 Task: Toggle the show users in the suggest.
Action: Mouse moved to (48, 569)
Screenshot: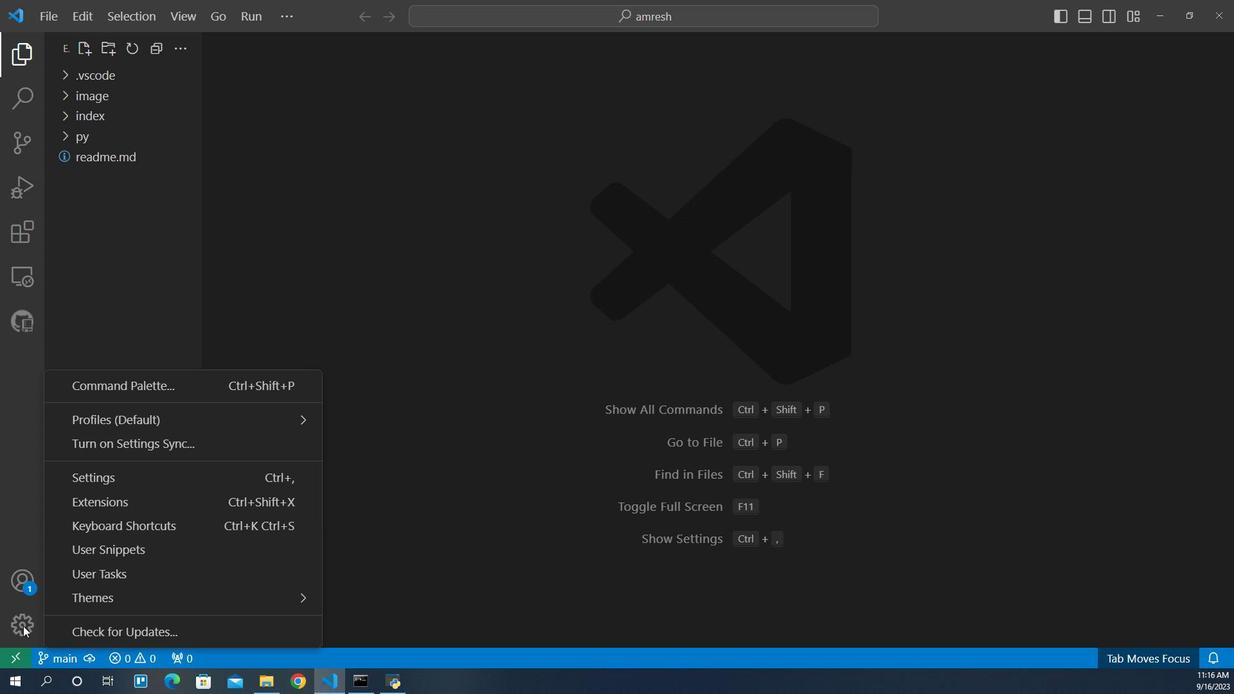 
Action: Mouse pressed left at (48, 569)
Screenshot: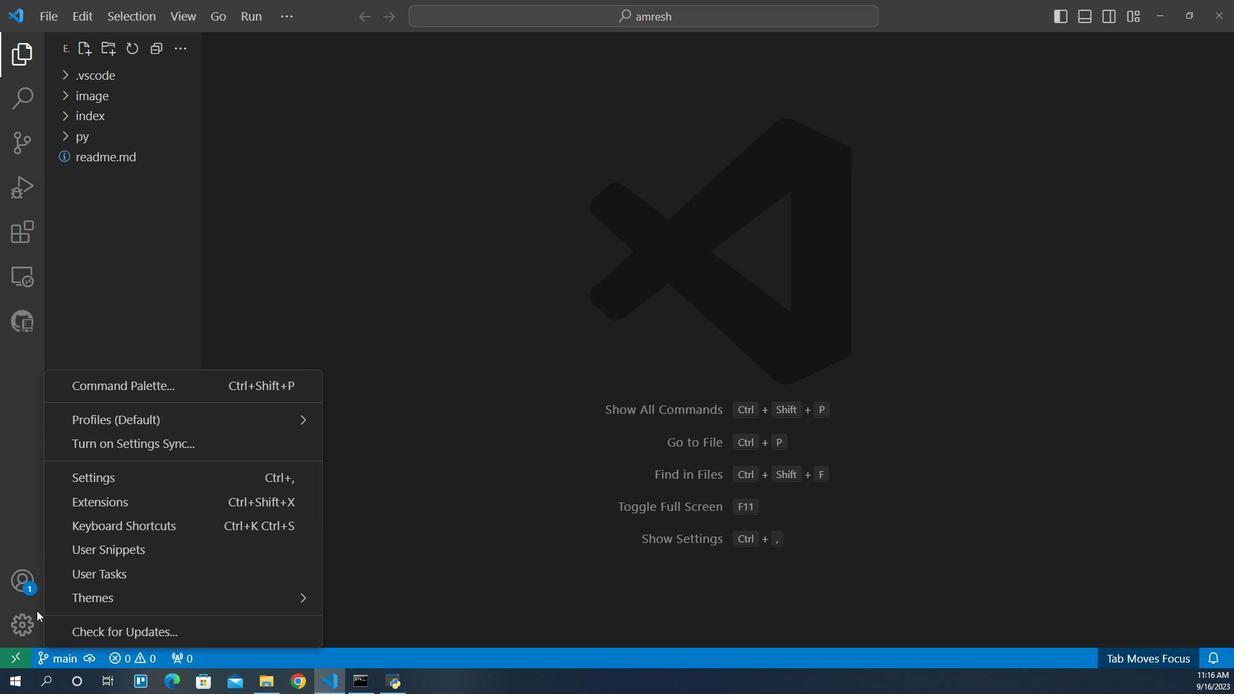 
Action: Mouse moved to (102, 443)
Screenshot: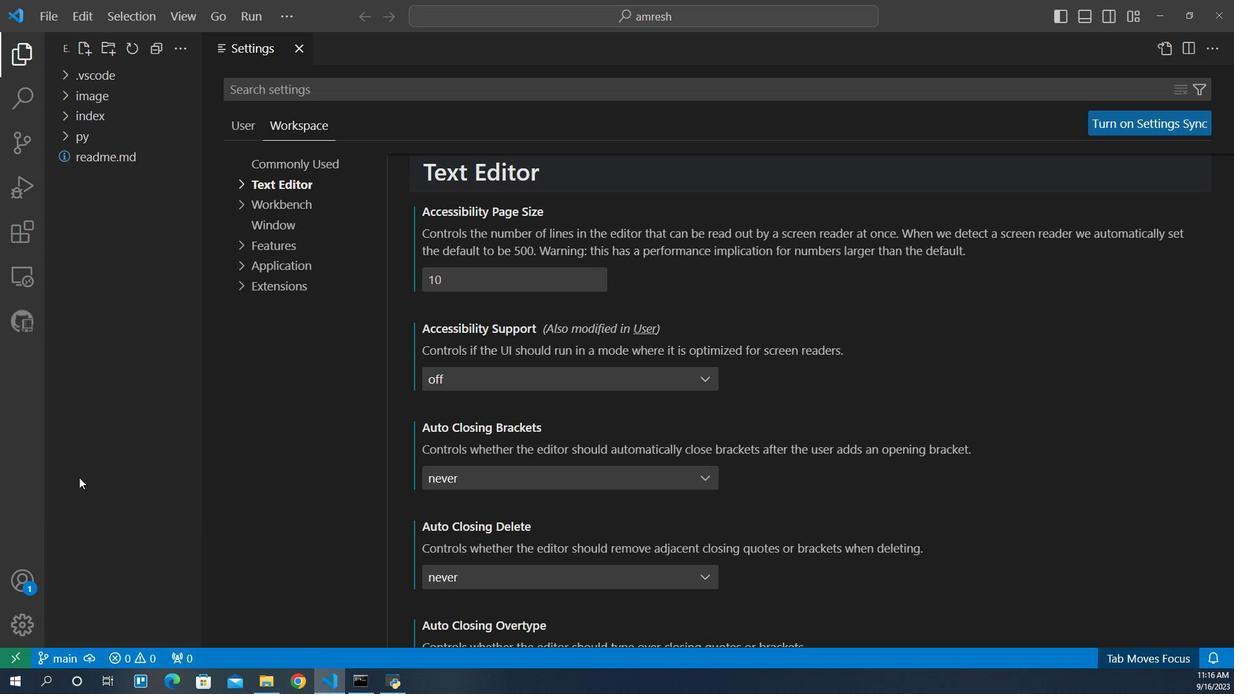 
Action: Mouse pressed left at (102, 443)
Screenshot: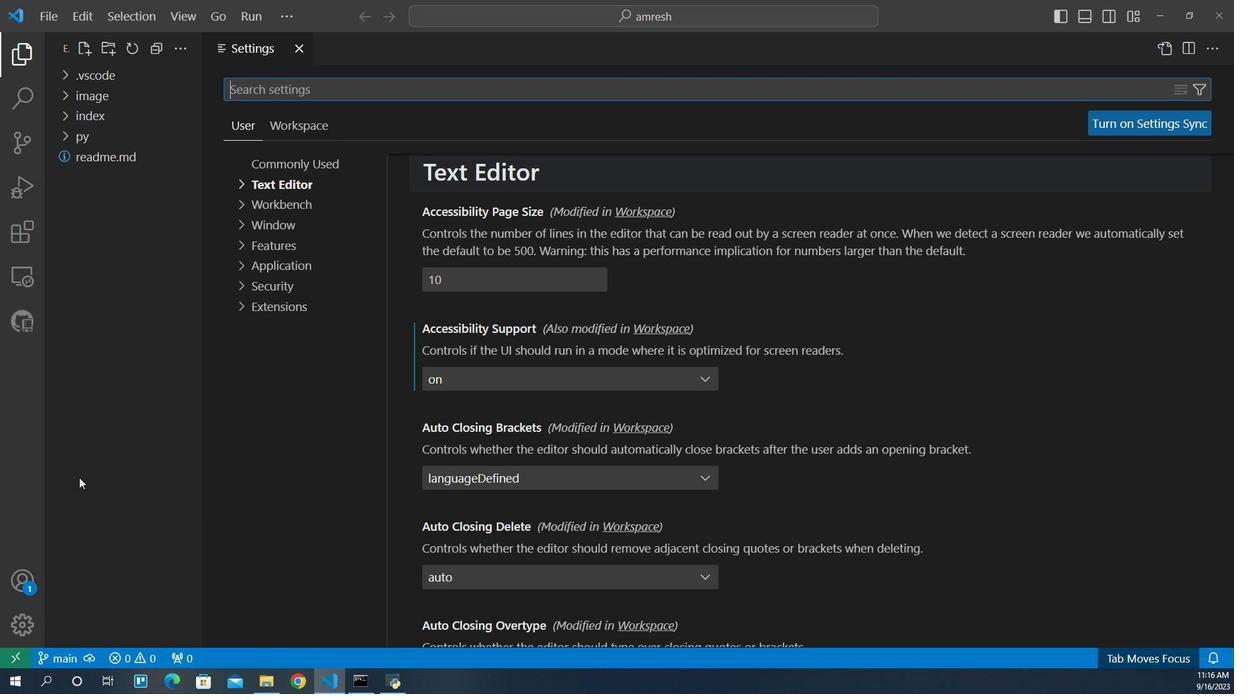 
Action: Mouse moved to (295, 142)
Screenshot: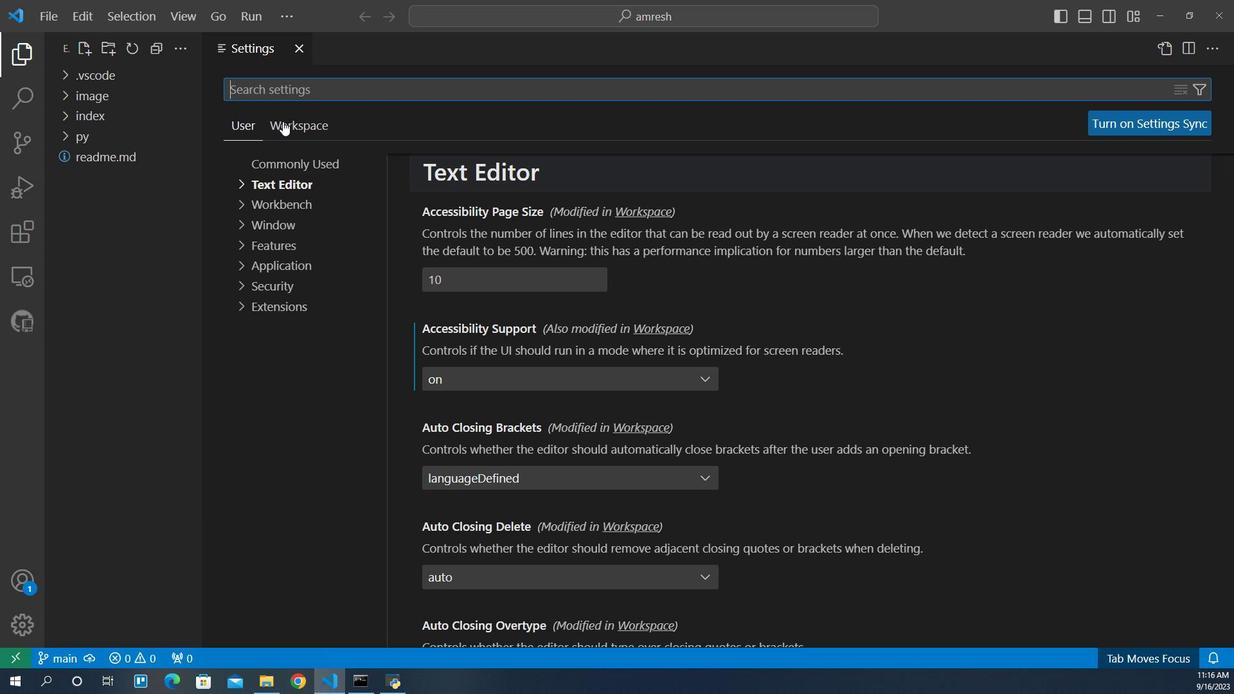 
Action: Mouse pressed left at (295, 142)
Screenshot: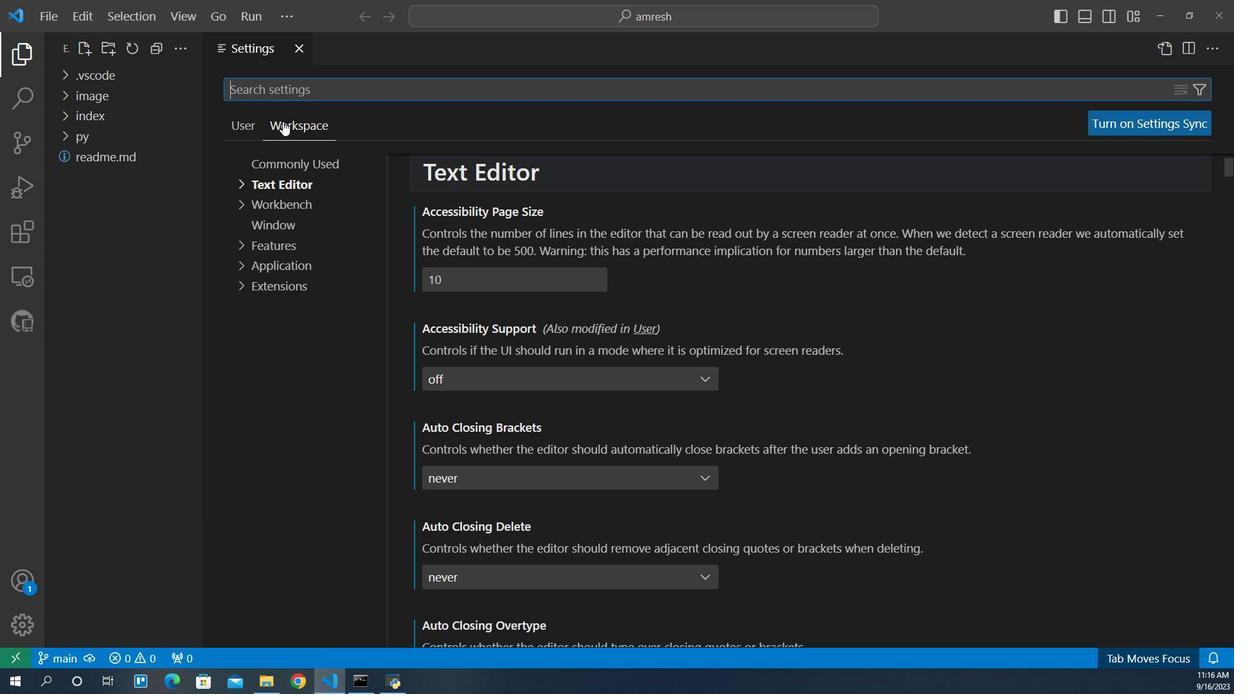 
Action: Mouse moved to (292, 194)
Screenshot: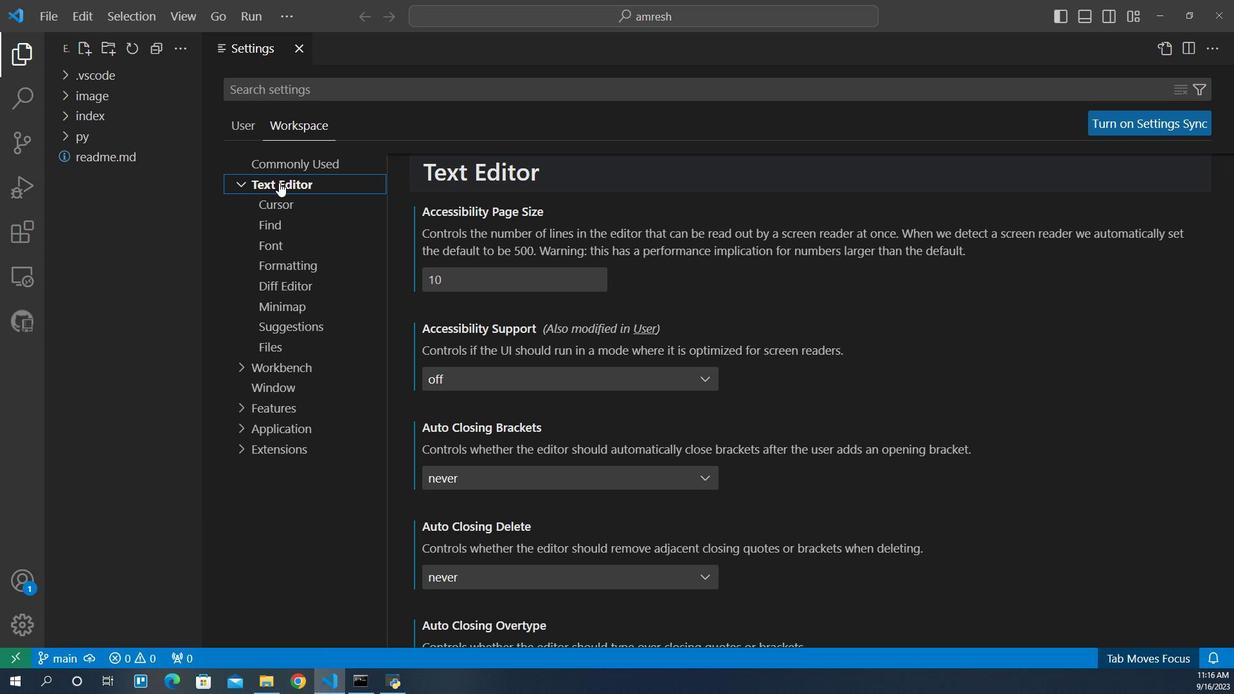 
Action: Mouse pressed left at (292, 194)
Screenshot: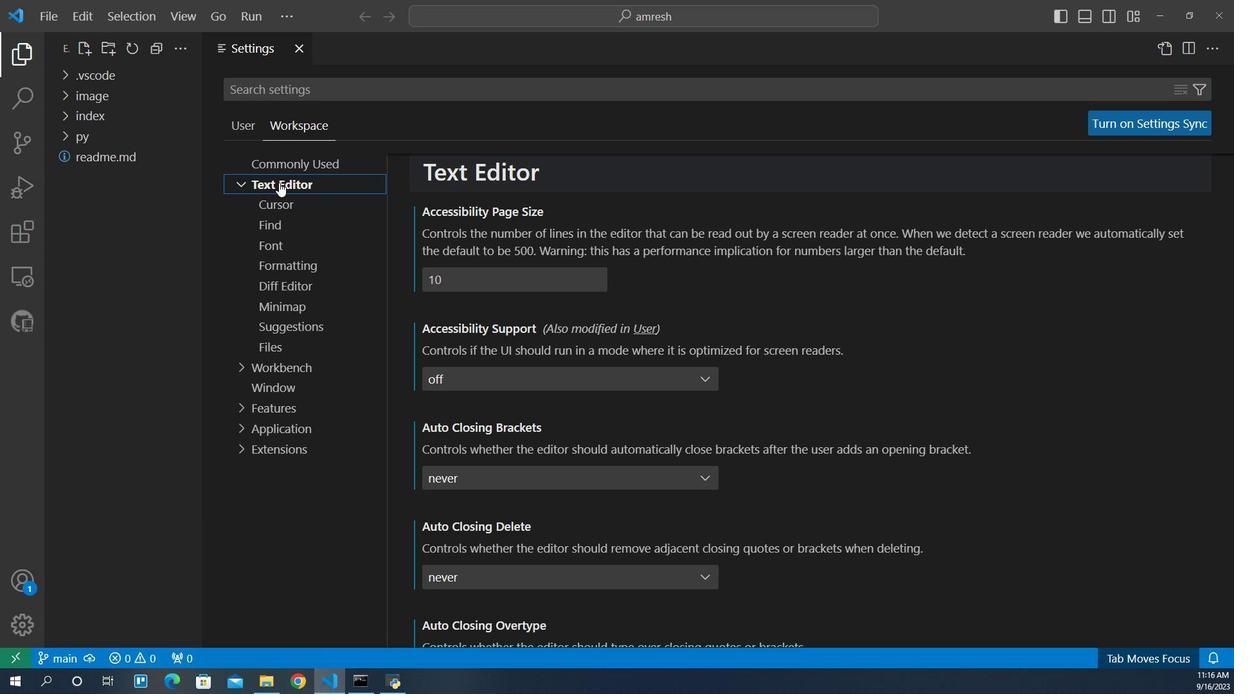 
Action: Mouse moved to (301, 316)
Screenshot: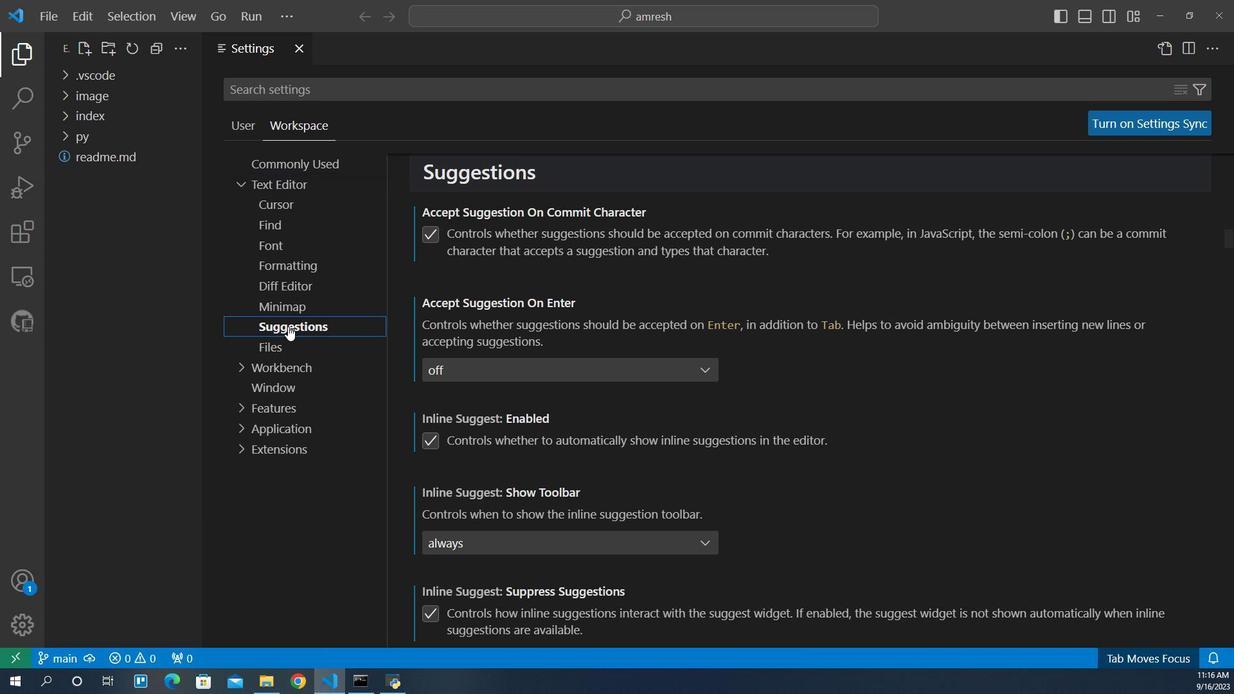 
Action: Mouse pressed left at (301, 316)
Screenshot: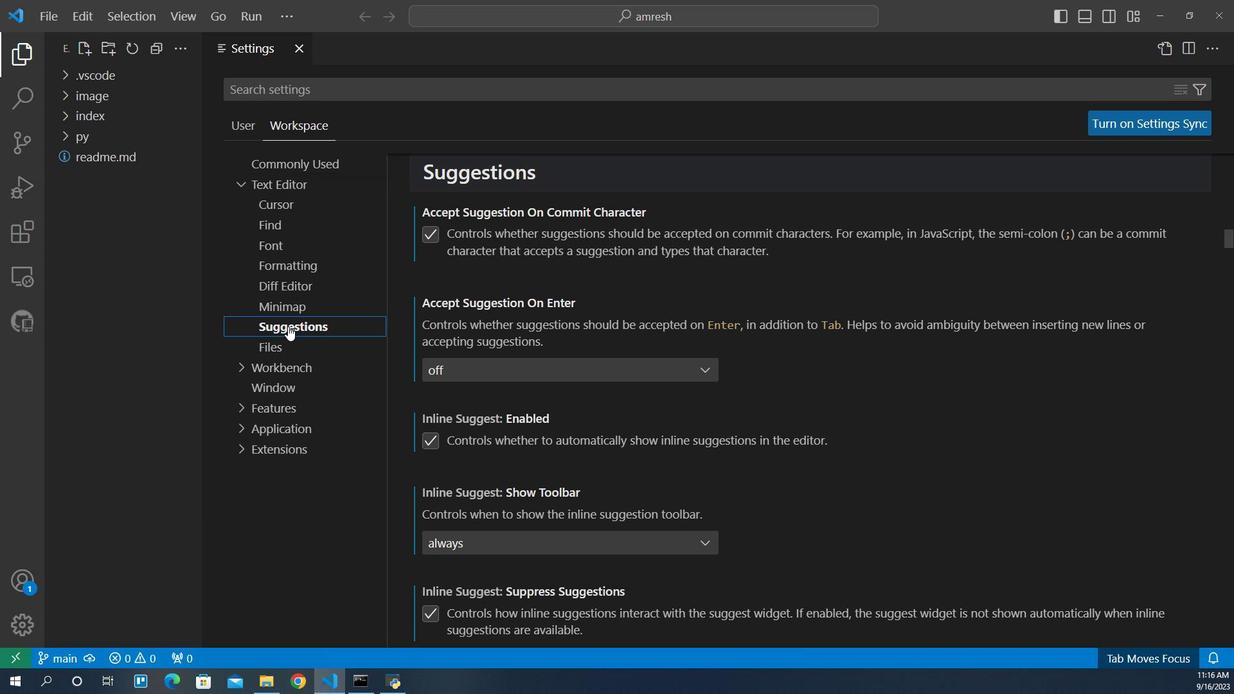 
Action: Mouse moved to (522, 448)
Screenshot: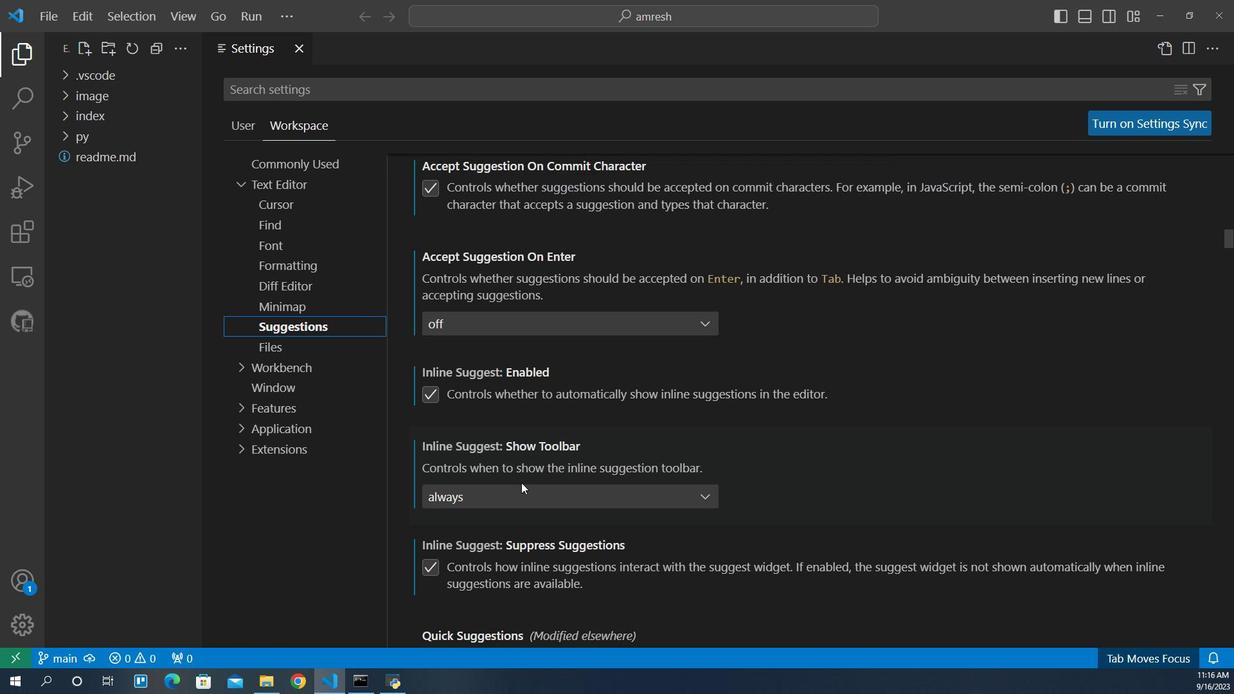
Action: Mouse scrolled (522, 447) with delta (0, 0)
Screenshot: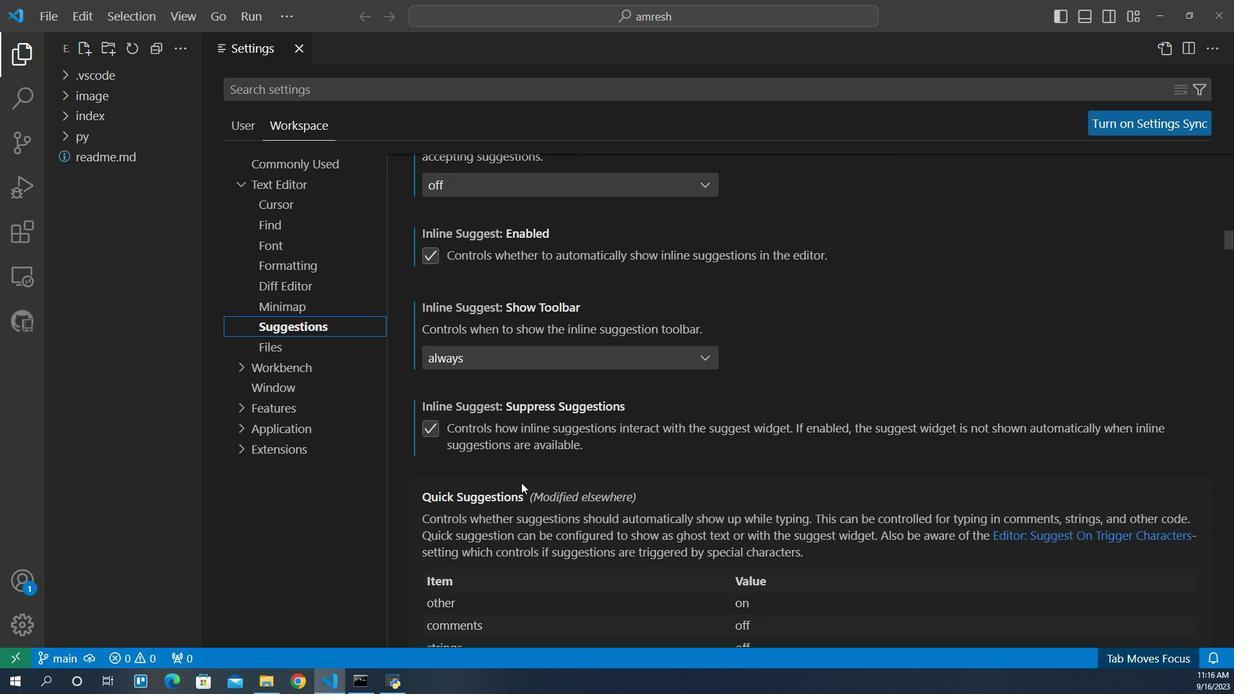 
Action: Mouse scrolled (522, 447) with delta (0, 0)
Screenshot: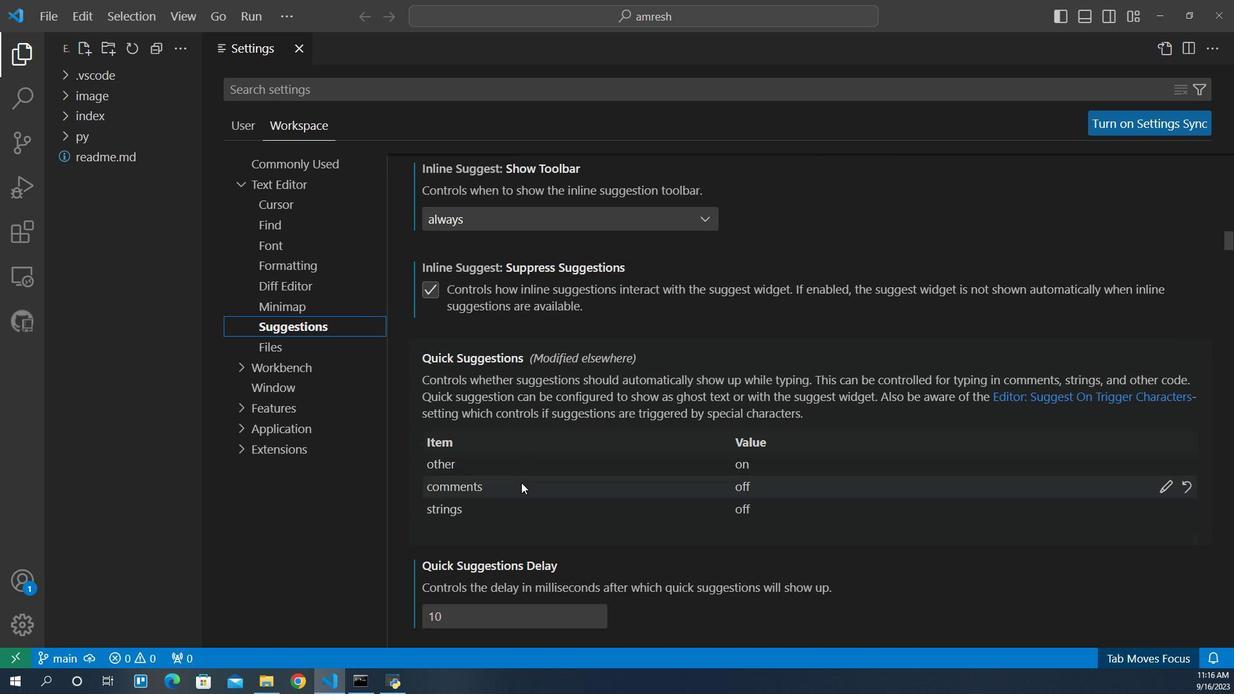 
Action: Mouse scrolled (522, 447) with delta (0, 0)
Screenshot: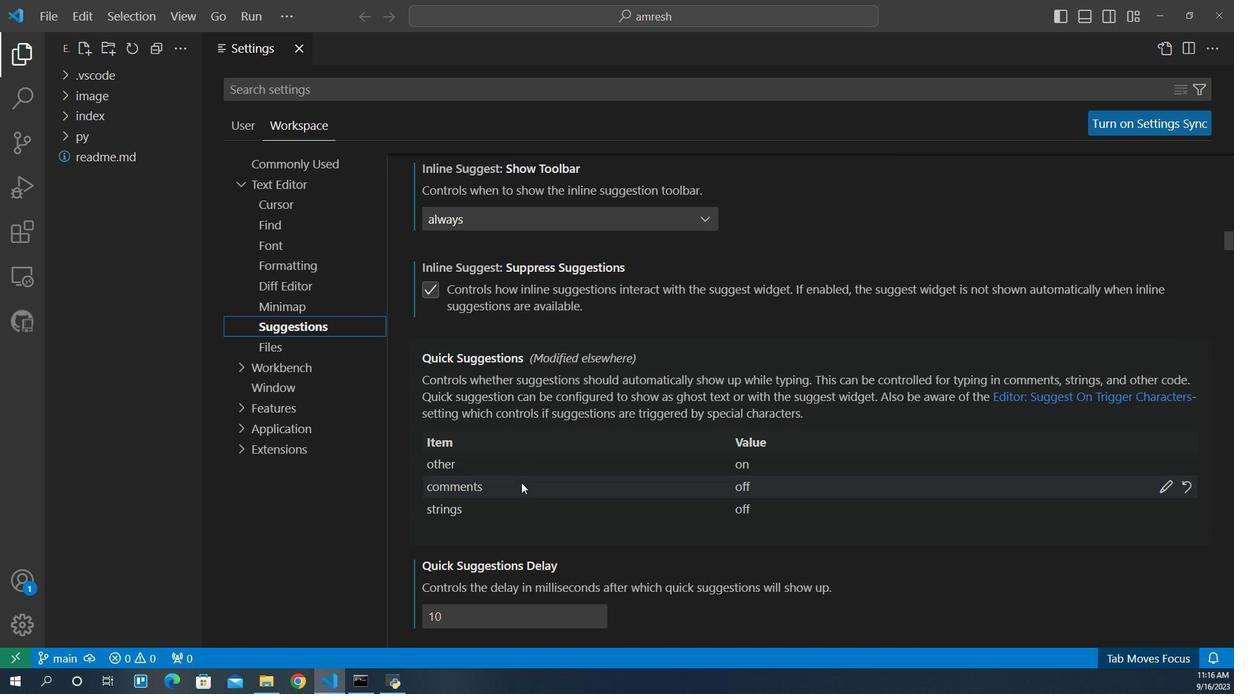 
Action: Mouse scrolled (522, 447) with delta (0, 0)
Screenshot: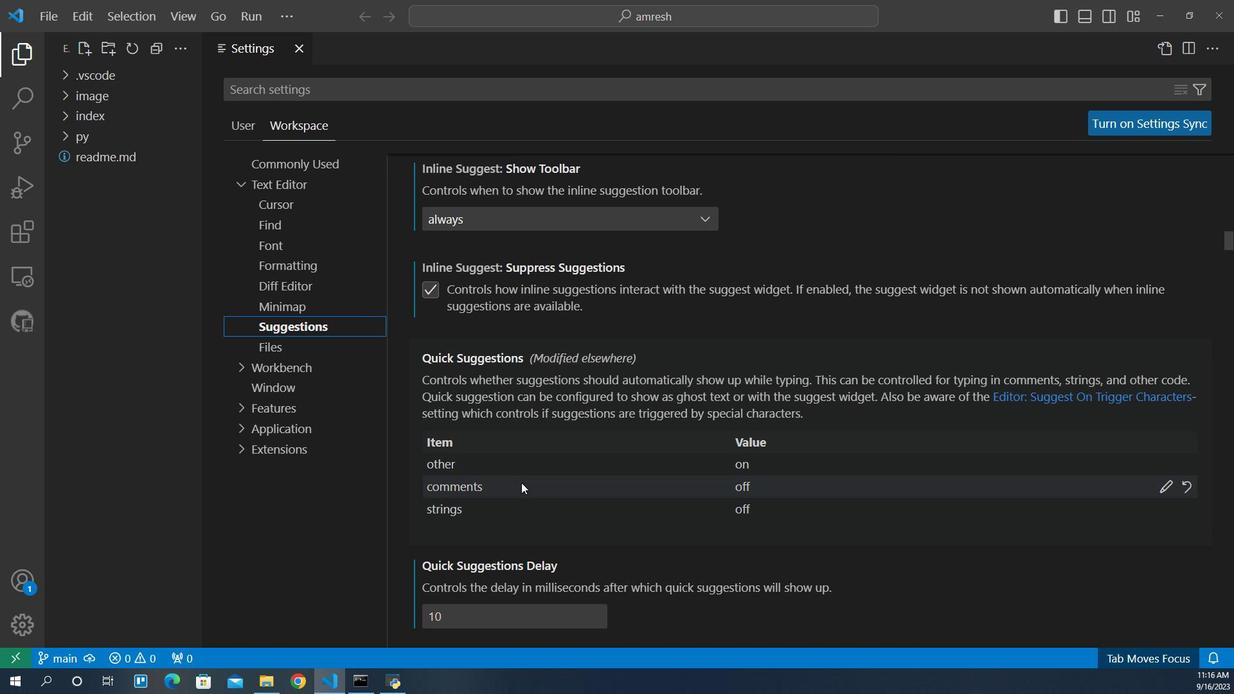 
Action: Mouse moved to (522, 448)
Screenshot: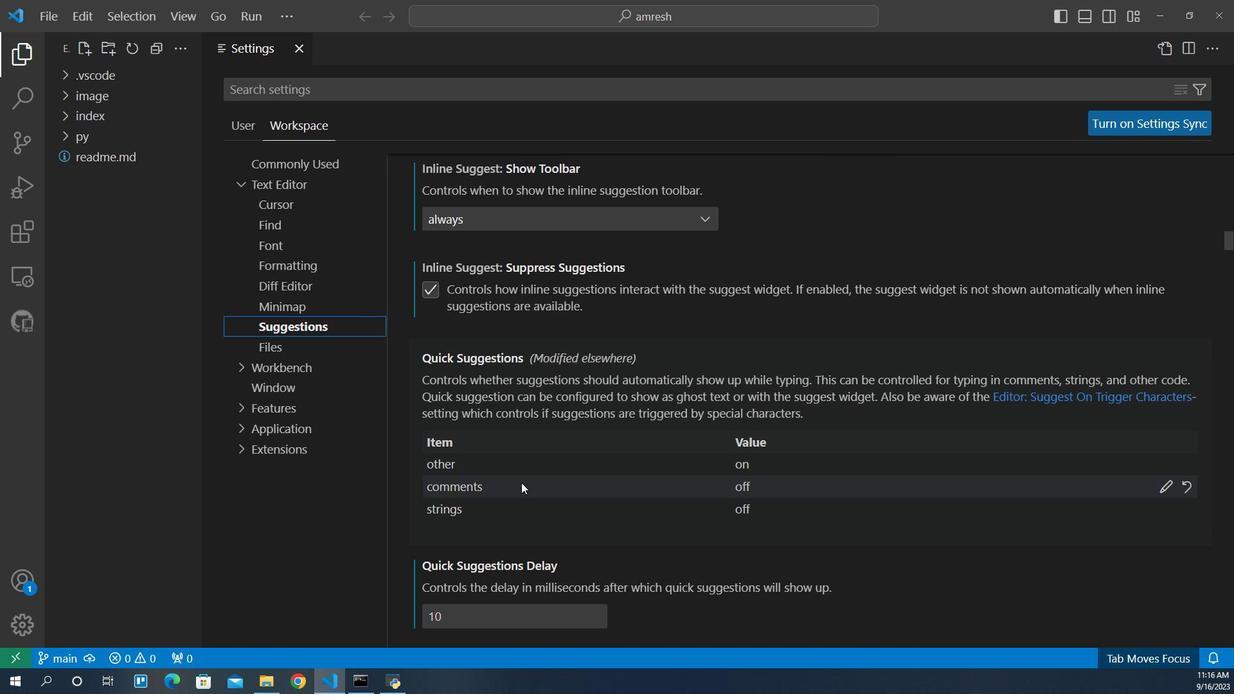 
Action: Mouse scrolled (522, 447) with delta (0, 0)
Screenshot: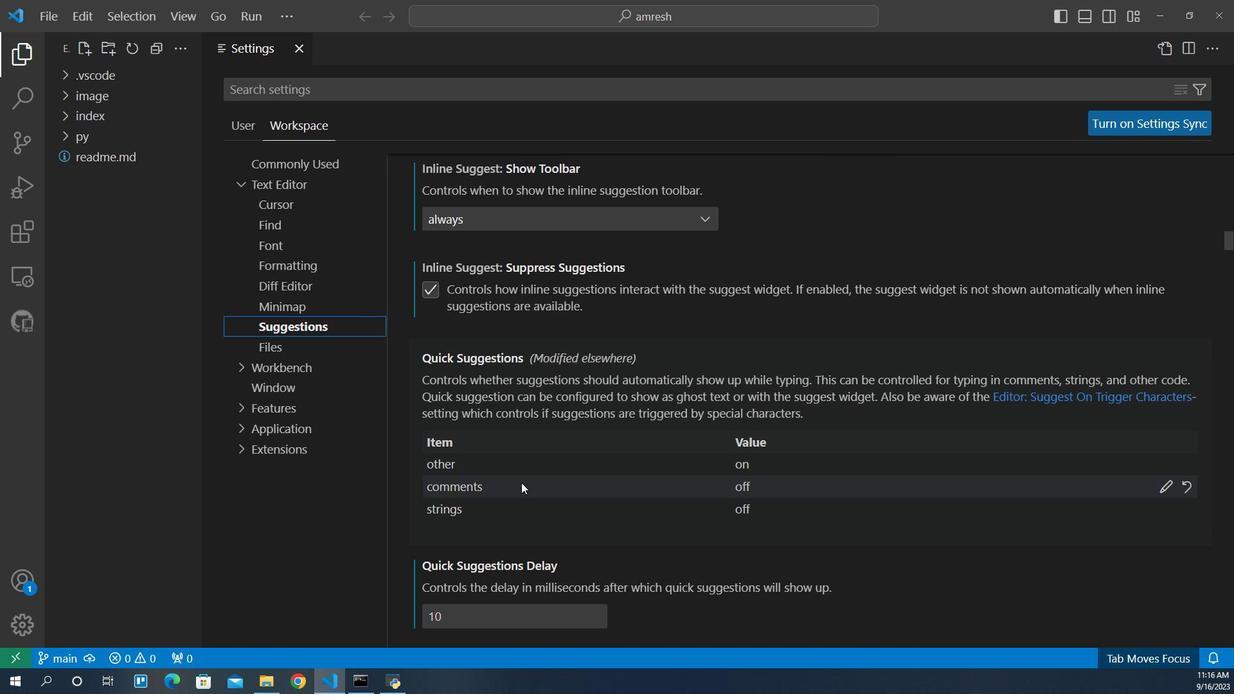 
Action: Mouse scrolled (522, 447) with delta (0, 0)
Screenshot: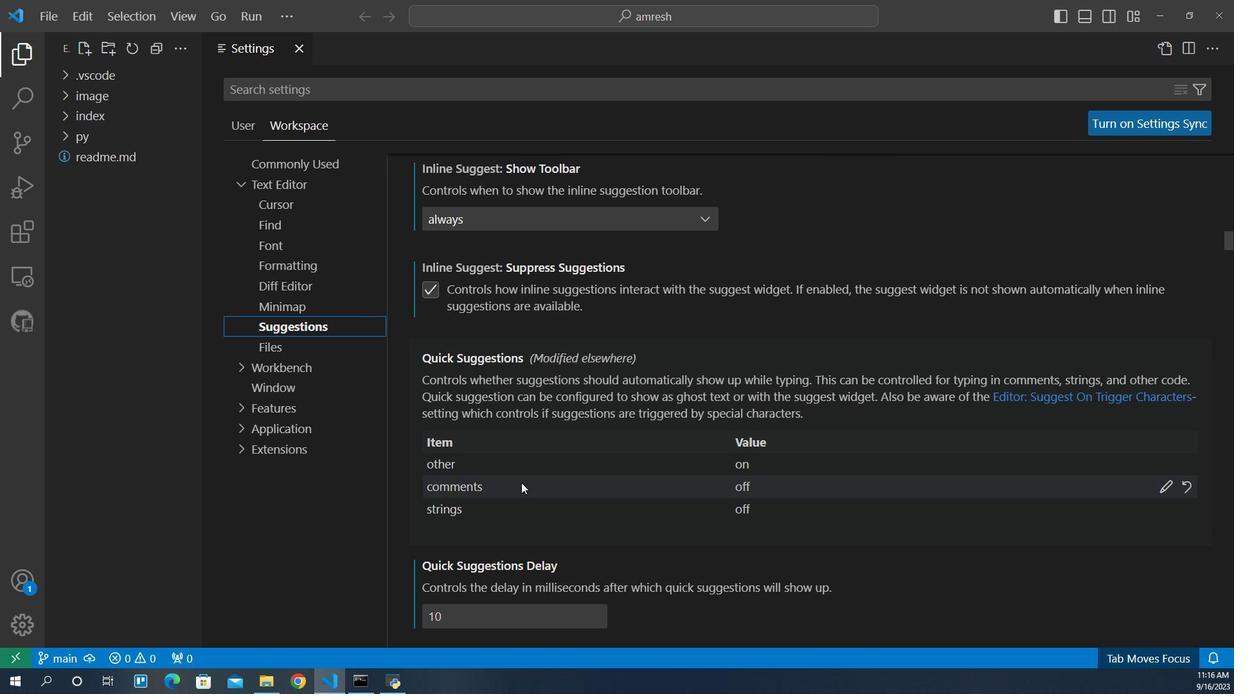 
Action: Mouse scrolled (522, 447) with delta (0, 0)
Screenshot: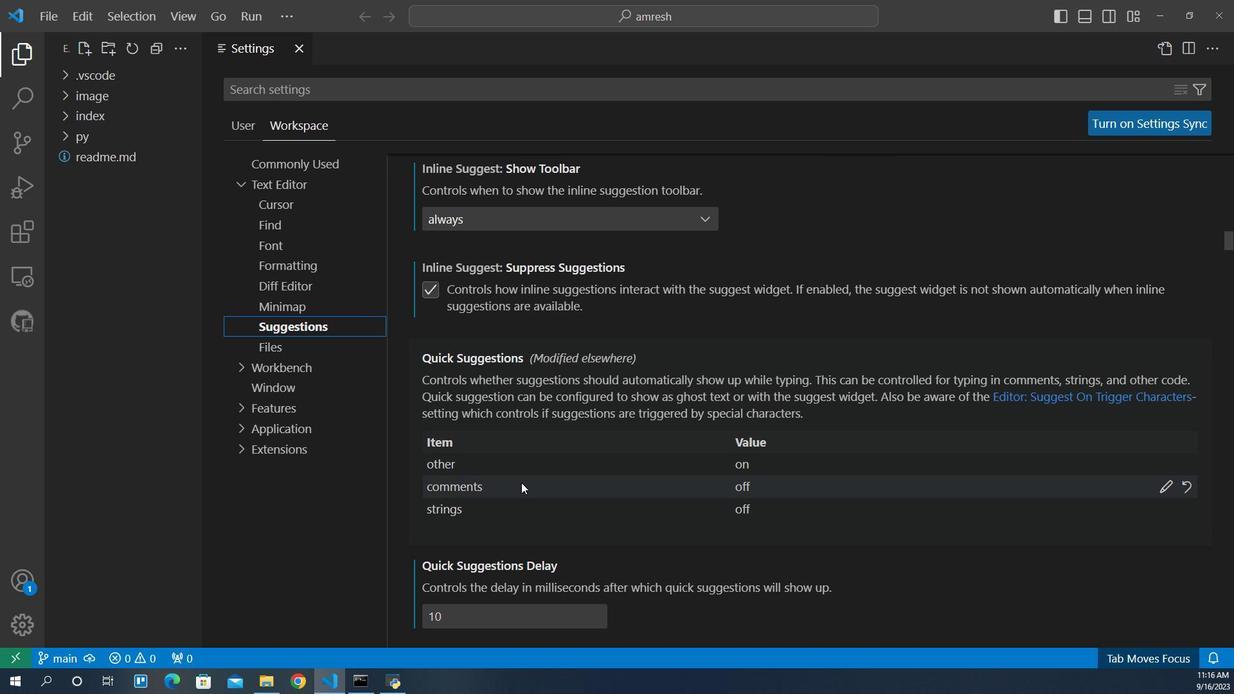 
Action: Mouse scrolled (522, 447) with delta (0, 0)
Screenshot: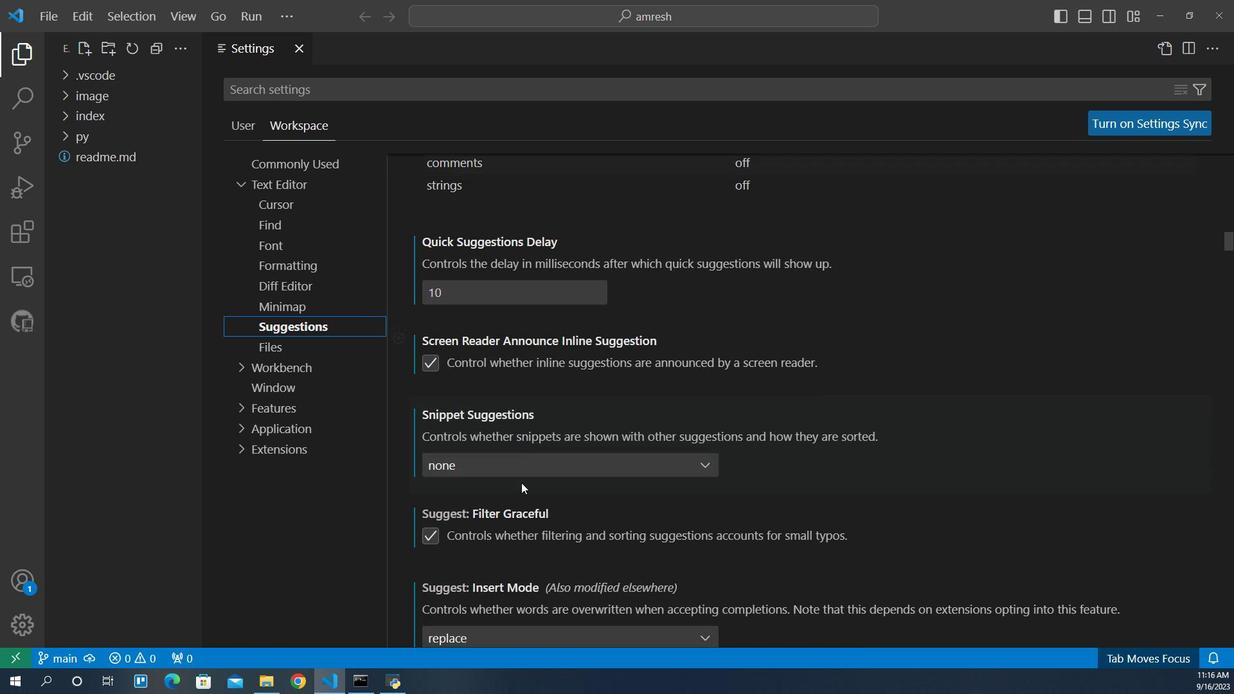 
Action: Mouse scrolled (522, 447) with delta (0, 0)
Screenshot: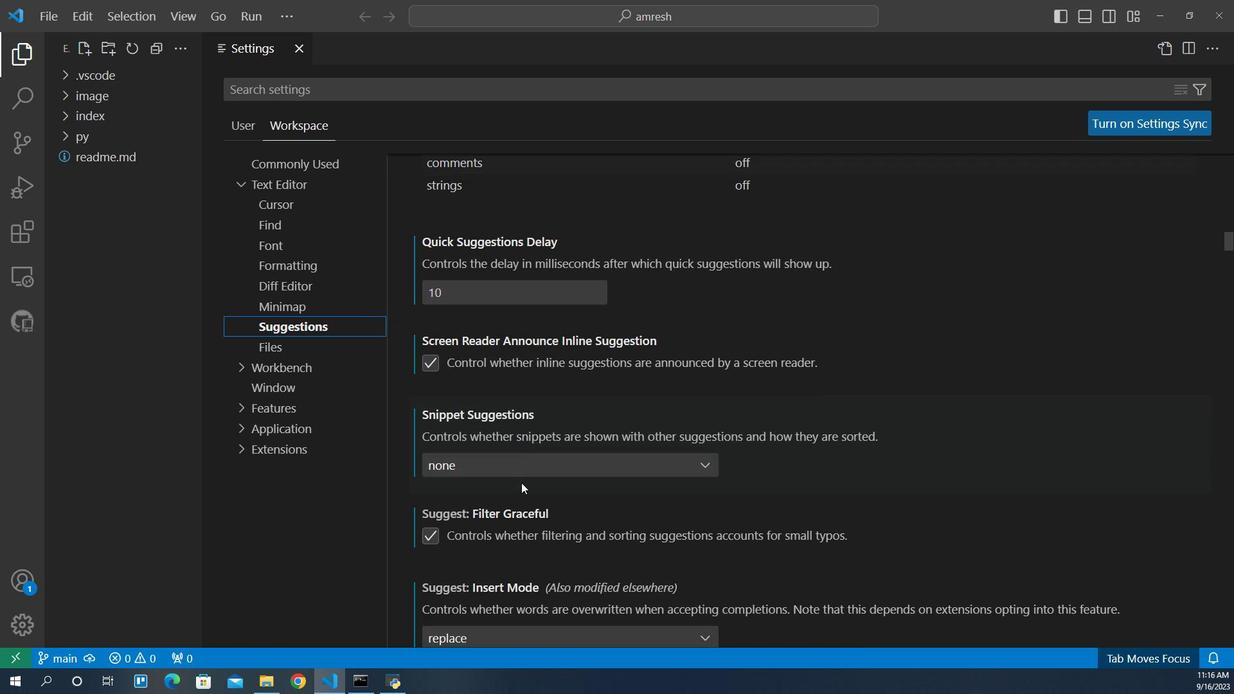 
Action: Mouse scrolled (522, 447) with delta (0, 0)
Screenshot: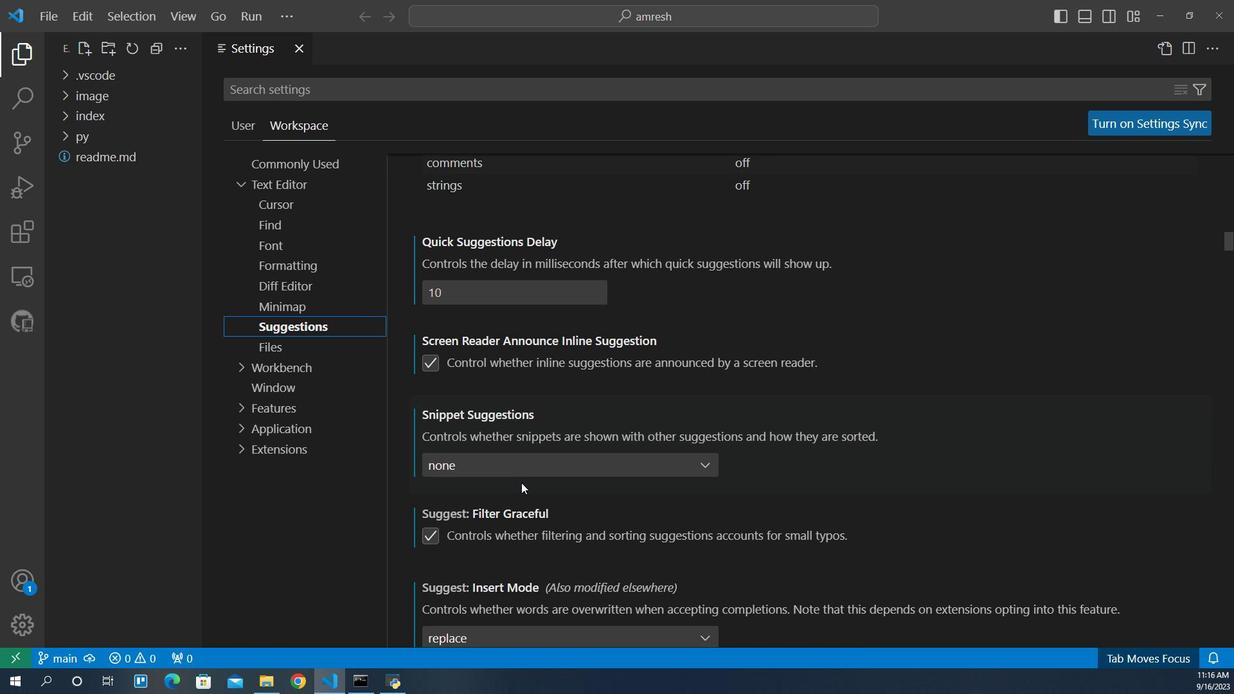 
Action: Mouse scrolled (522, 447) with delta (0, 0)
Screenshot: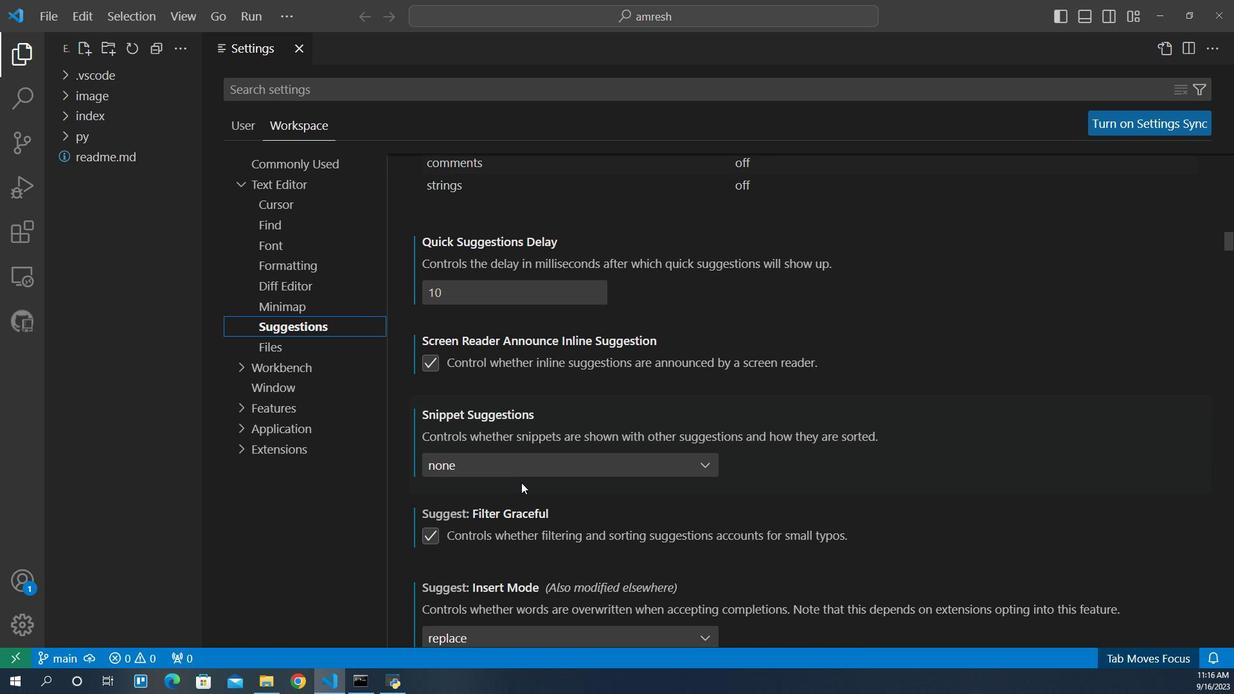 
Action: Mouse scrolled (522, 447) with delta (0, 0)
Screenshot: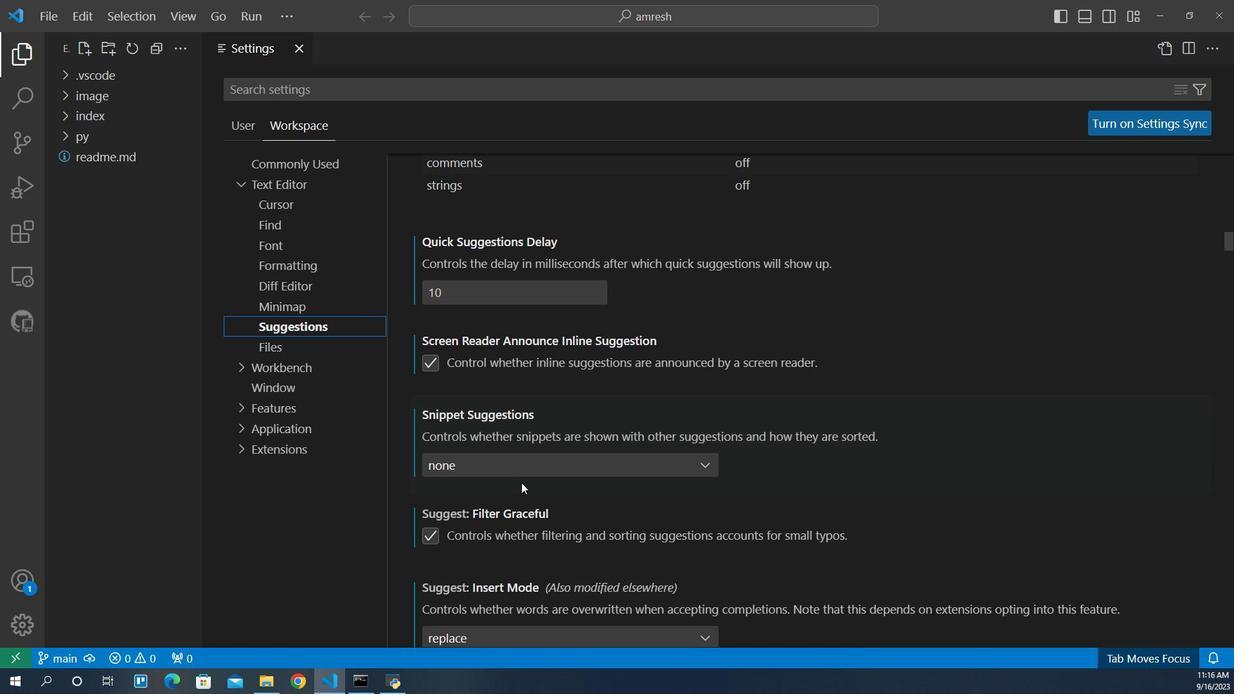 
Action: Mouse scrolled (522, 447) with delta (0, 0)
Screenshot: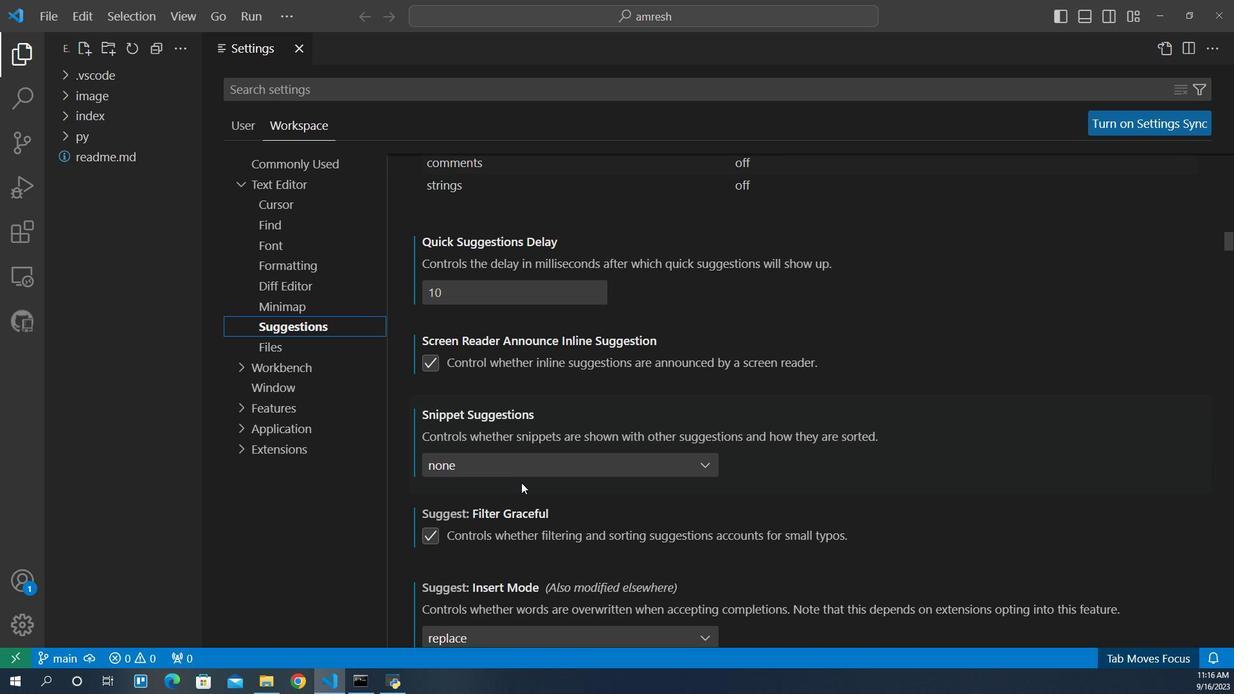 
Action: Mouse scrolled (522, 447) with delta (0, 0)
Screenshot: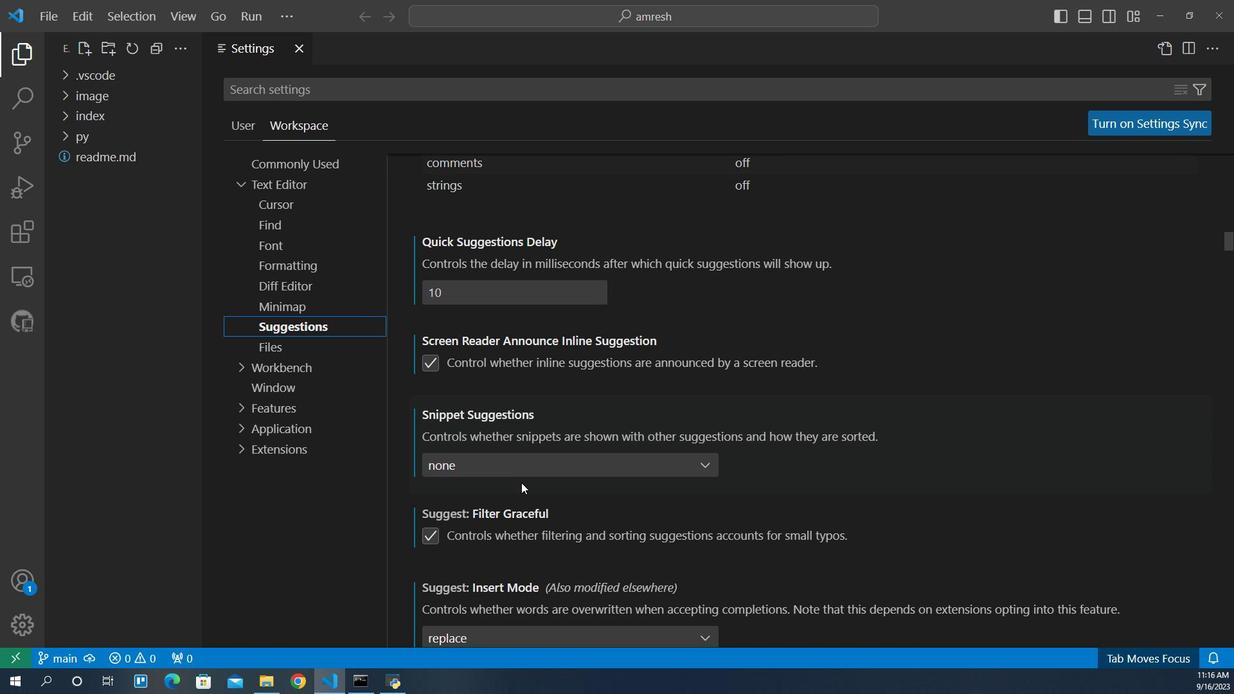 
Action: Mouse scrolled (522, 447) with delta (0, 0)
Screenshot: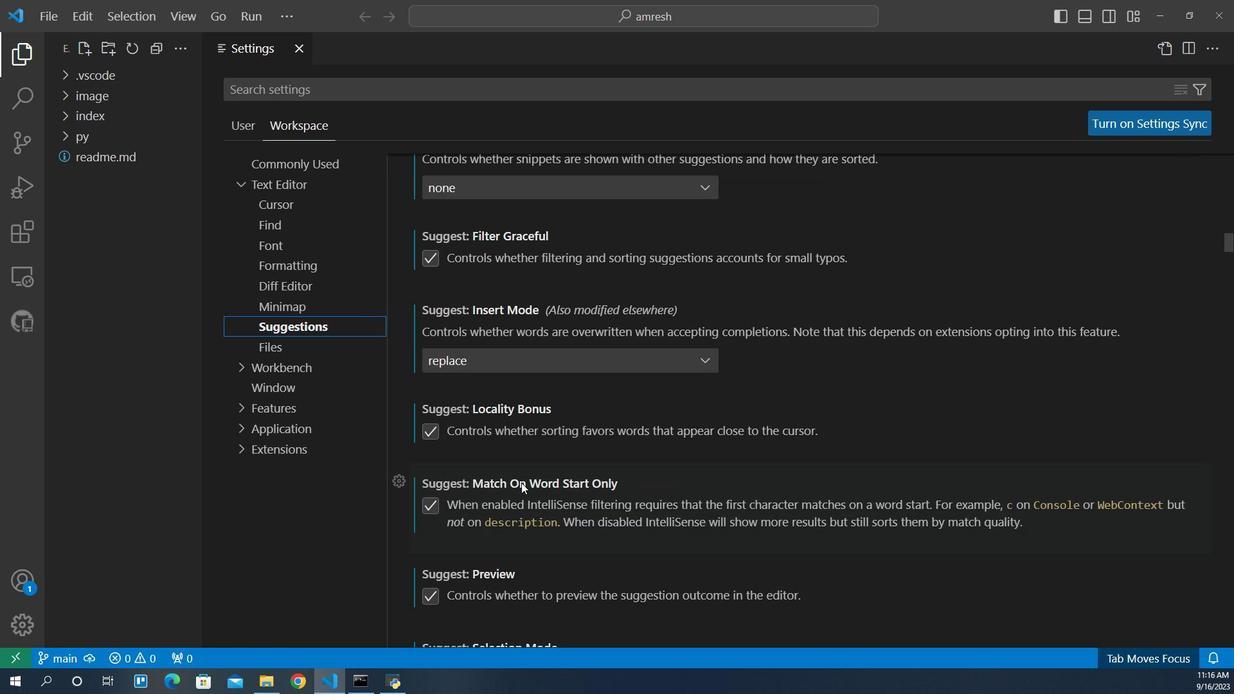 
Action: Mouse scrolled (522, 447) with delta (0, 0)
Screenshot: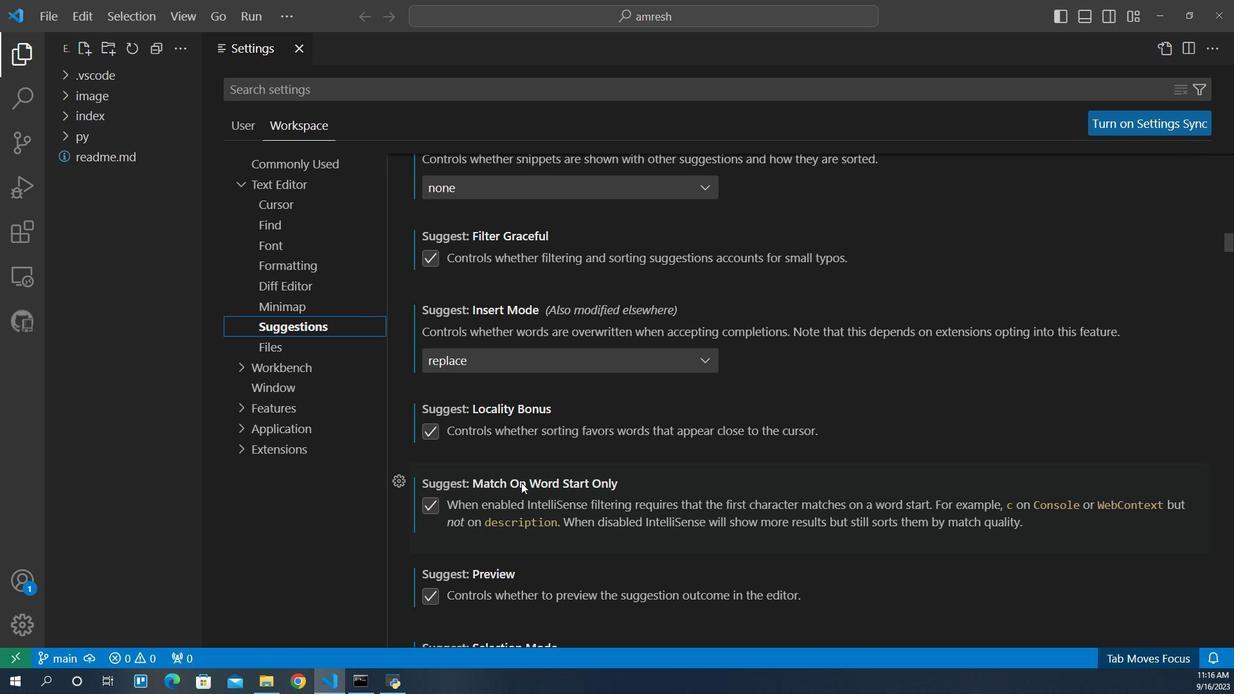
Action: Mouse scrolled (522, 447) with delta (0, 0)
Screenshot: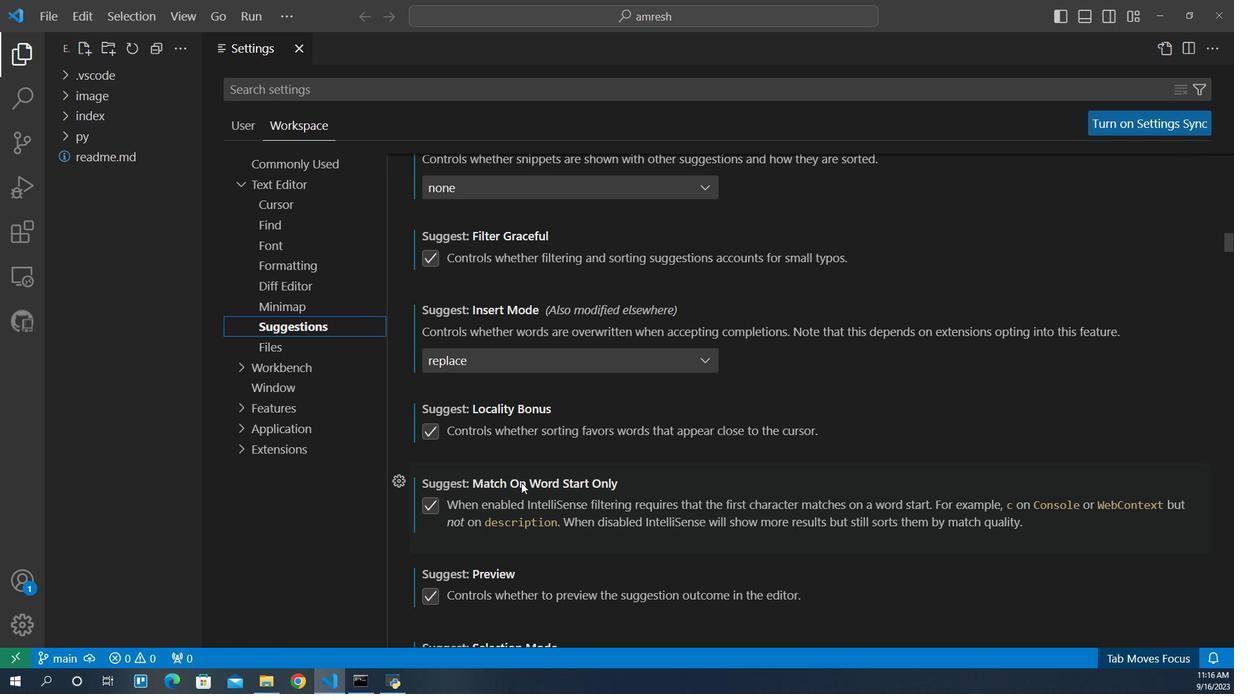 
Action: Mouse scrolled (522, 447) with delta (0, 0)
Screenshot: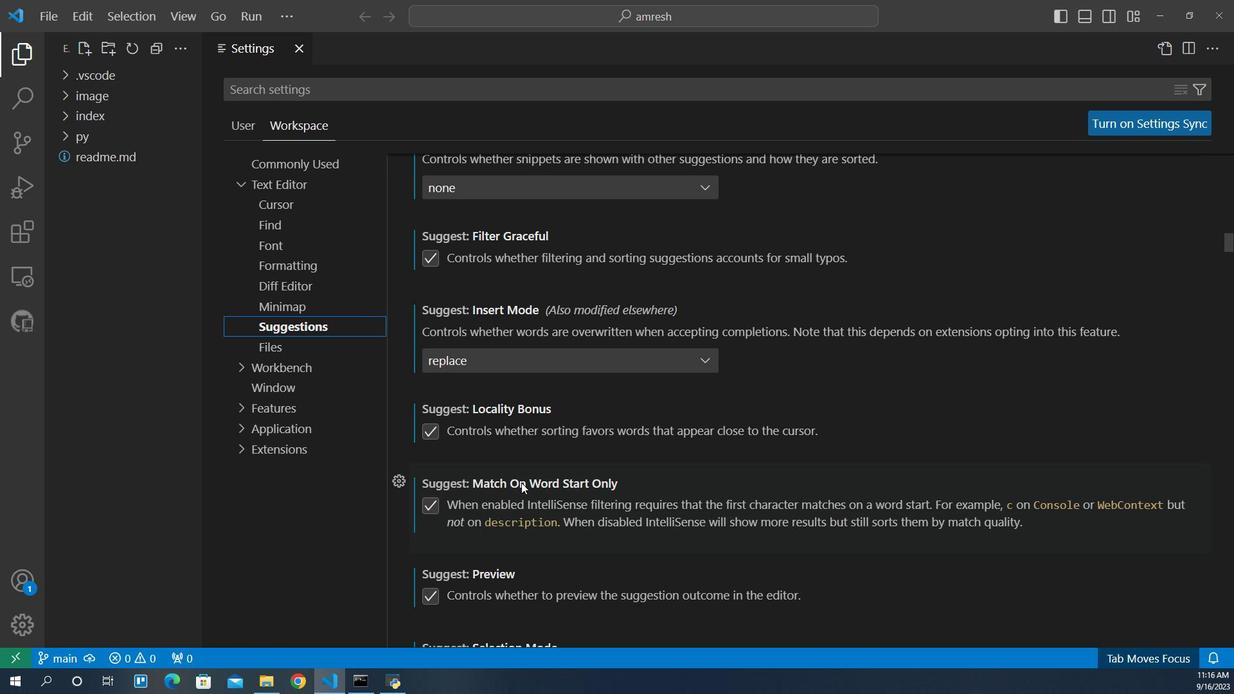 
Action: Mouse scrolled (522, 447) with delta (0, 0)
Screenshot: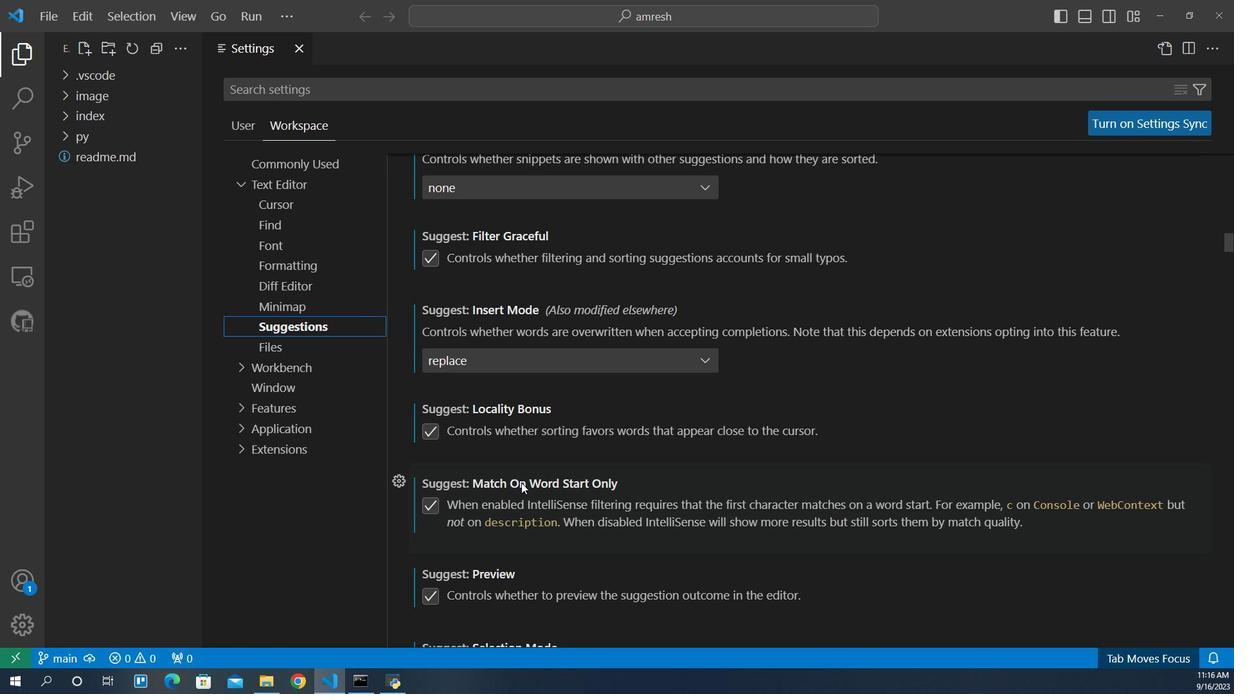 
Action: Mouse scrolled (522, 447) with delta (0, 0)
Screenshot: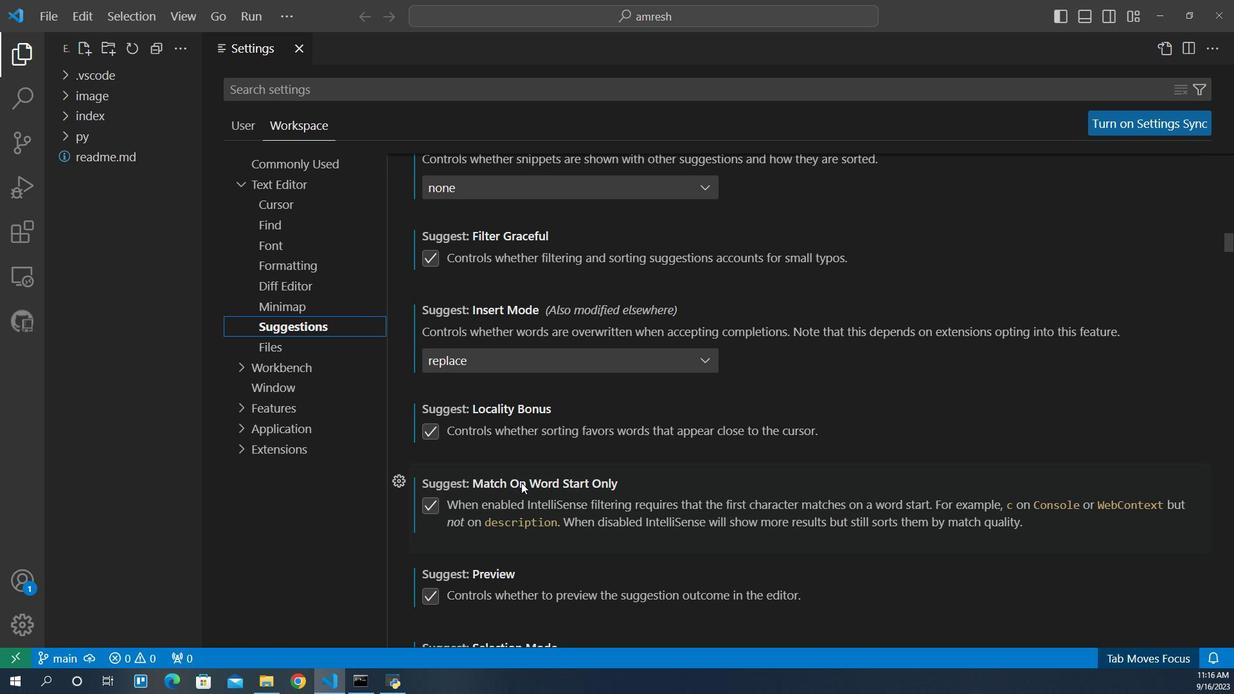 
Action: Mouse scrolled (522, 447) with delta (0, 0)
Screenshot: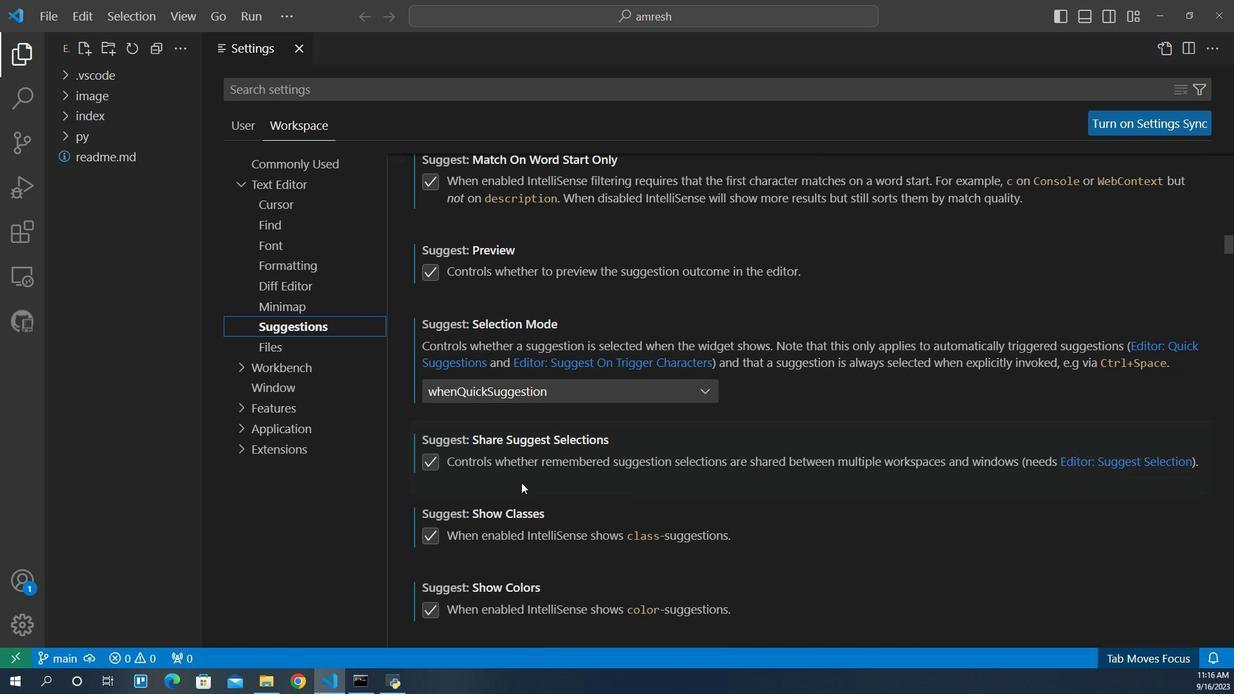 
Action: Mouse scrolled (522, 447) with delta (0, 0)
Screenshot: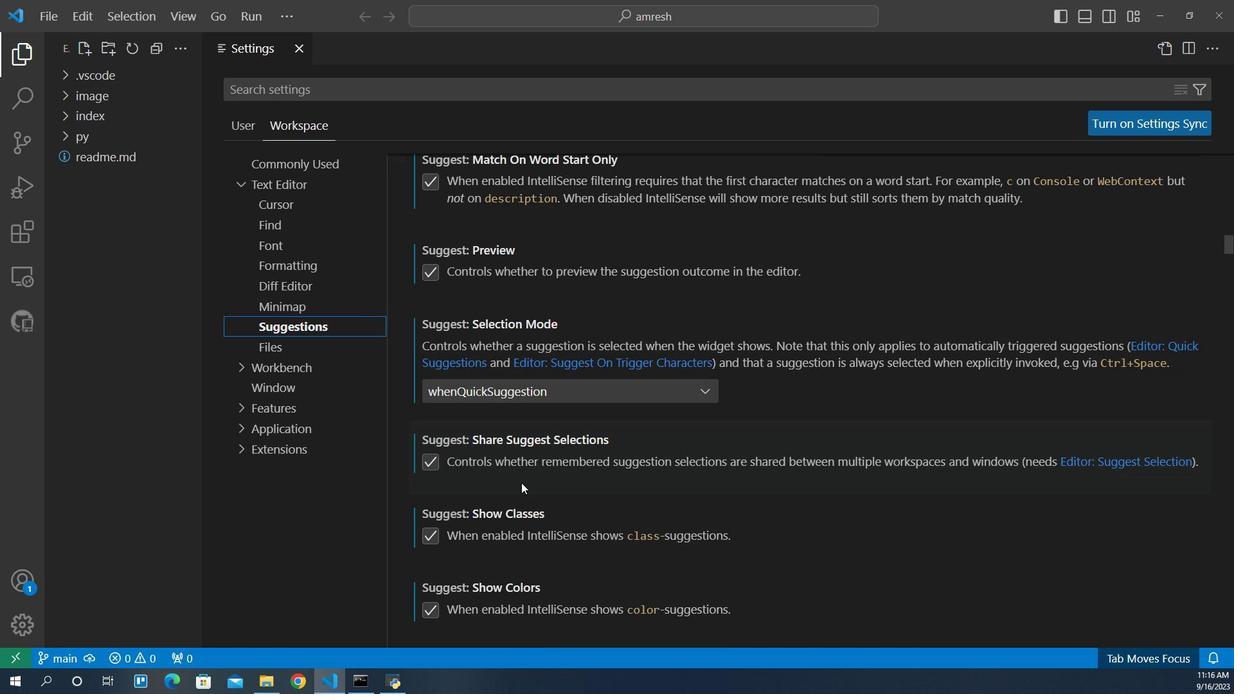 
Action: Mouse scrolled (522, 447) with delta (0, 0)
Screenshot: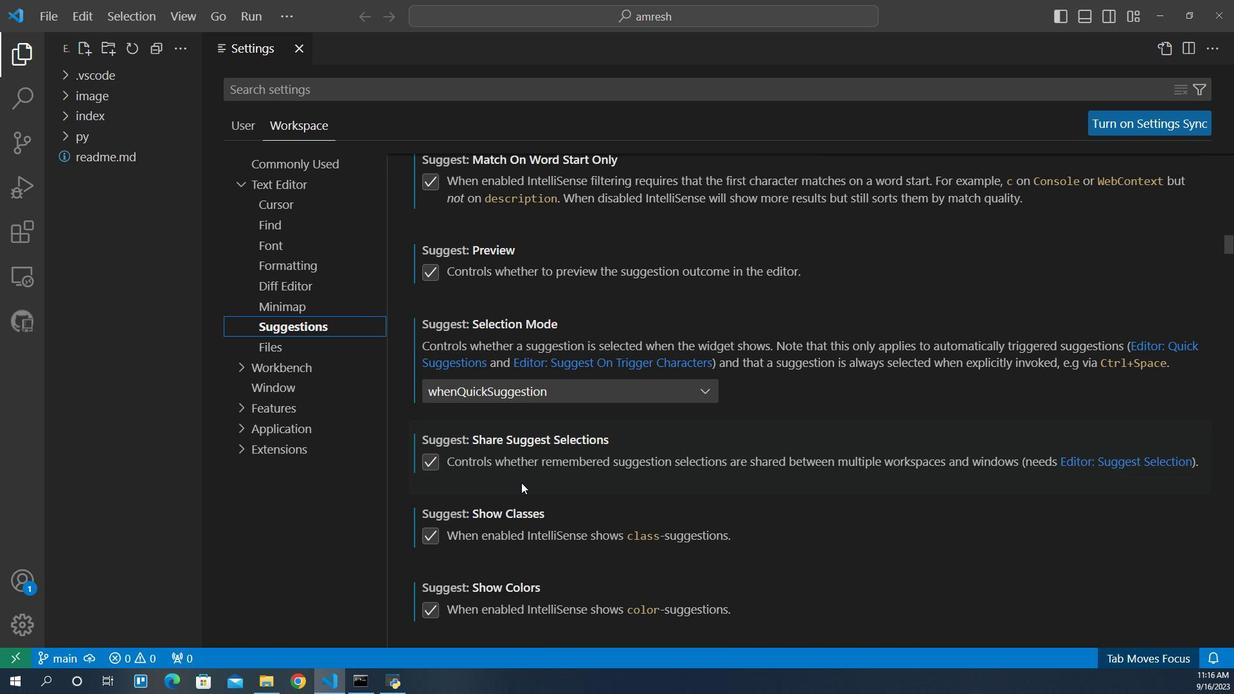 
Action: Mouse scrolled (522, 447) with delta (0, 0)
Screenshot: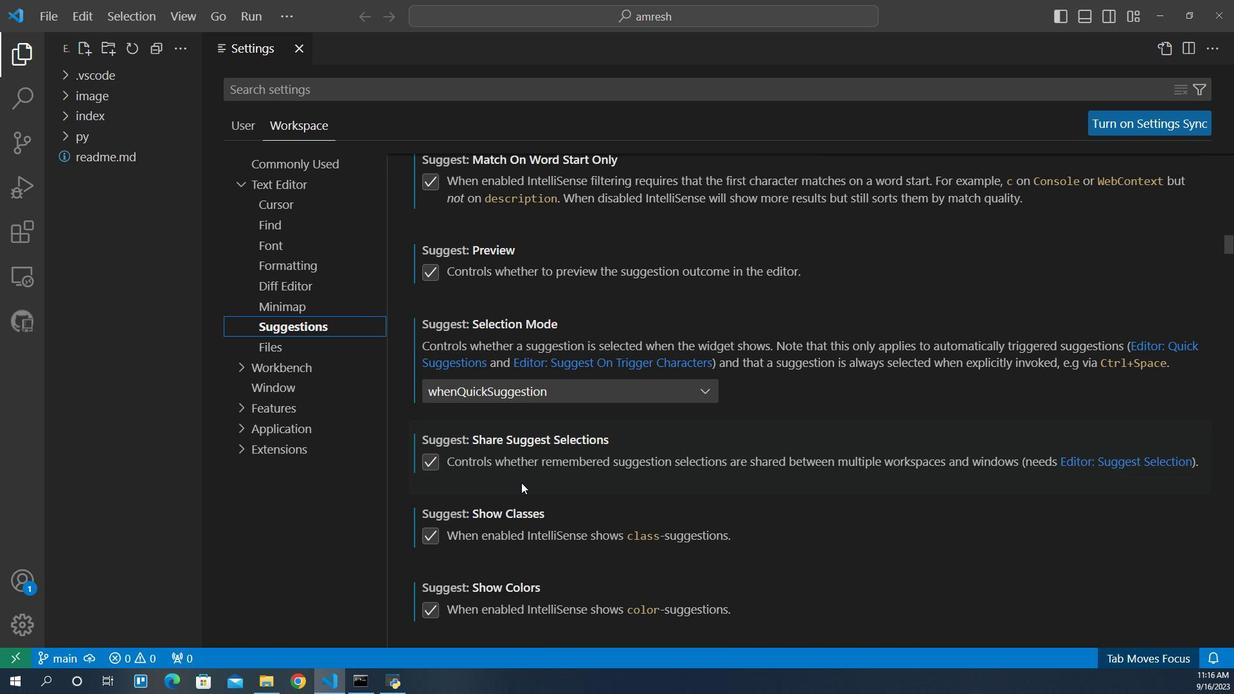 
Action: Mouse scrolled (522, 447) with delta (0, 0)
Screenshot: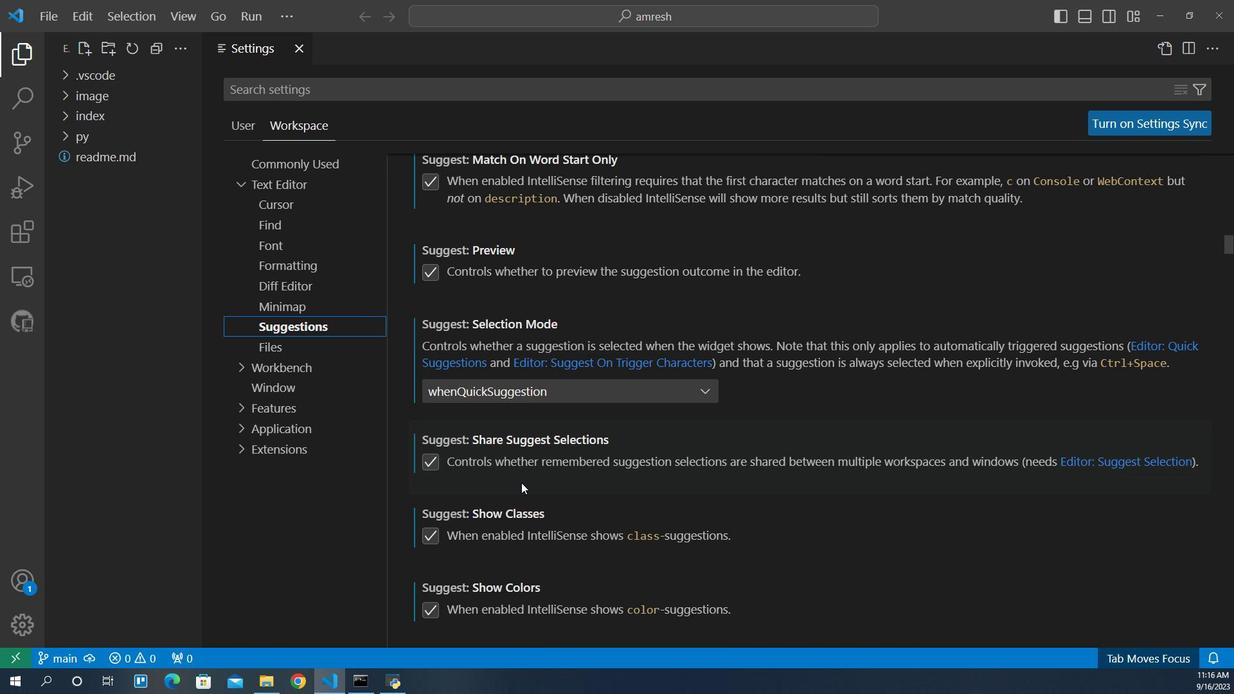 
Action: Mouse scrolled (522, 447) with delta (0, 0)
Screenshot: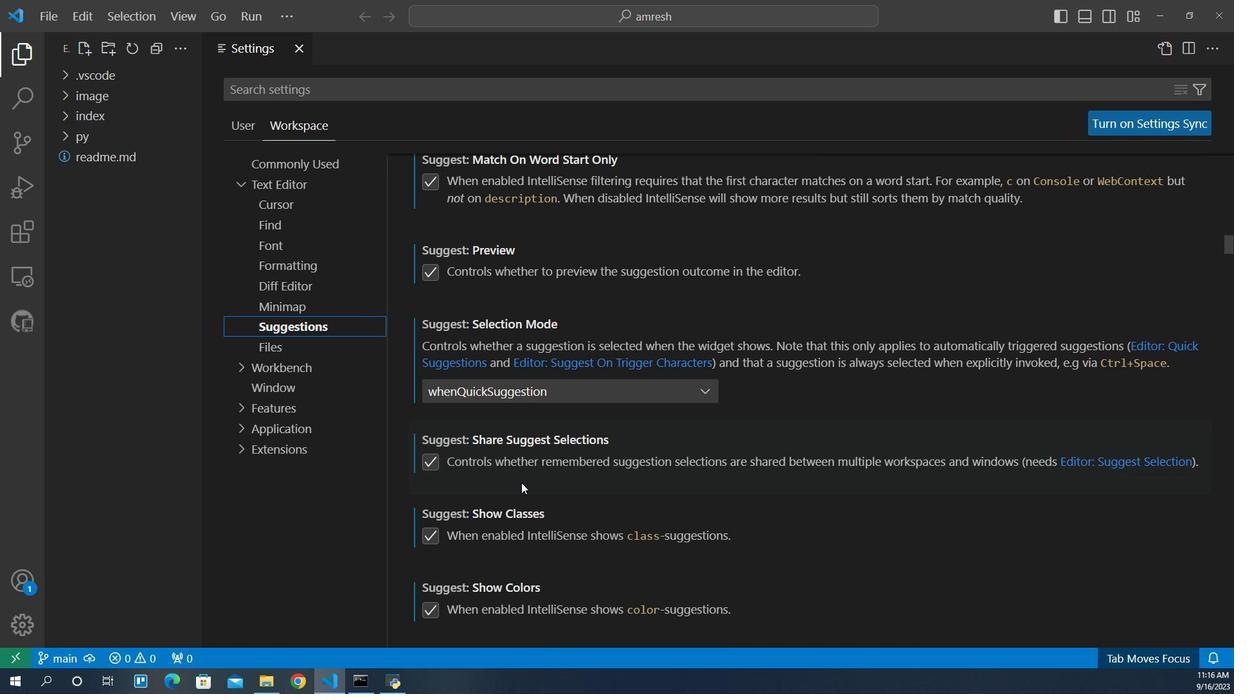 
Action: Mouse scrolled (522, 447) with delta (0, 0)
Screenshot: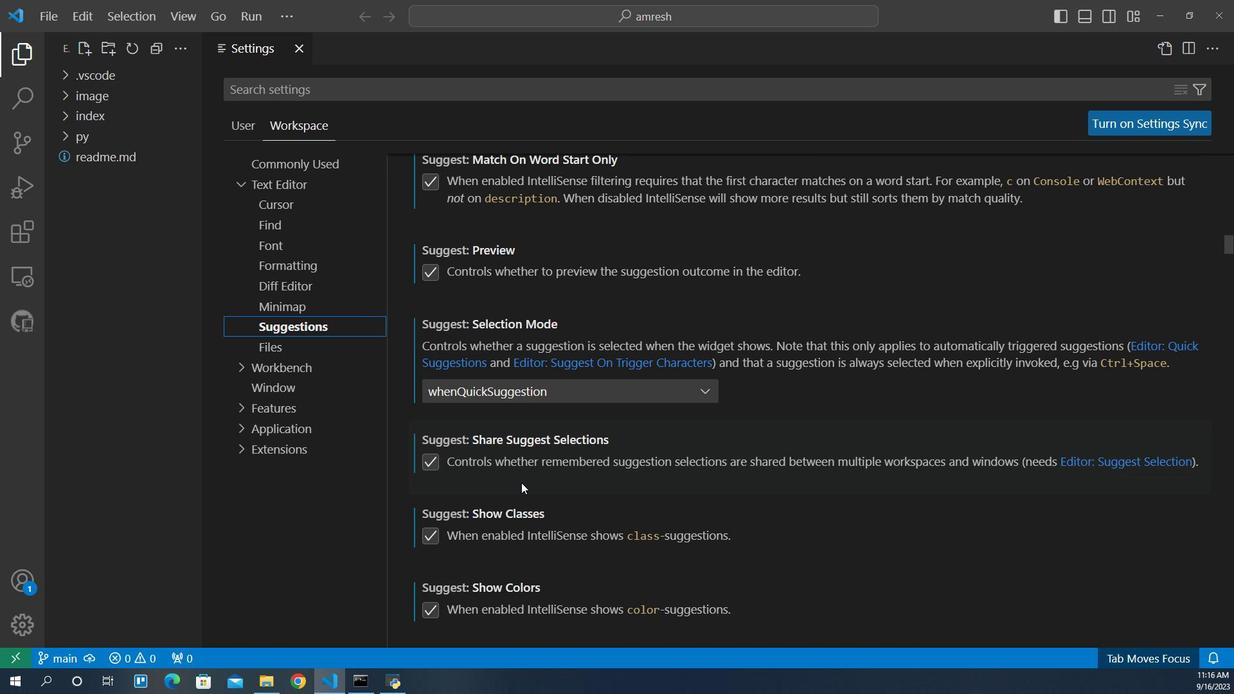 
Action: Mouse scrolled (522, 447) with delta (0, 0)
Screenshot: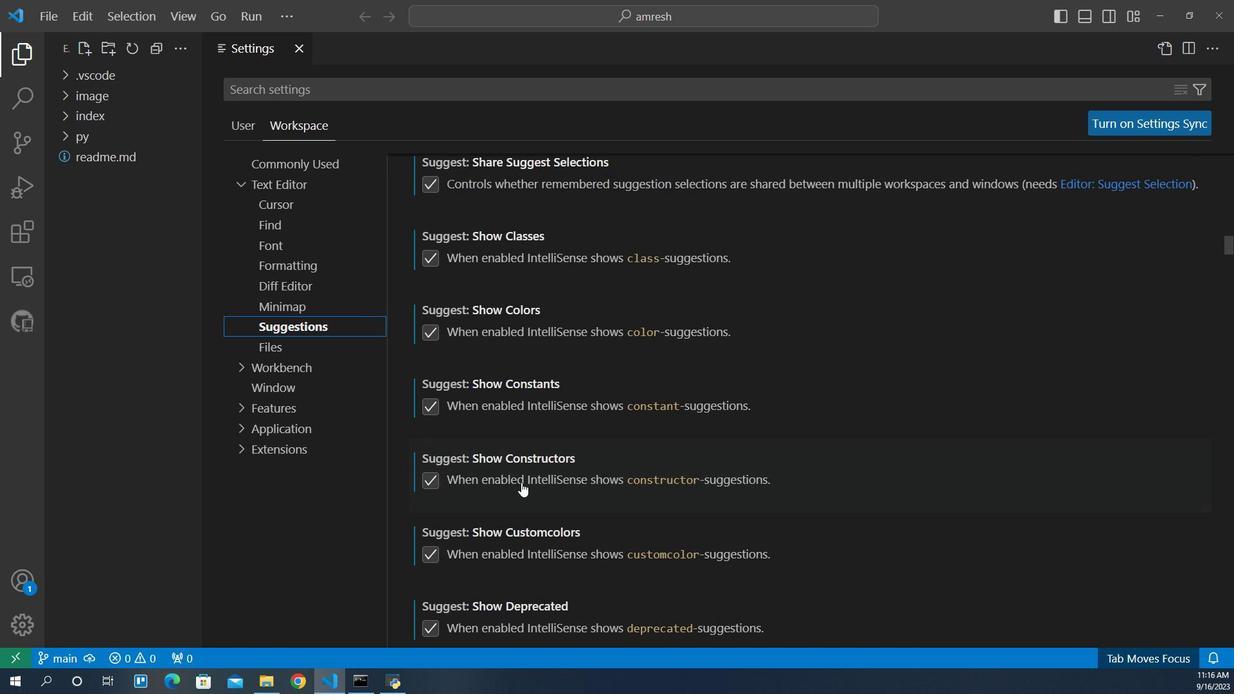 
Action: Mouse scrolled (522, 447) with delta (0, 0)
Screenshot: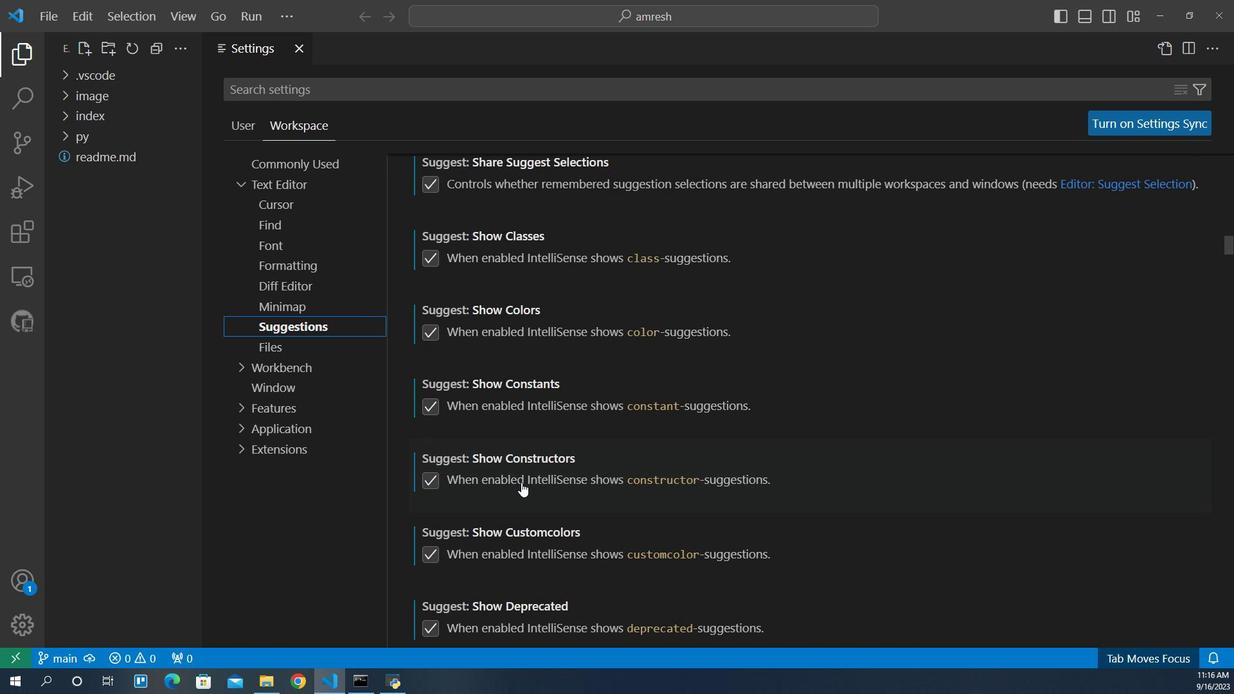 
Action: Mouse scrolled (522, 447) with delta (0, 0)
Screenshot: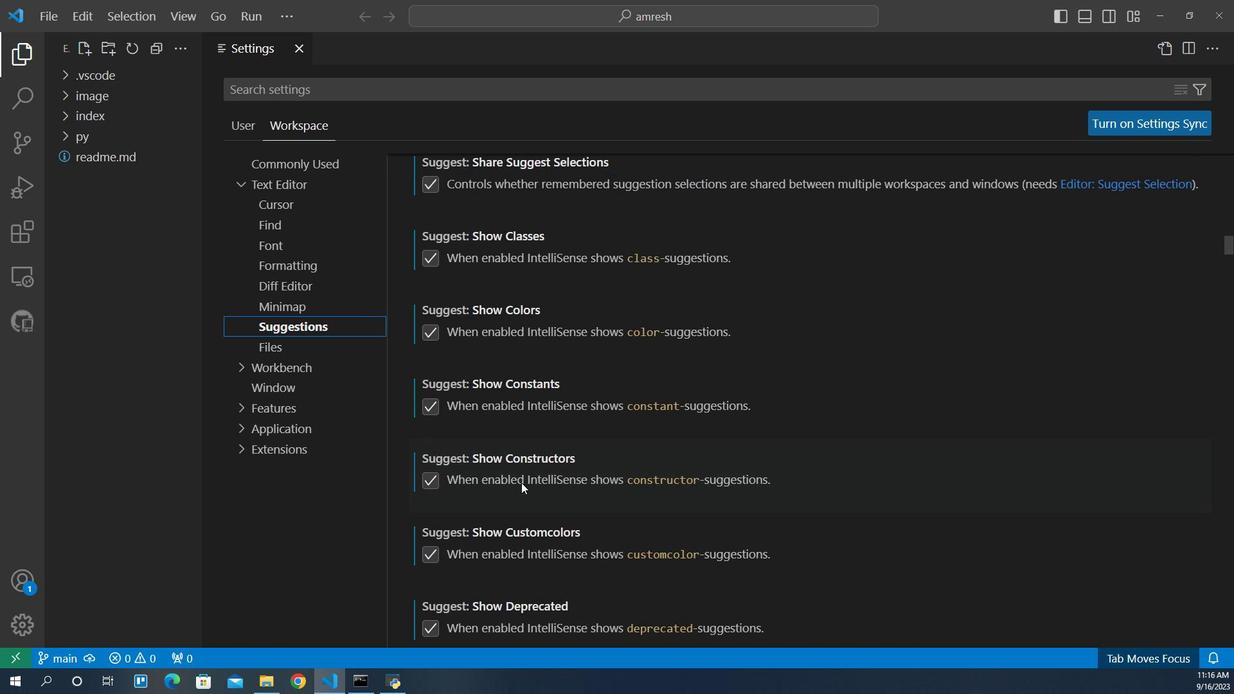 
Action: Mouse scrolled (522, 447) with delta (0, 0)
Screenshot: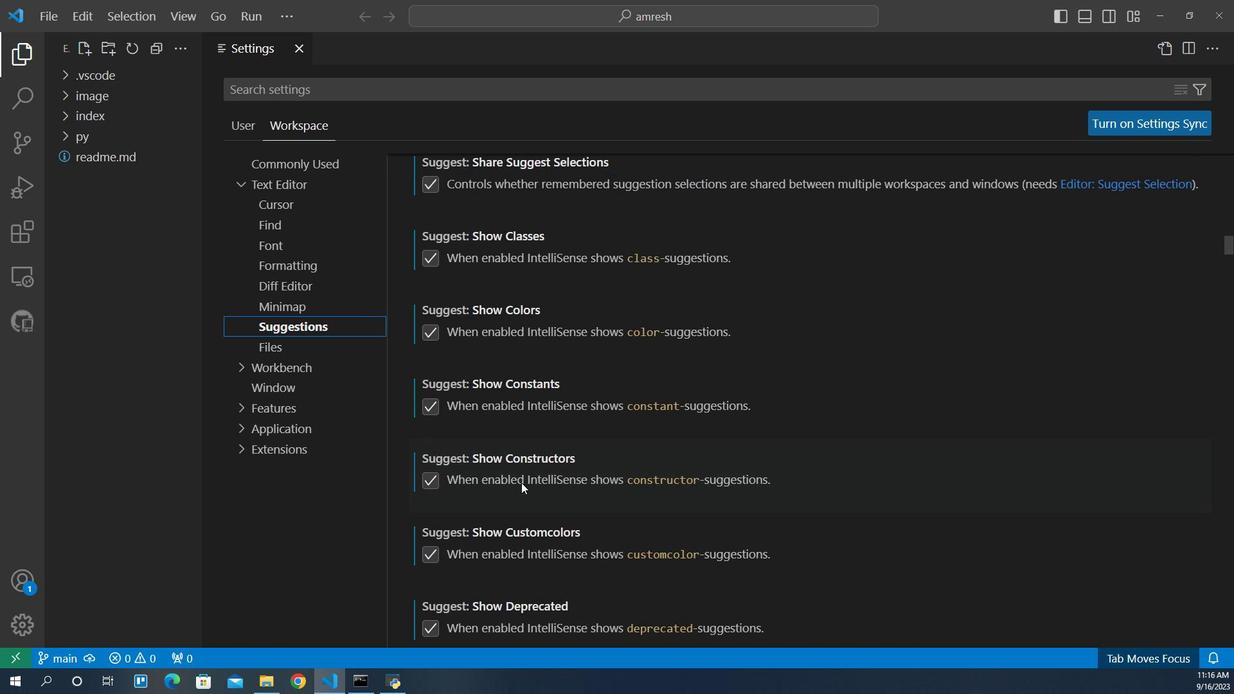 
Action: Mouse scrolled (522, 447) with delta (0, 0)
Screenshot: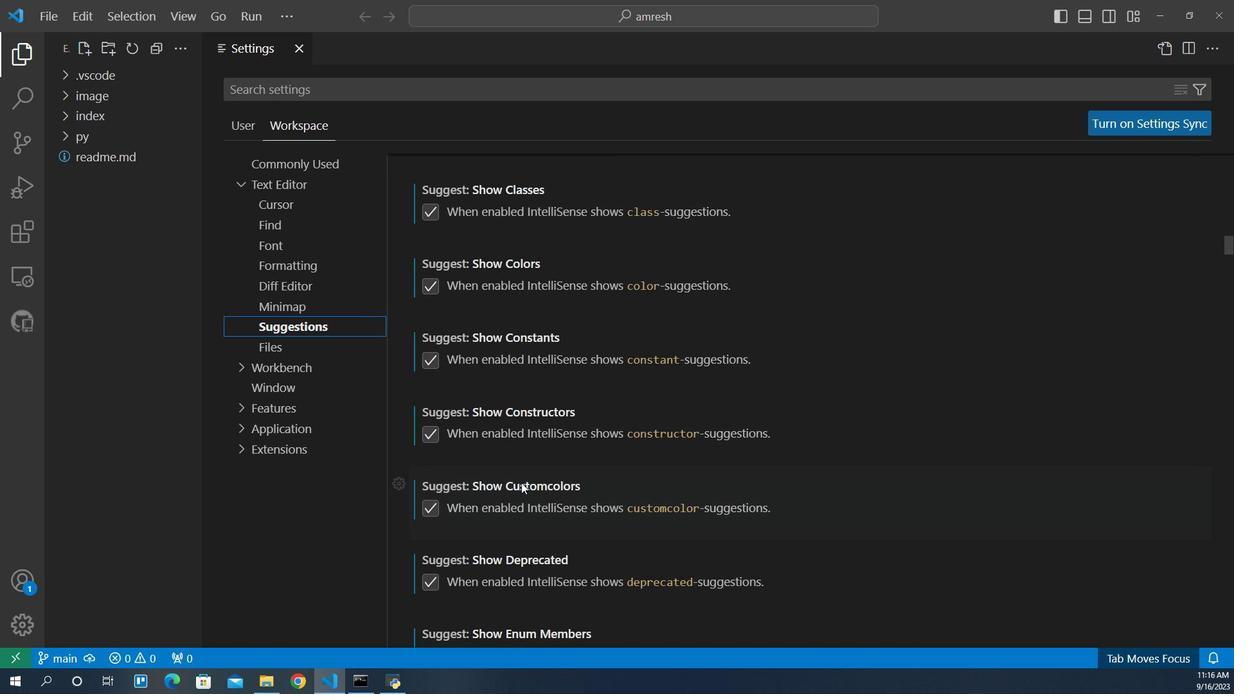 
Action: Mouse scrolled (522, 447) with delta (0, 0)
Screenshot: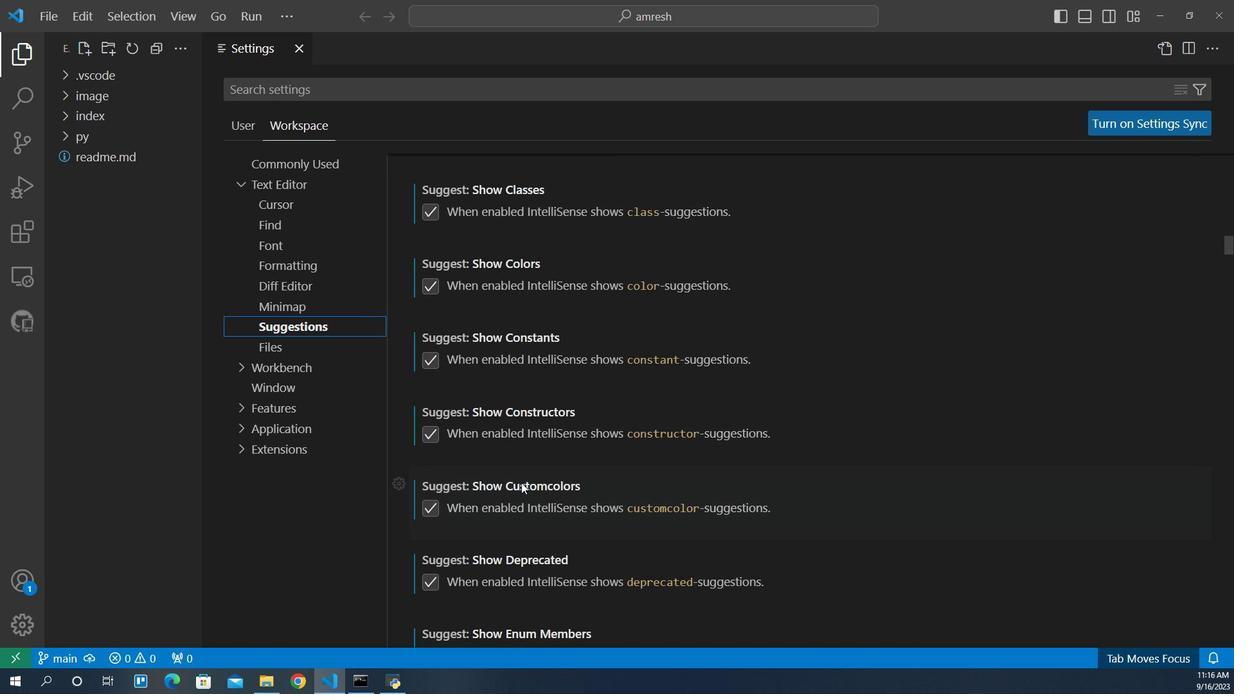 
Action: Mouse scrolled (522, 447) with delta (0, 0)
Screenshot: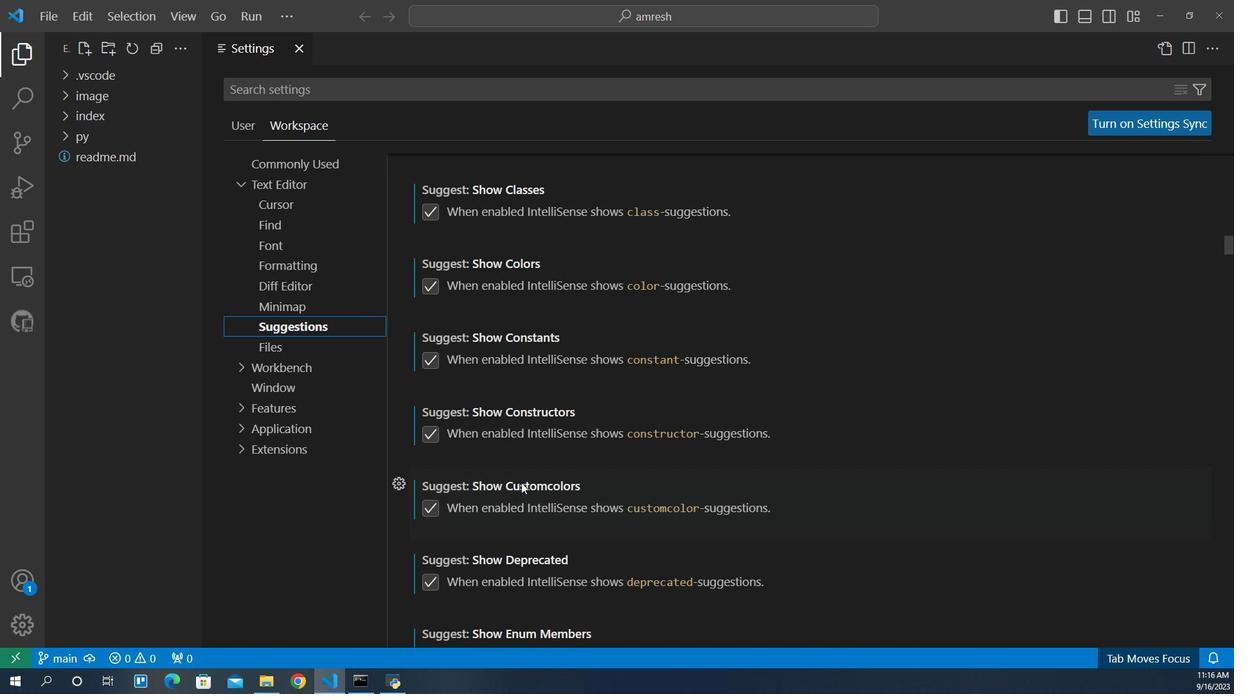
Action: Mouse scrolled (522, 447) with delta (0, 0)
Screenshot: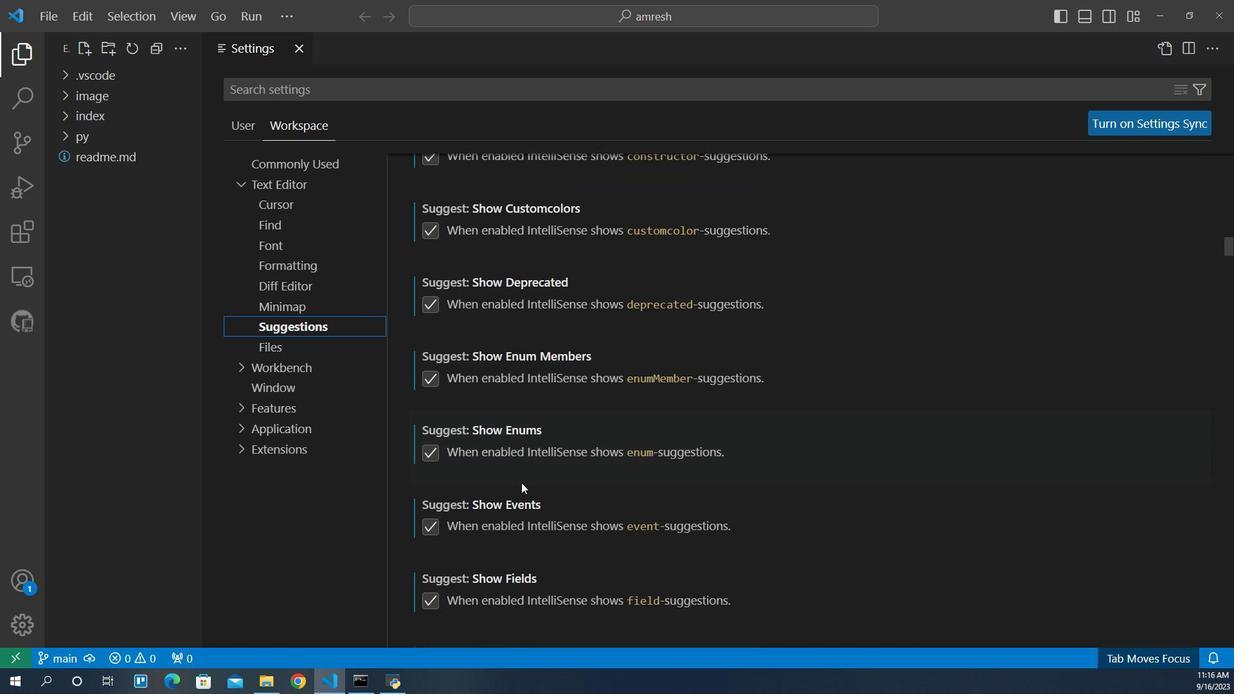 
Action: Mouse scrolled (522, 447) with delta (0, 0)
Screenshot: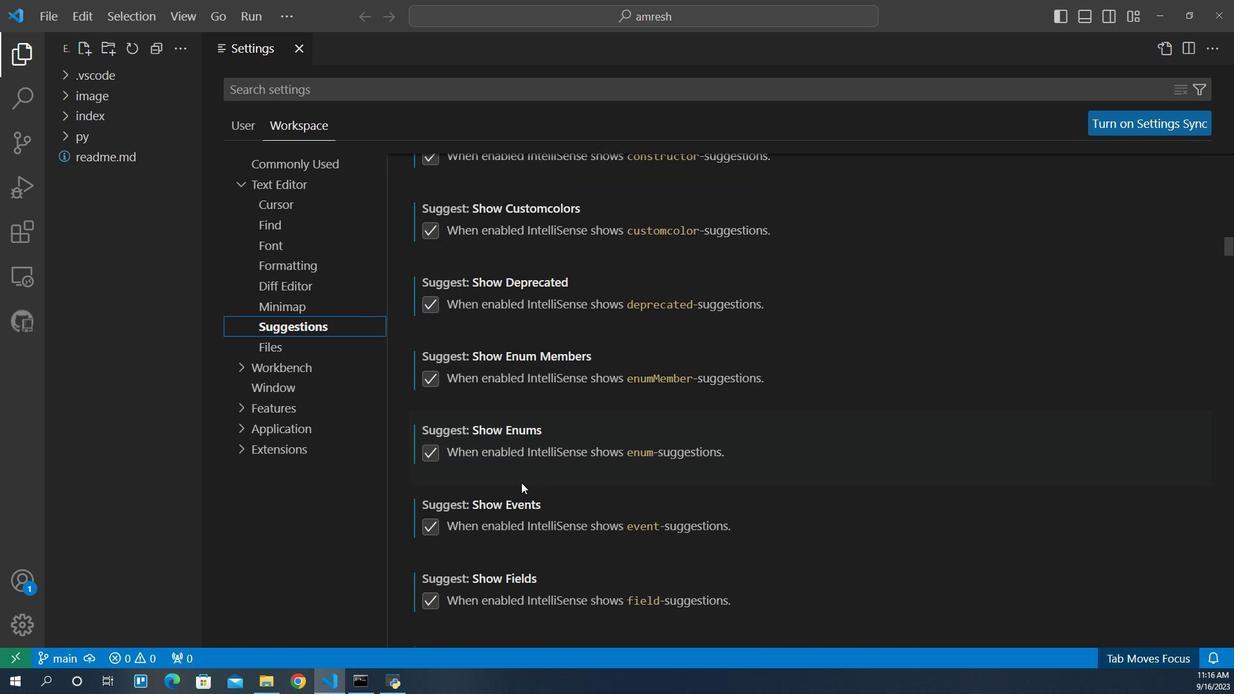 
Action: Mouse scrolled (522, 447) with delta (0, 0)
Screenshot: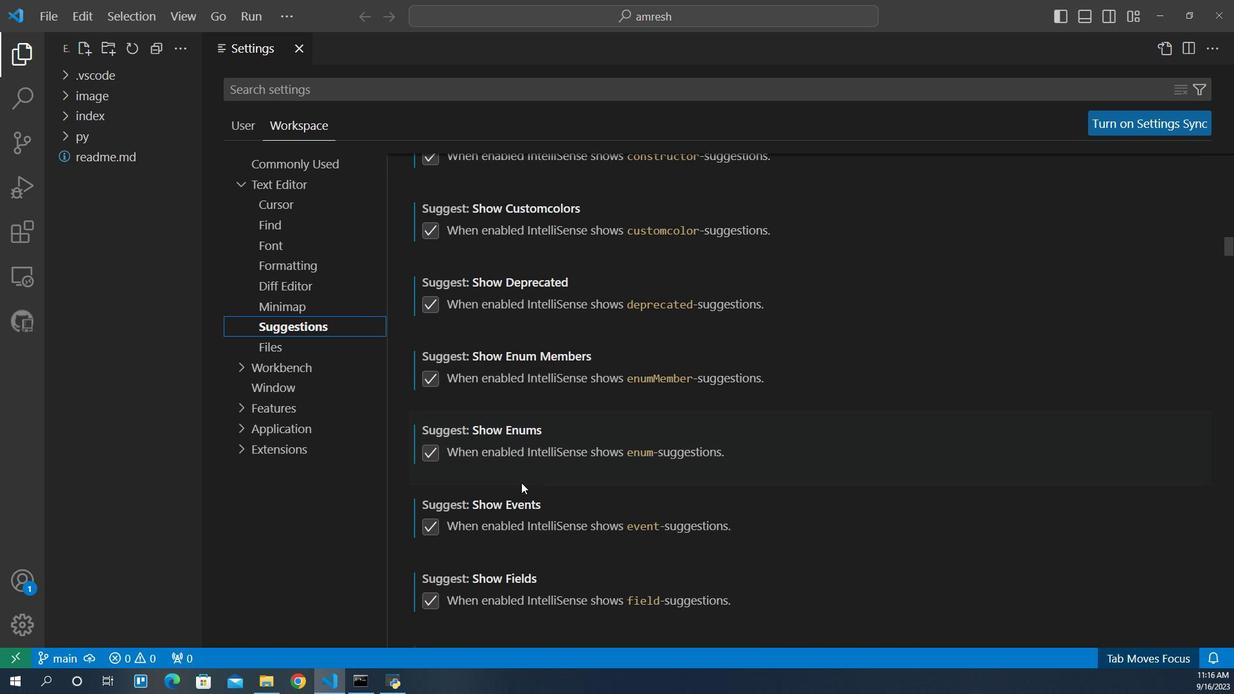 
Action: Mouse scrolled (522, 447) with delta (0, 0)
Screenshot: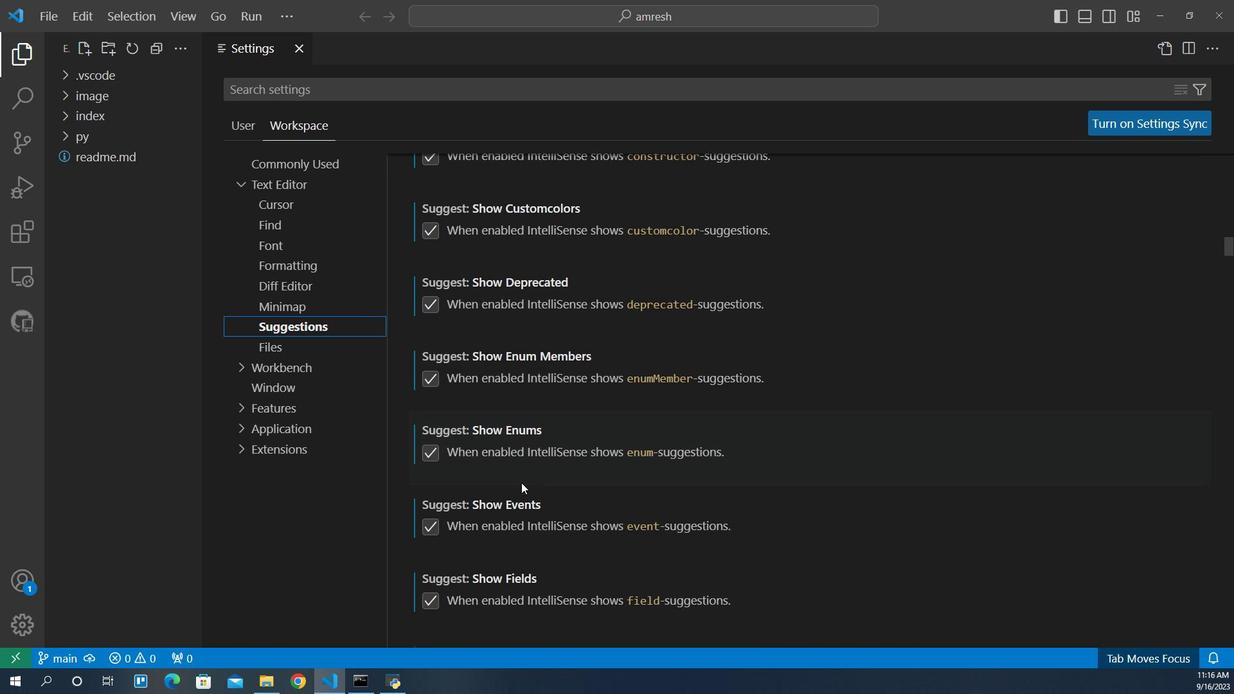 
Action: Mouse scrolled (522, 447) with delta (0, 0)
Screenshot: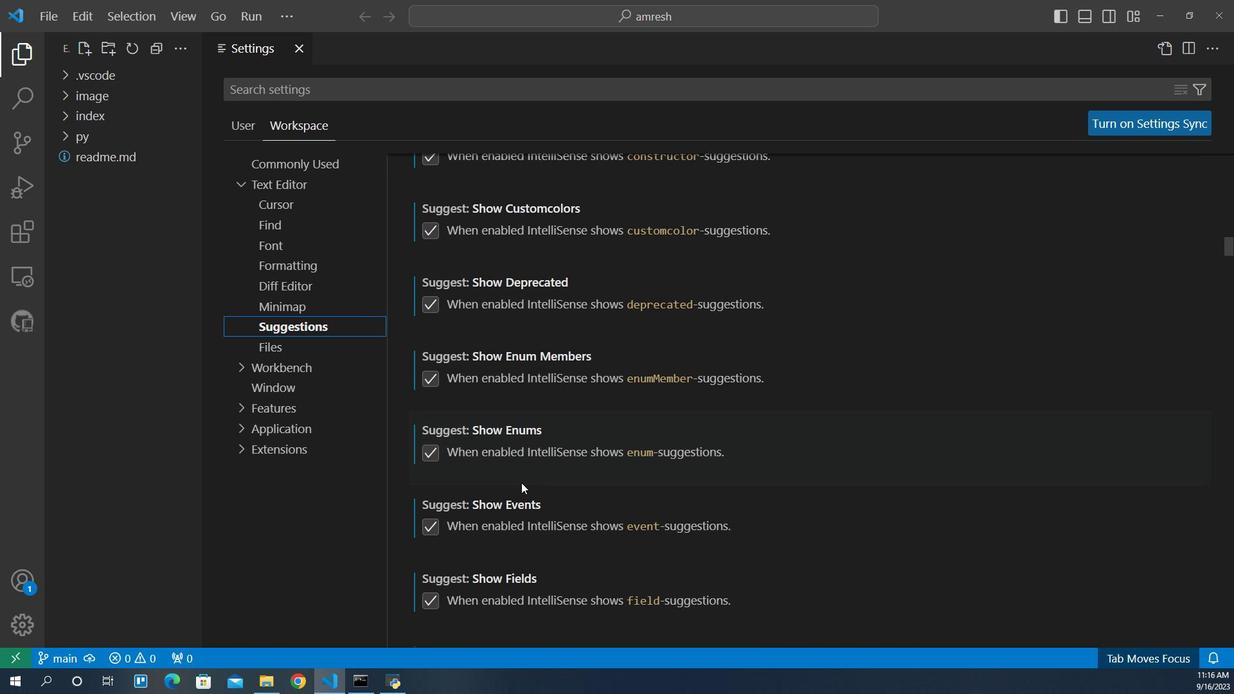 
Action: Mouse scrolled (522, 447) with delta (0, 0)
Screenshot: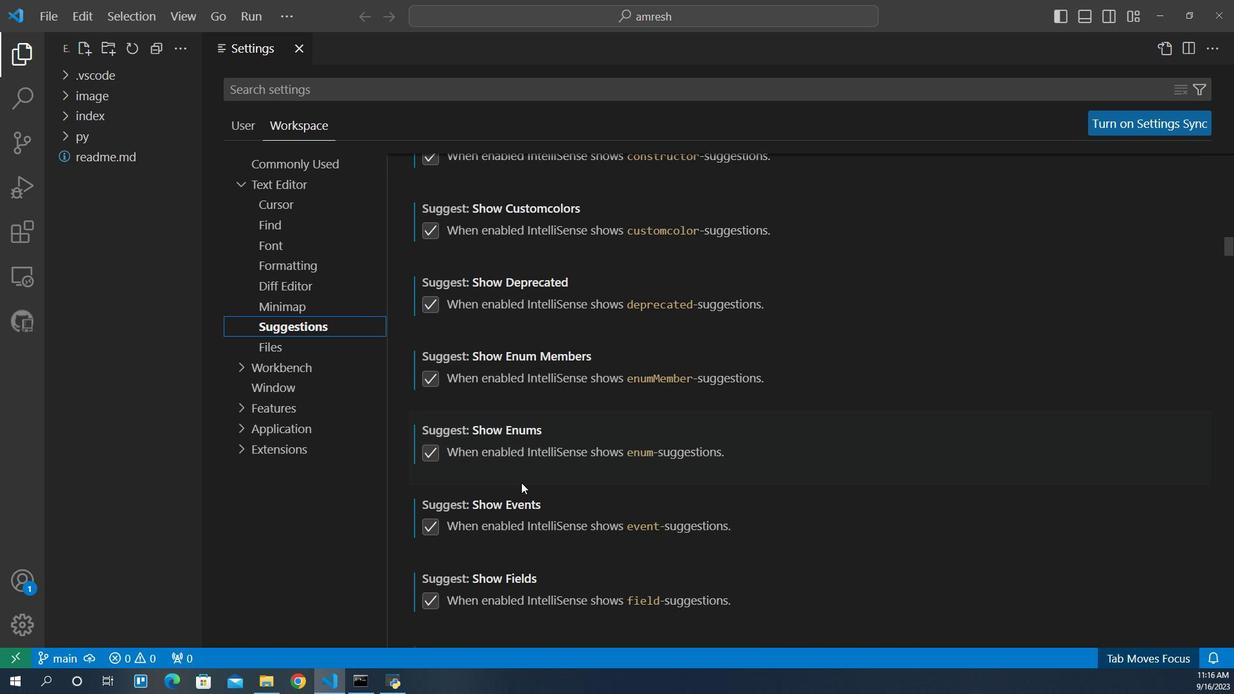 
Action: Mouse scrolled (522, 447) with delta (0, 0)
Screenshot: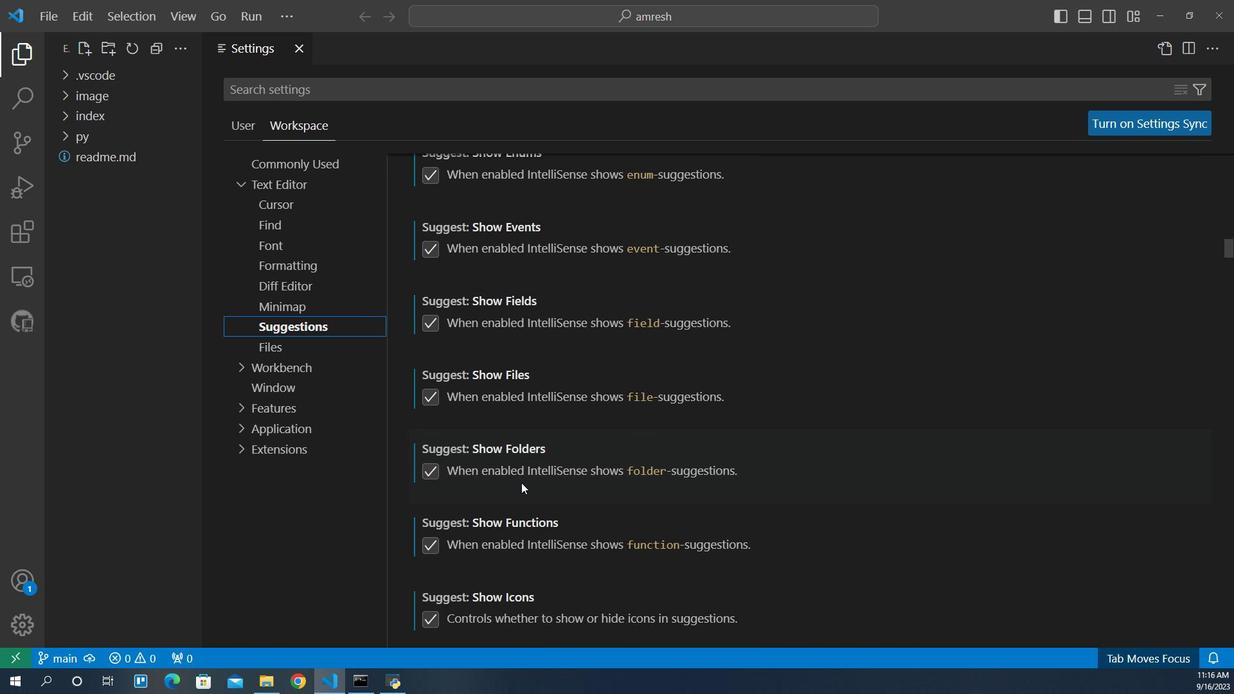 
Action: Mouse scrolled (522, 447) with delta (0, 0)
Screenshot: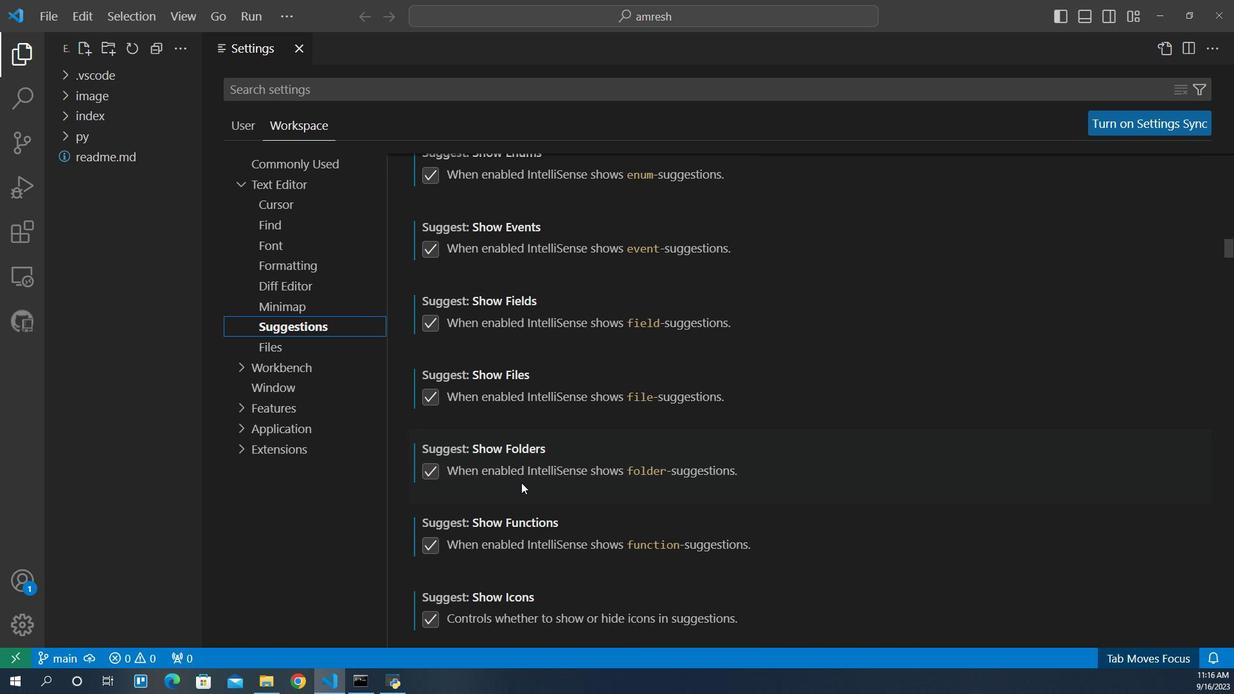 
Action: Mouse scrolled (522, 447) with delta (0, 0)
Screenshot: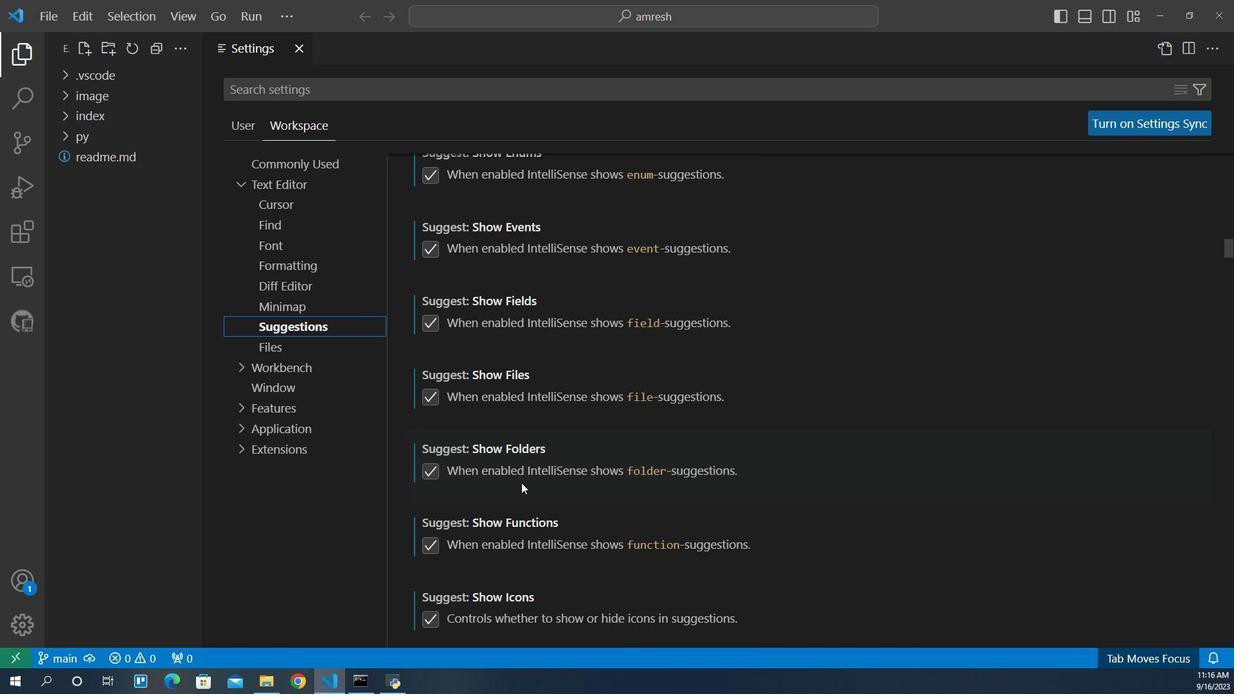 
Action: Mouse scrolled (522, 447) with delta (0, 0)
Screenshot: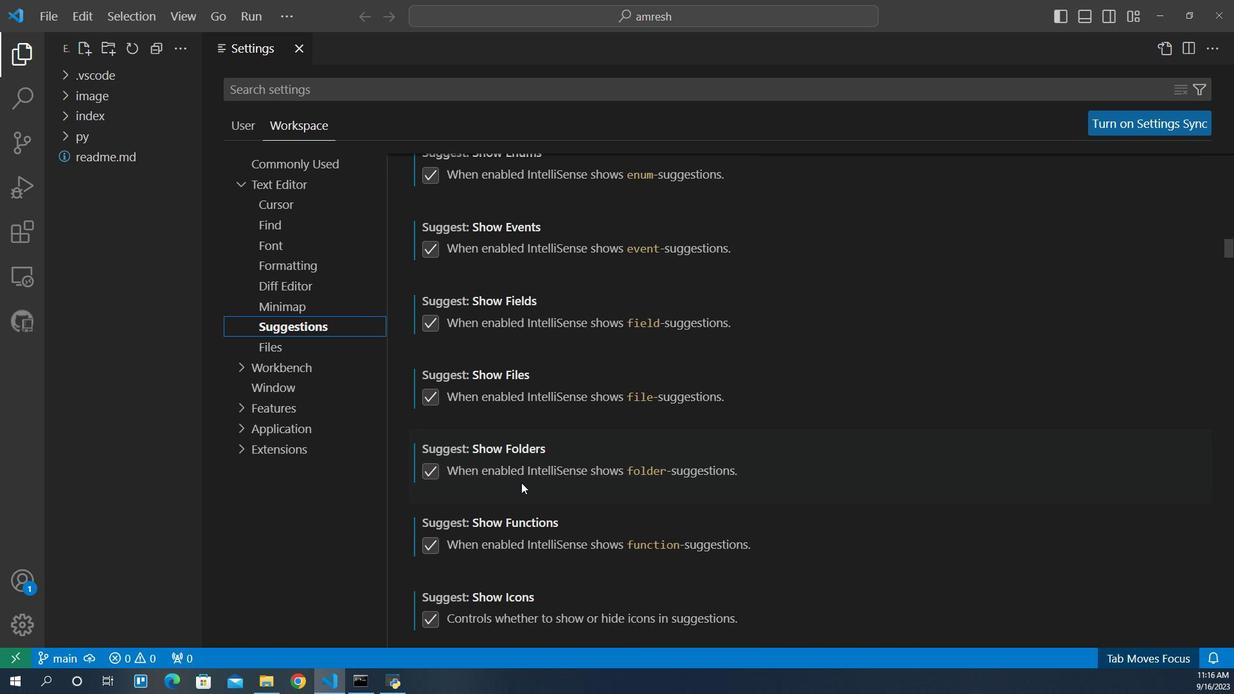 
Action: Mouse scrolled (522, 447) with delta (0, 0)
Screenshot: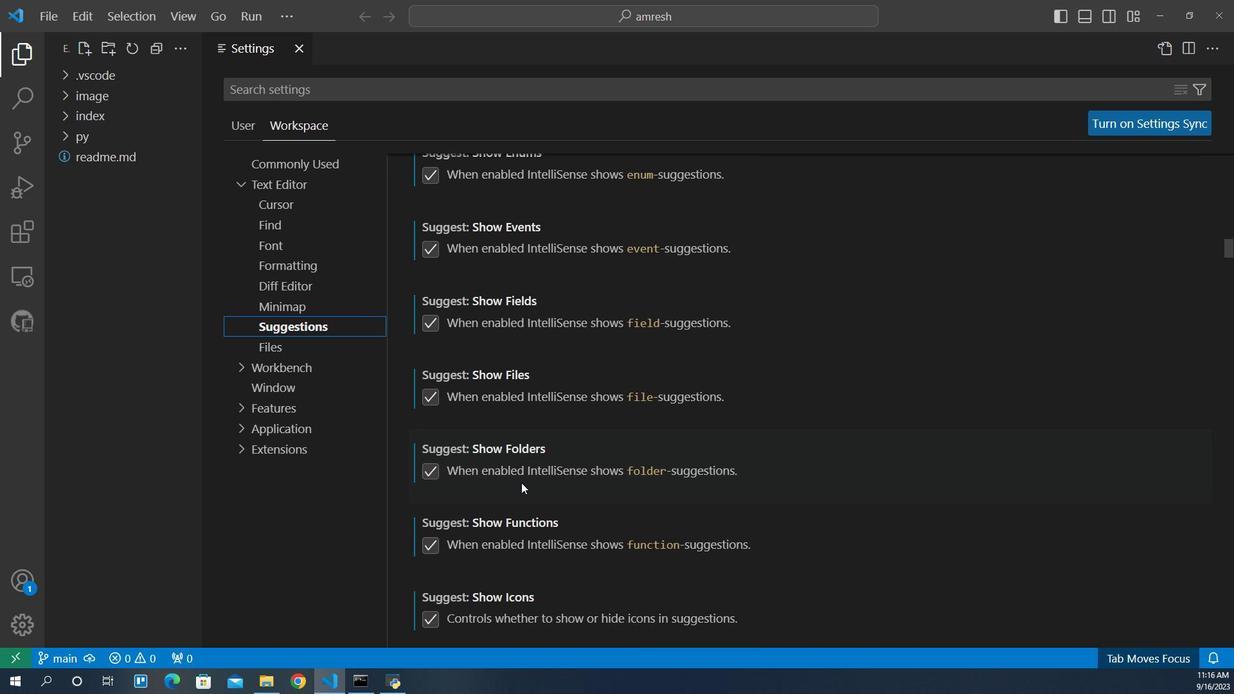 
Action: Mouse scrolled (522, 447) with delta (0, 0)
Screenshot: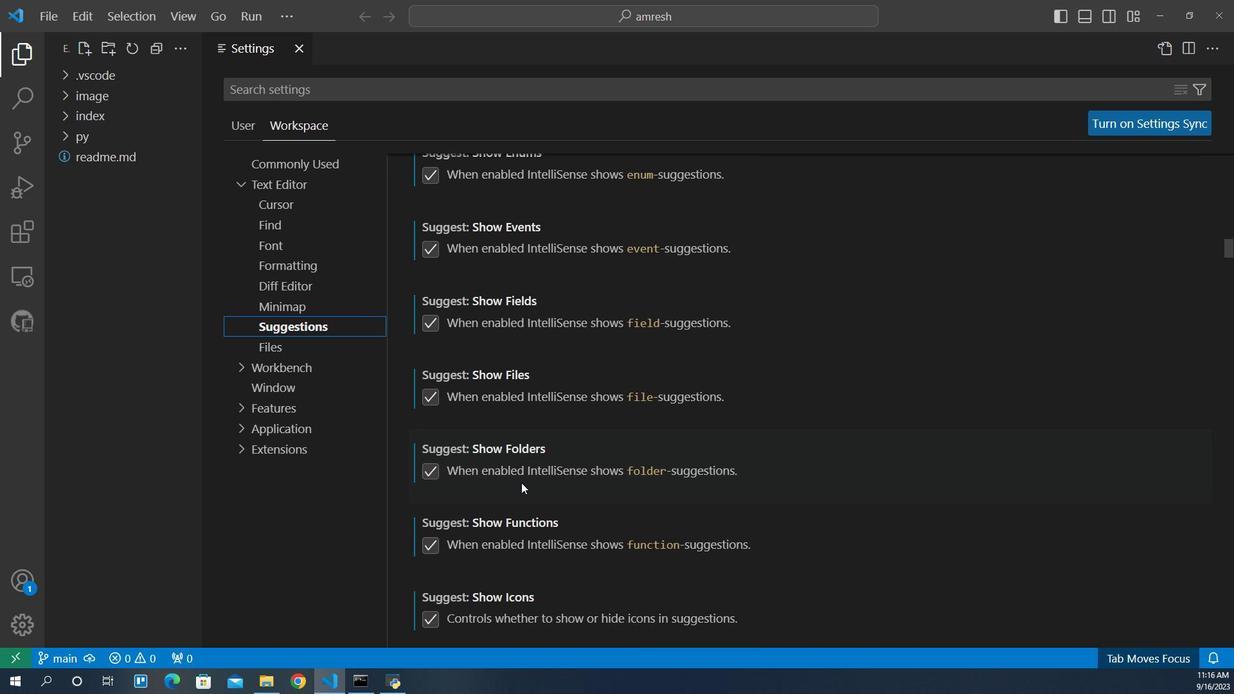 
Action: Mouse scrolled (522, 447) with delta (0, 0)
Screenshot: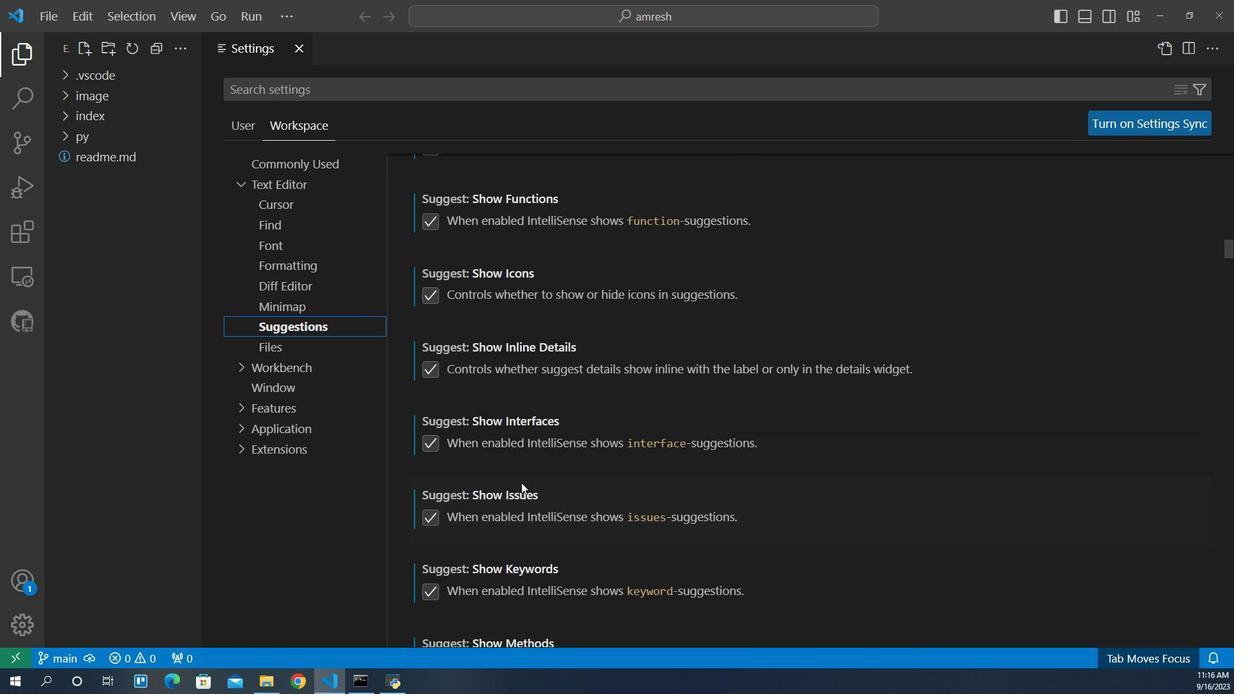 
Action: Mouse scrolled (522, 447) with delta (0, 0)
Screenshot: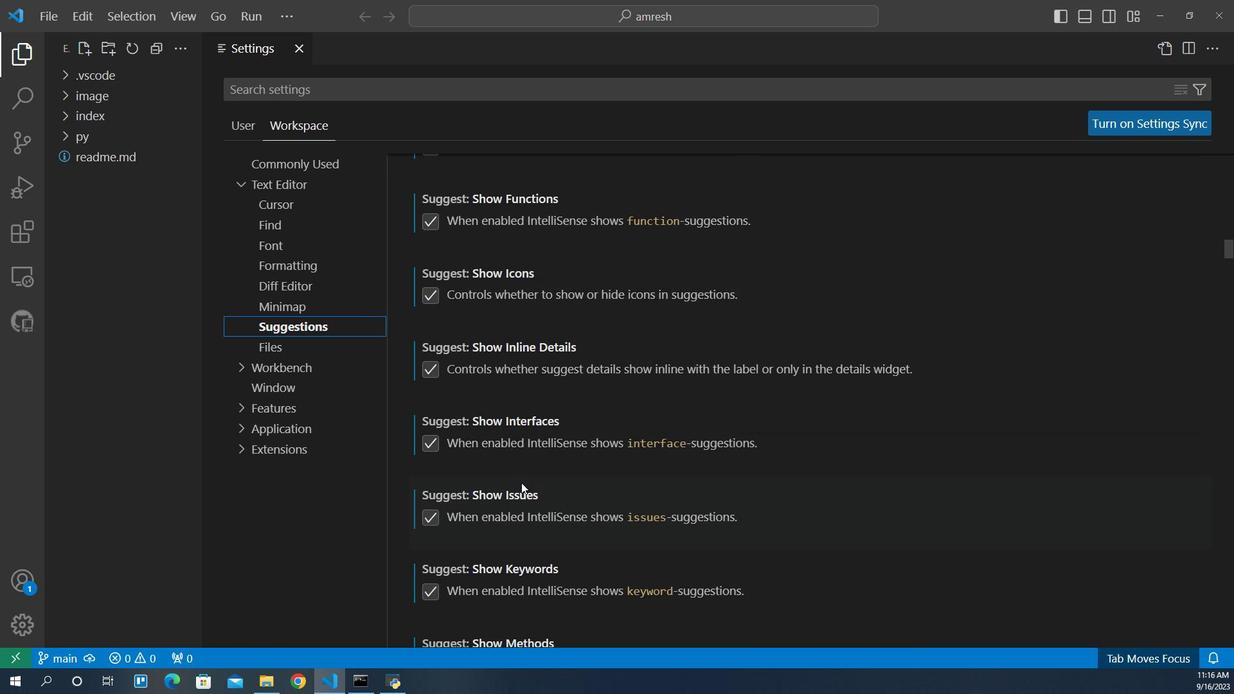 
Action: Mouse scrolled (522, 447) with delta (0, 0)
Screenshot: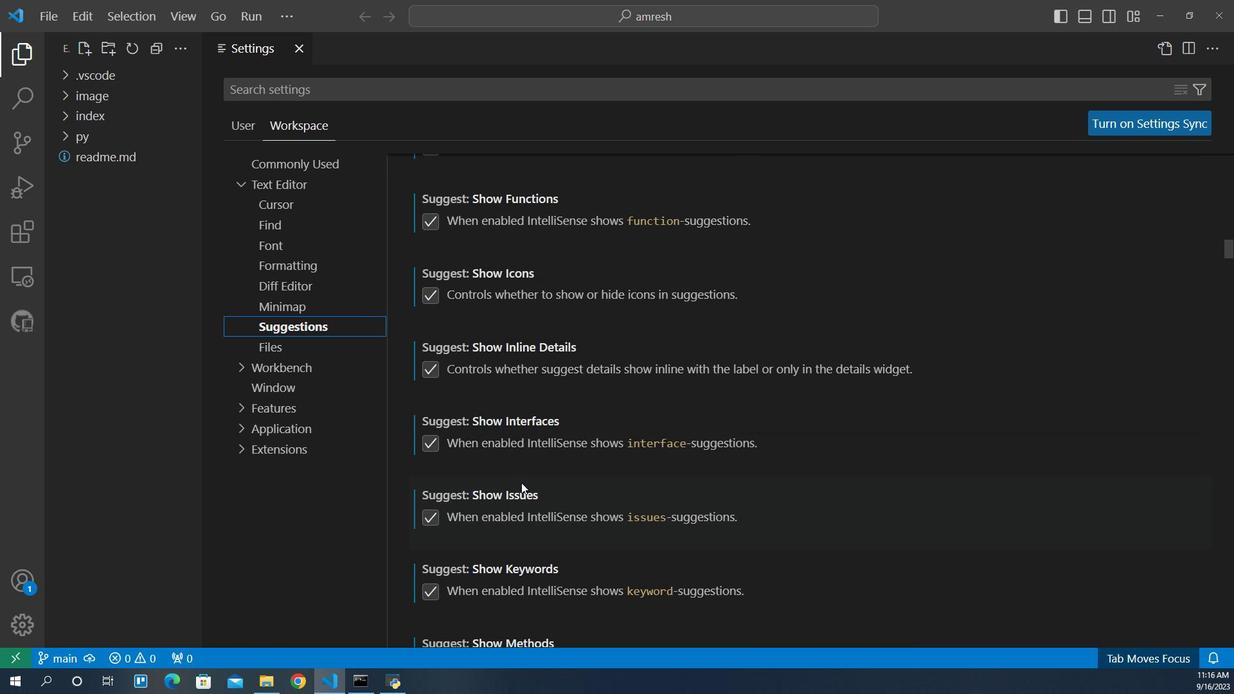 
Action: Mouse scrolled (522, 447) with delta (0, 0)
Screenshot: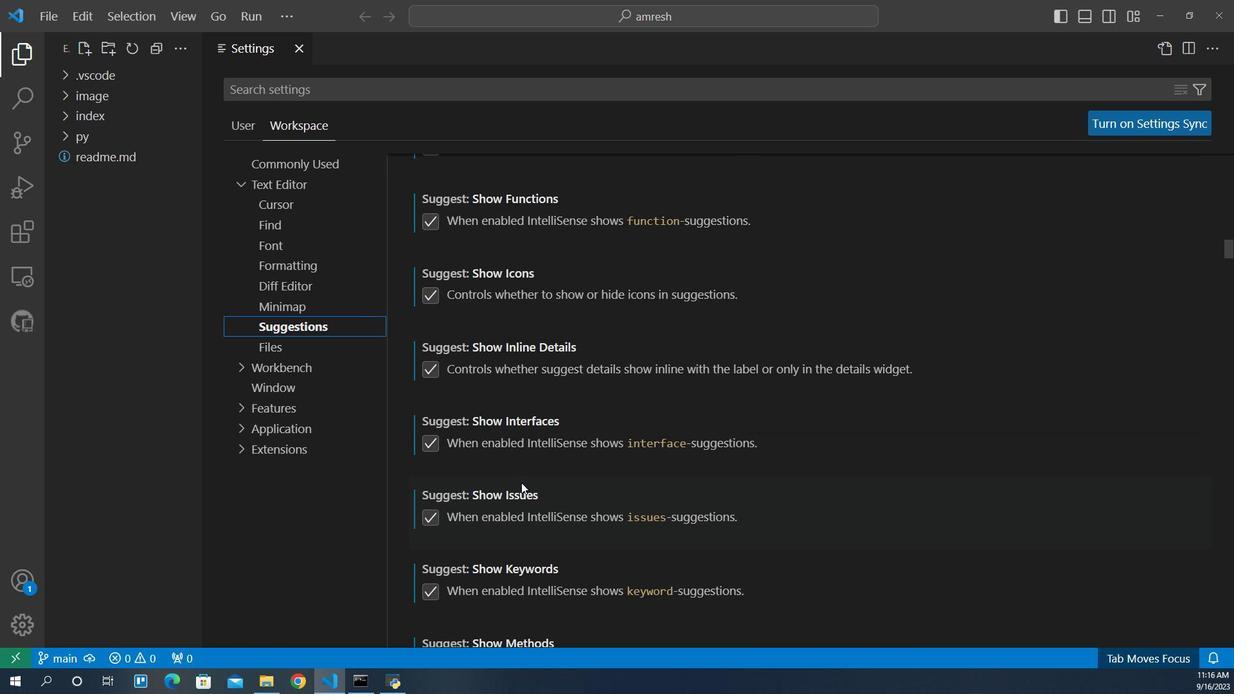 
Action: Mouse scrolled (522, 447) with delta (0, 0)
Screenshot: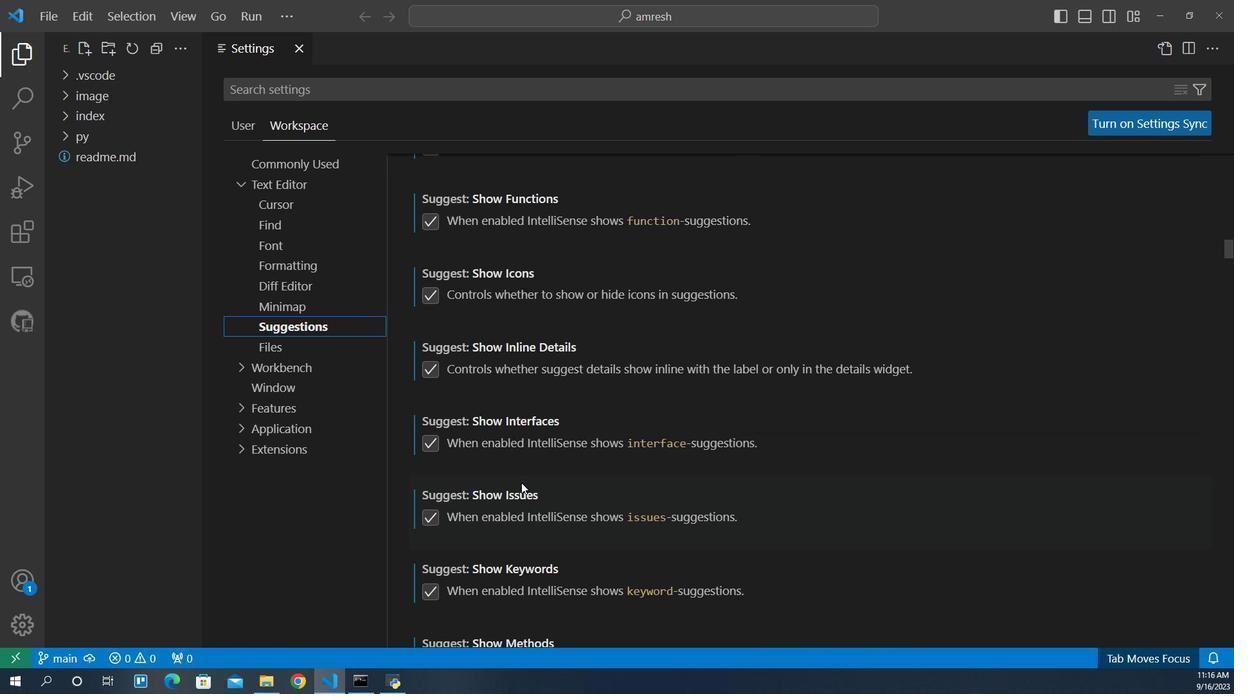 
Action: Mouse scrolled (522, 447) with delta (0, 0)
Screenshot: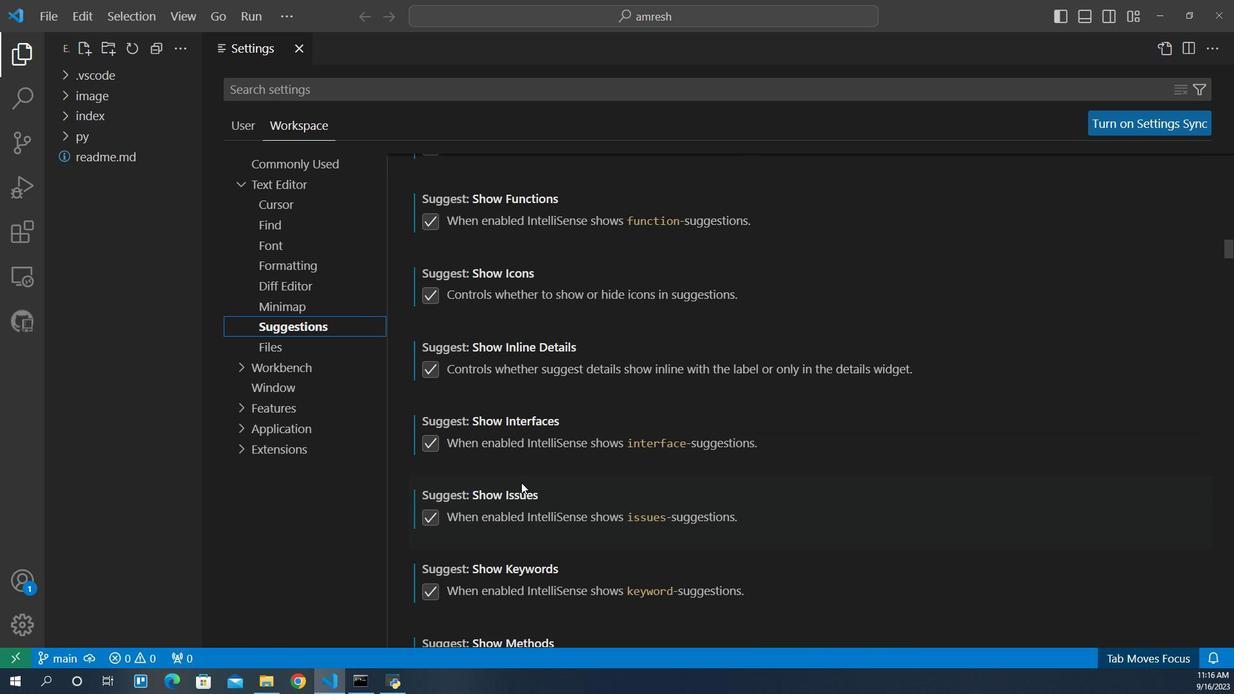 
Action: Mouse scrolled (522, 447) with delta (0, 0)
Screenshot: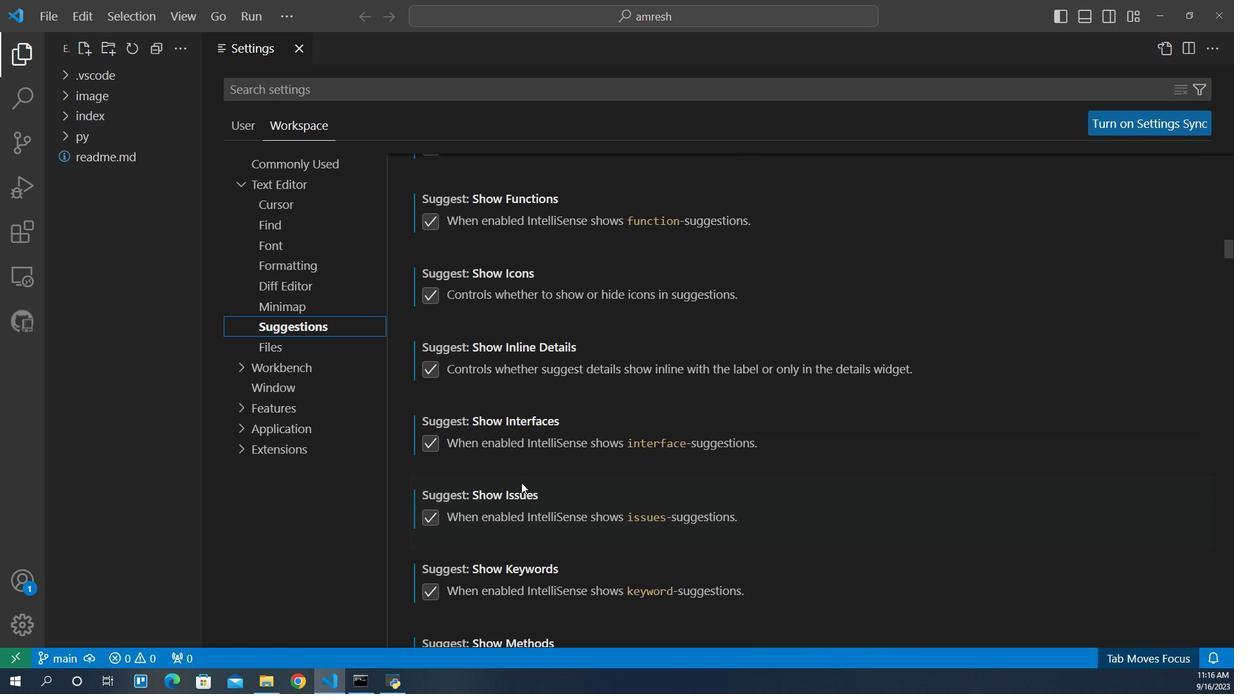 
Action: Mouse scrolled (522, 447) with delta (0, 0)
Screenshot: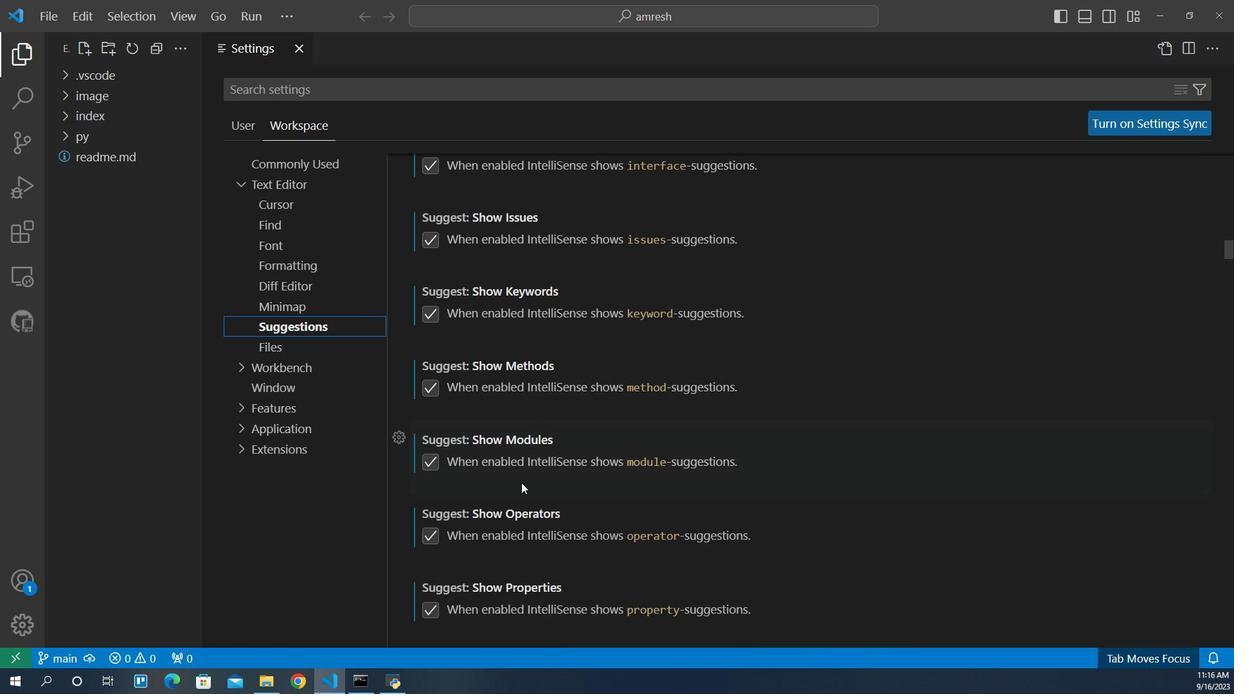 
Action: Mouse scrolled (522, 447) with delta (0, 0)
Screenshot: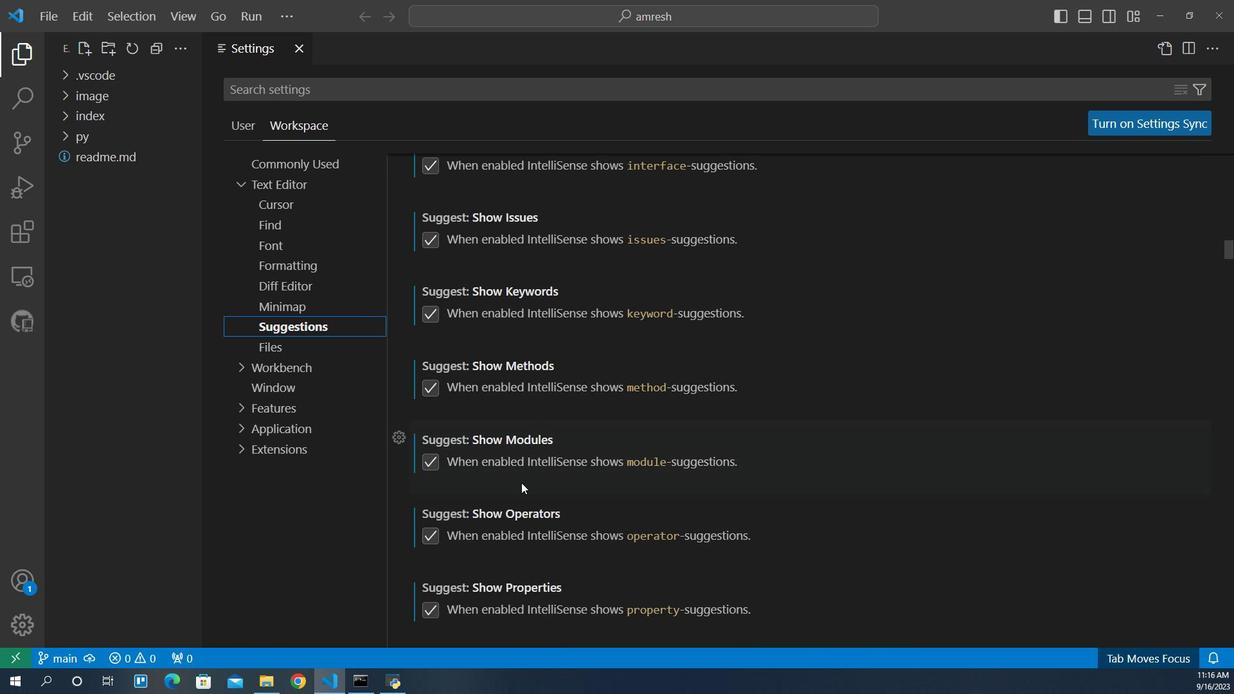 
Action: Mouse scrolled (522, 447) with delta (0, 0)
Screenshot: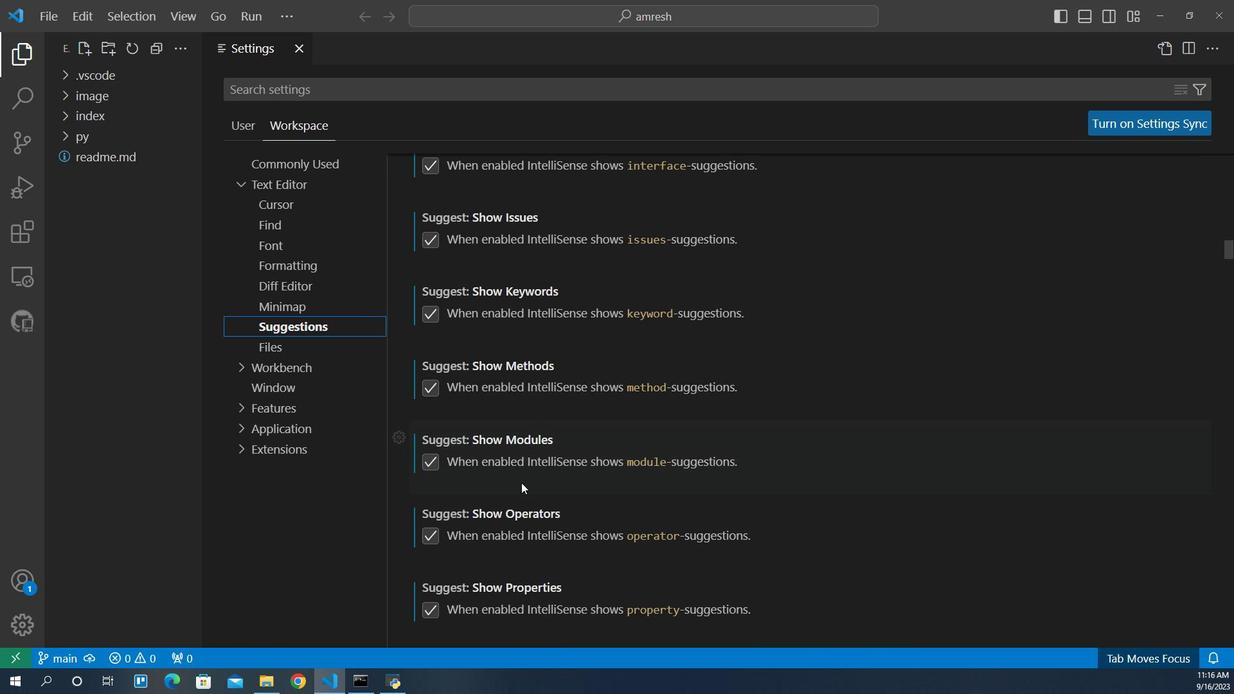 
Action: Mouse scrolled (522, 447) with delta (0, 0)
Screenshot: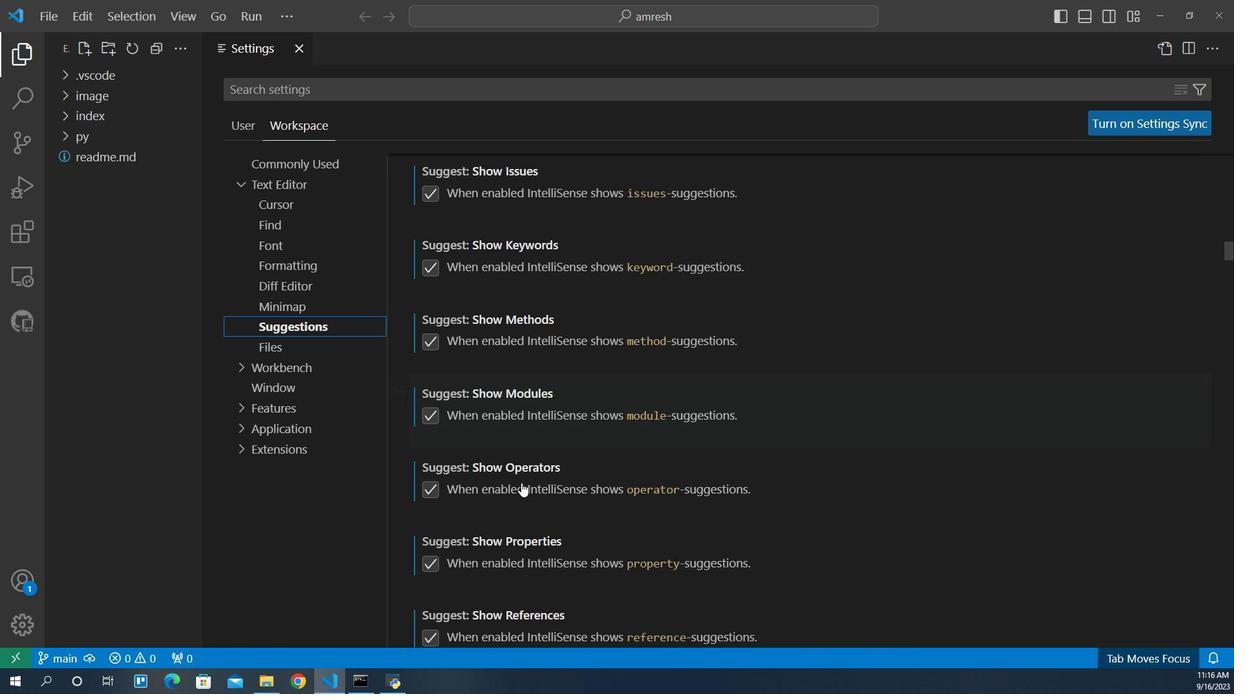 
Action: Mouse scrolled (522, 447) with delta (0, 0)
Screenshot: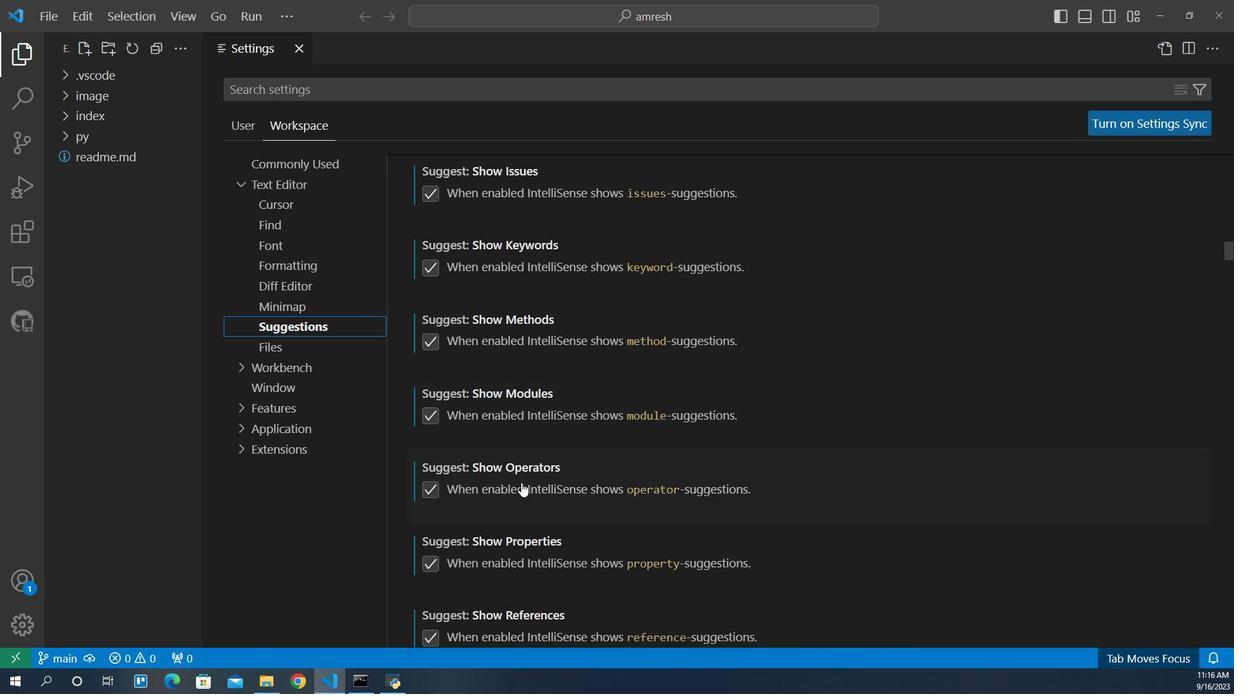 
Action: Mouse scrolled (522, 447) with delta (0, 0)
Screenshot: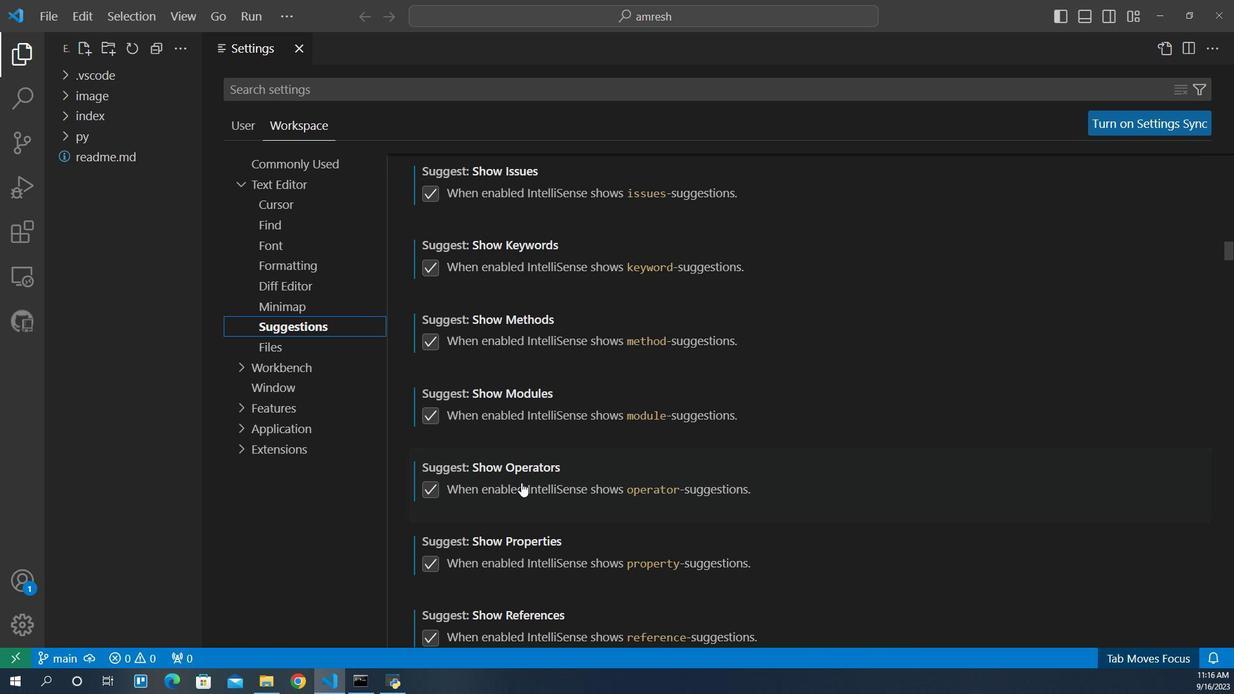 
Action: Mouse scrolled (522, 447) with delta (0, 0)
Screenshot: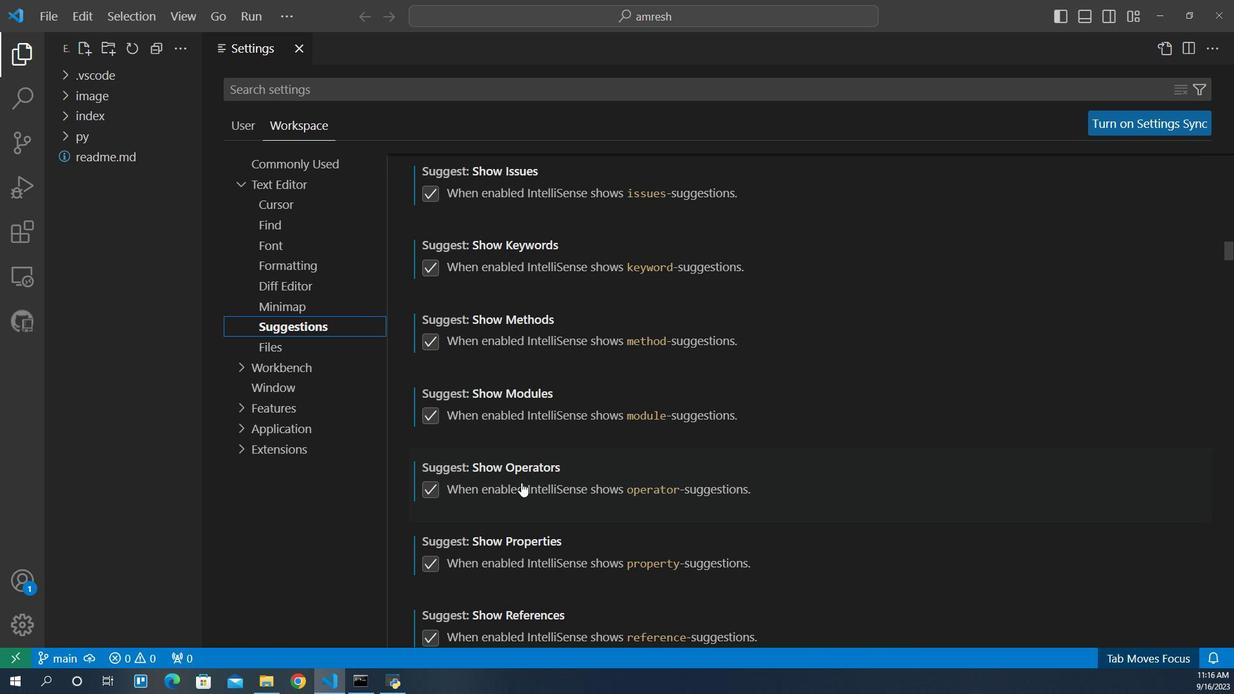 
Action: Mouse scrolled (522, 447) with delta (0, 0)
Screenshot: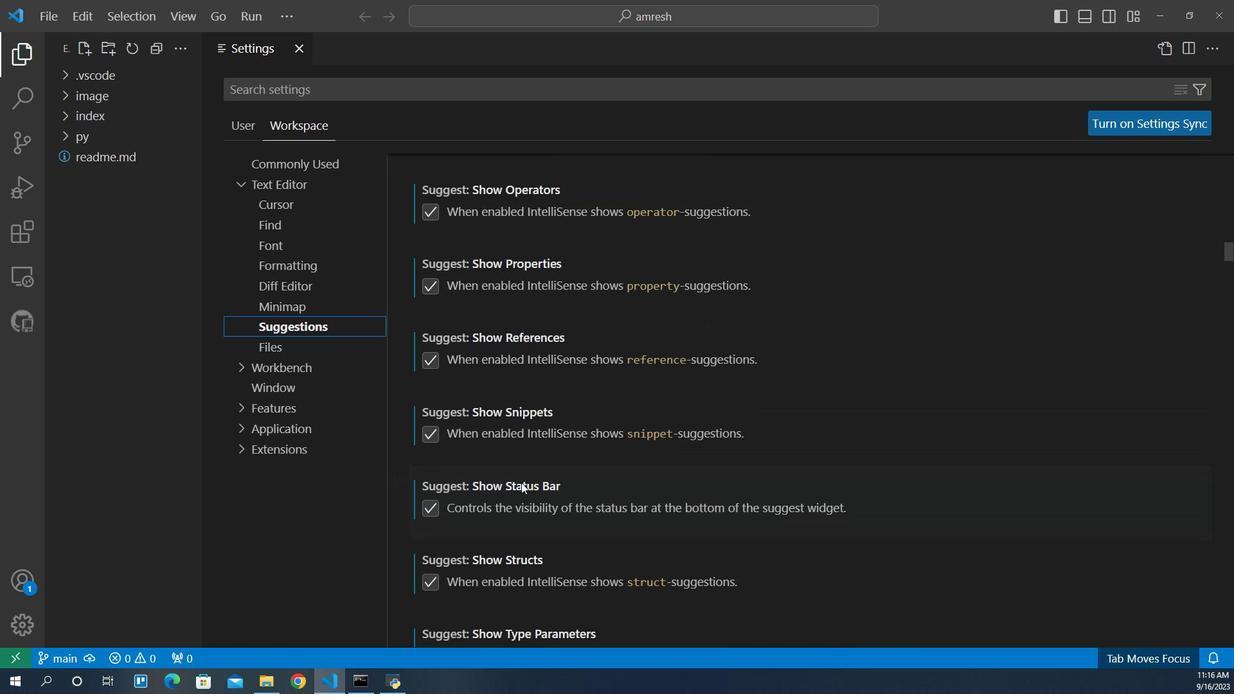 
Action: Mouse scrolled (522, 447) with delta (0, 0)
Screenshot: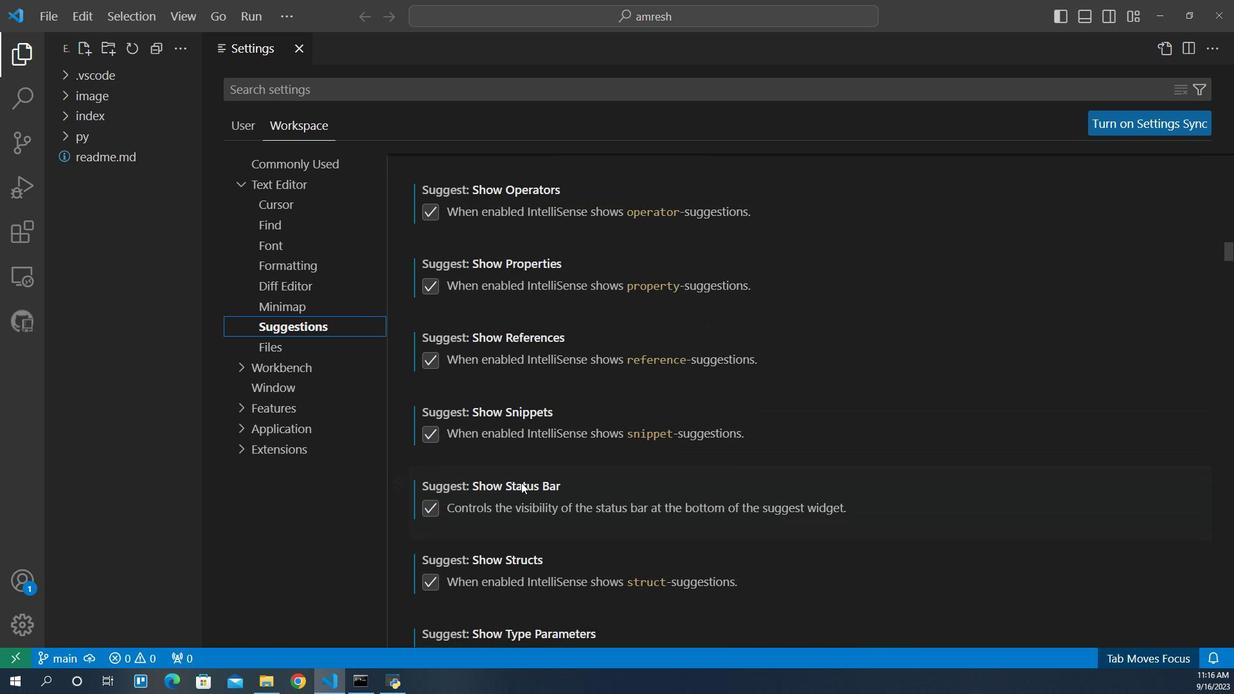 
Action: Mouse scrolled (522, 447) with delta (0, 0)
Screenshot: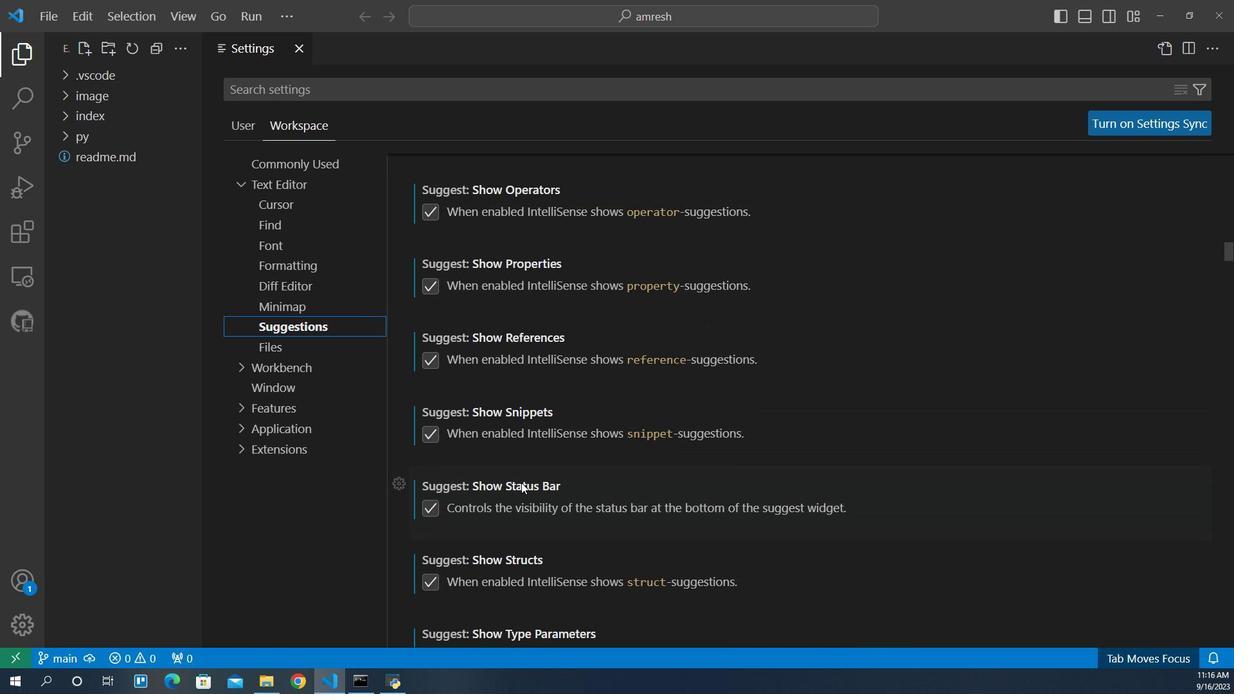 
Action: Mouse scrolled (522, 447) with delta (0, 0)
Screenshot: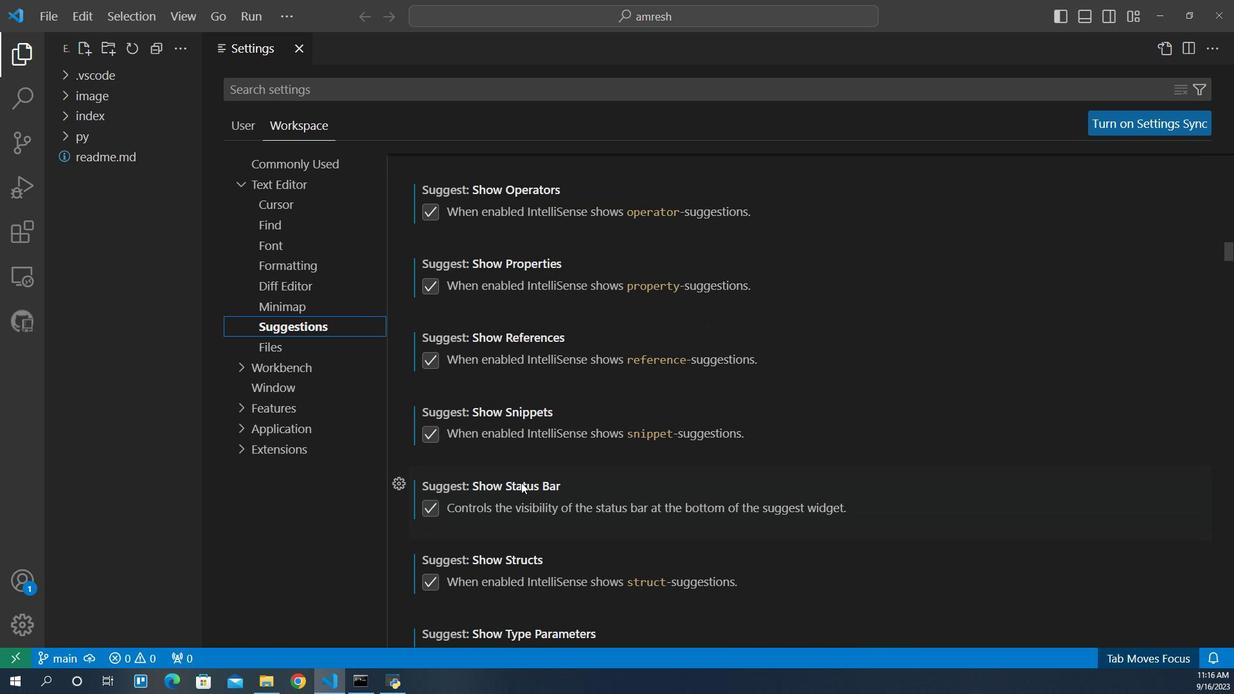 
Action: Mouse scrolled (522, 447) with delta (0, 0)
Screenshot: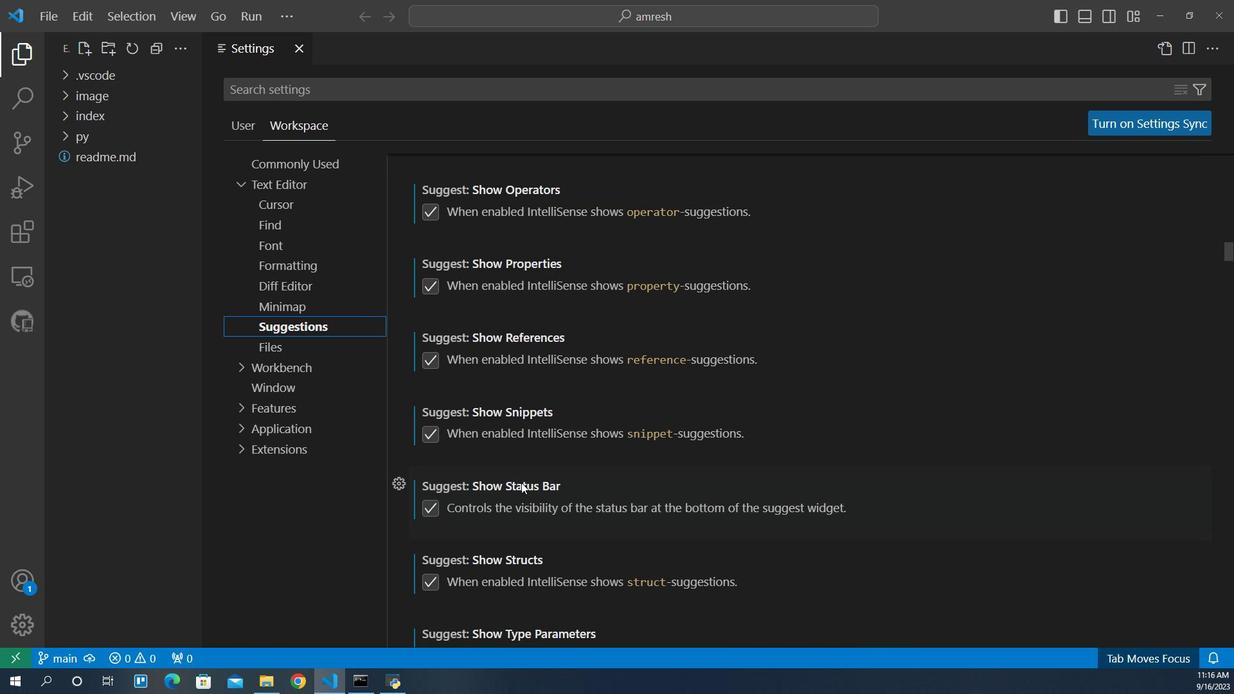 
Action: Mouse scrolled (522, 447) with delta (0, 0)
Screenshot: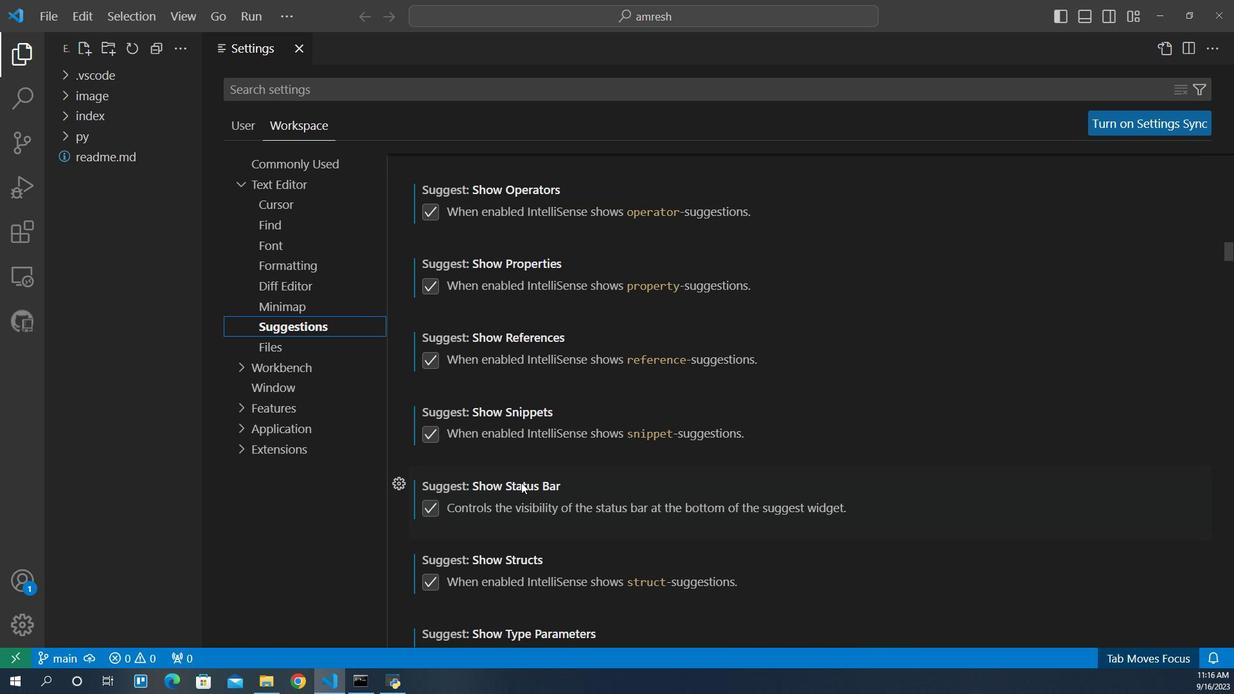 
Action: Mouse scrolled (522, 447) with delta (0, 0)
Screenshot: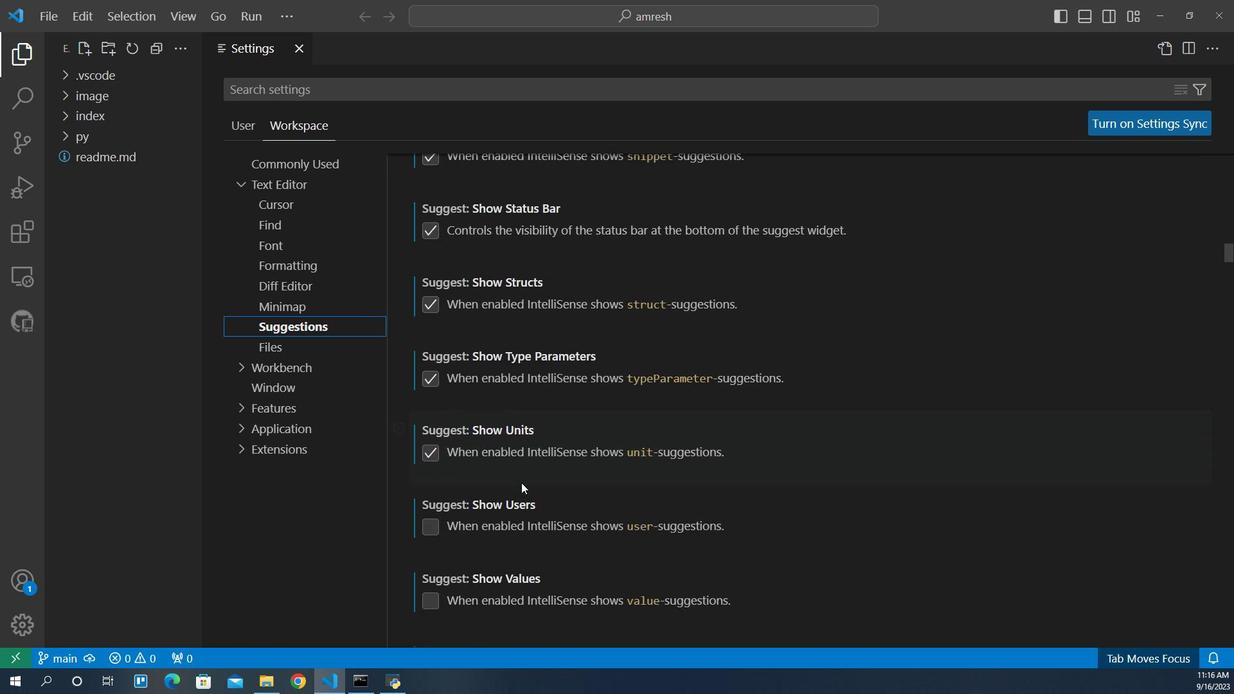 
Action: Mouse scrolled (522, 447) with delta (0, 0)
Screenshot: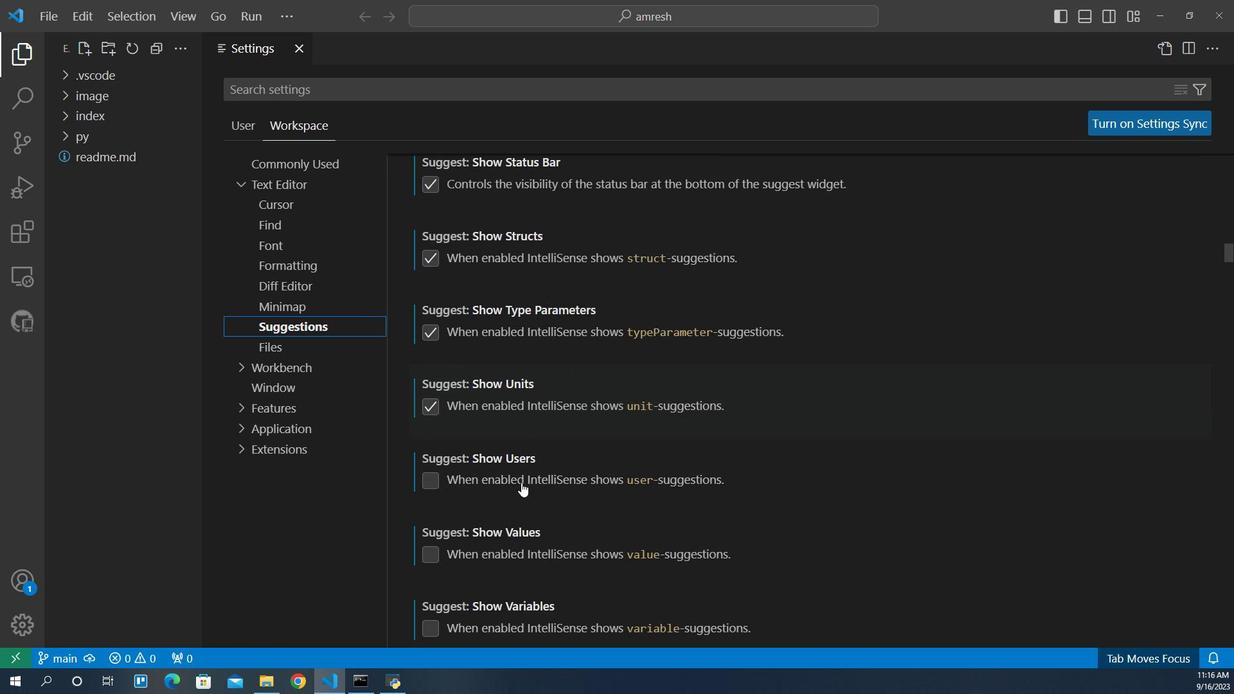 
Action: Mouse scrolled (522, 447) with delta (0, 0)
Screenshot: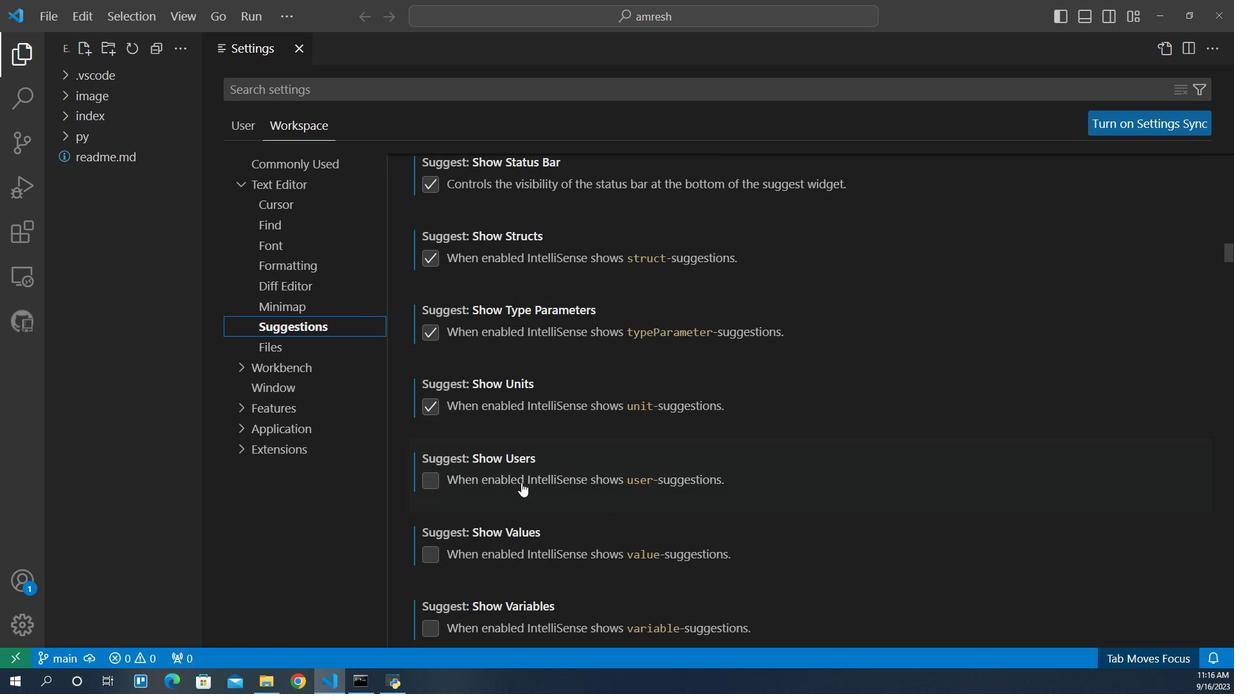 
Action: Mouse scrolled (522, 447) with delta (0, 0)
Screenshot: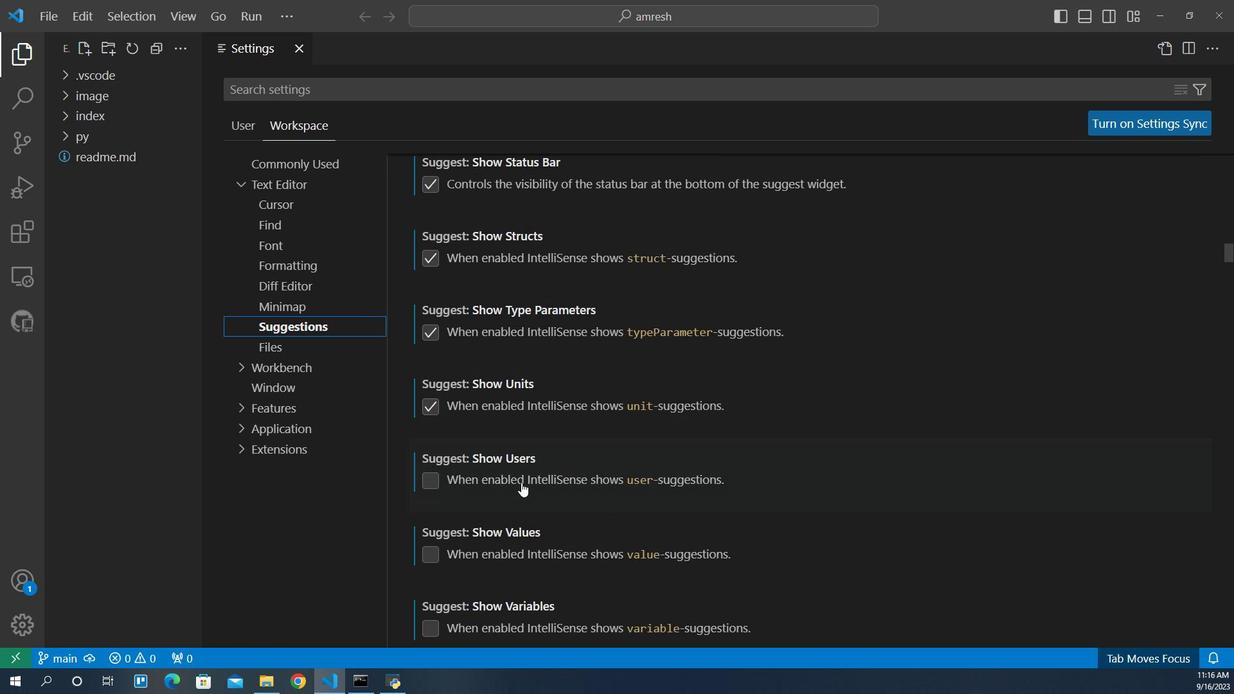 
Action: Mouse scrolled (522, 447) with delta (0, 0)
Screenshot: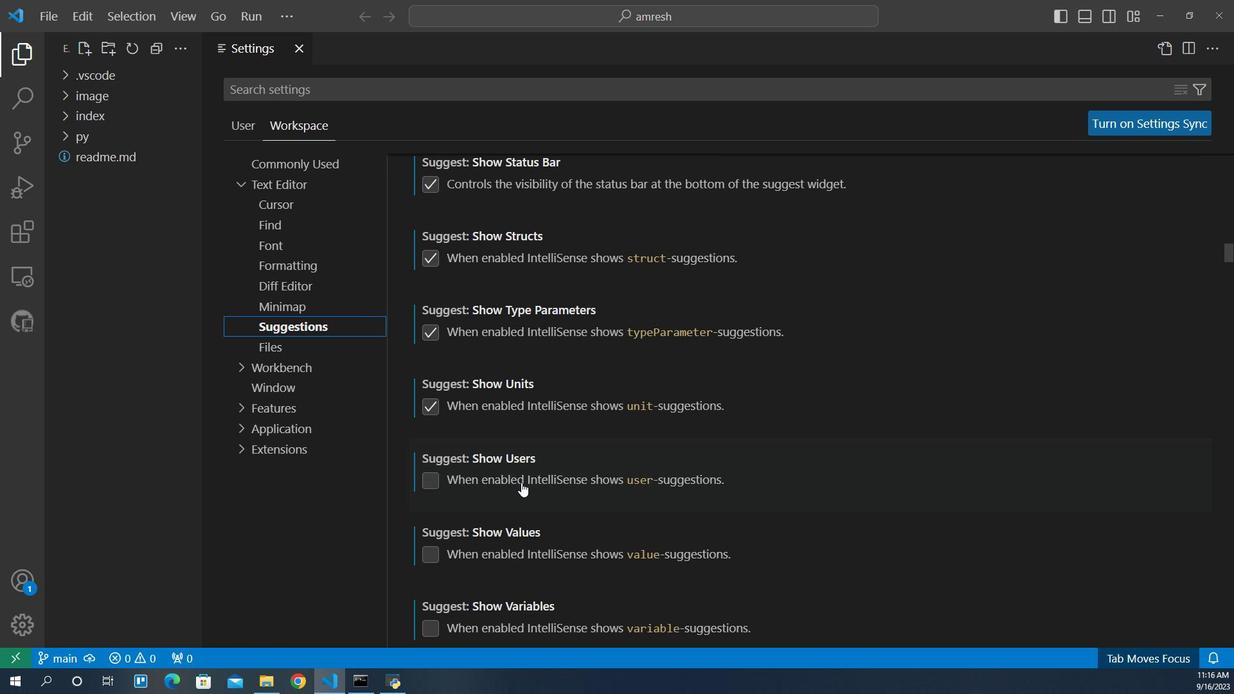 
Action: Mouse scrolled (522, 447) with delta (0, 0)
Screenshot: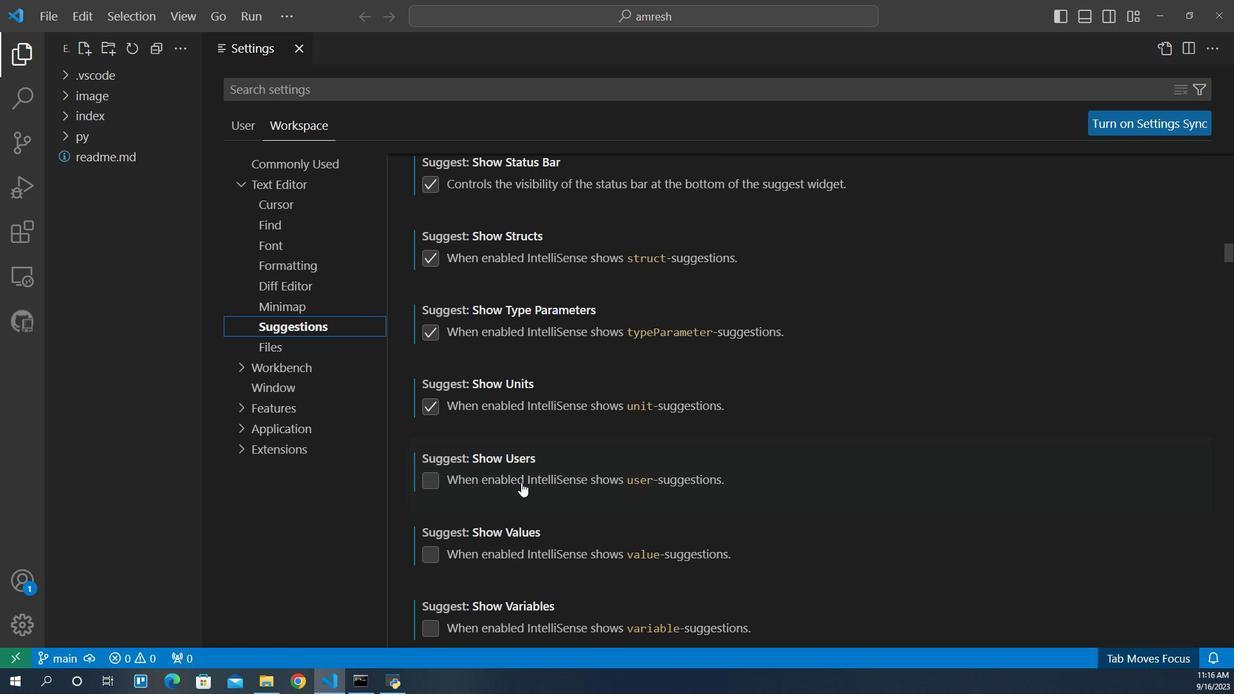 
Action: Mouse scrolled (522, 447) with delta (0, 0)
Screenshot: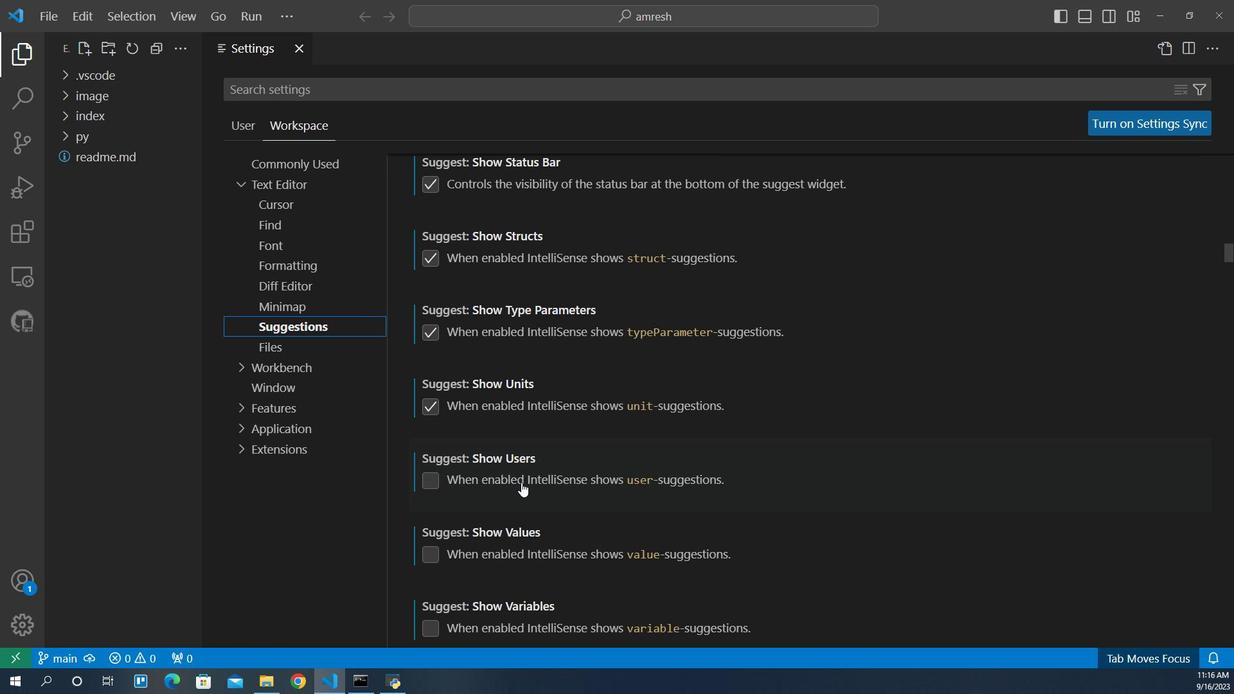 
Action: Mouse moved to (433, 445)
Screenshot: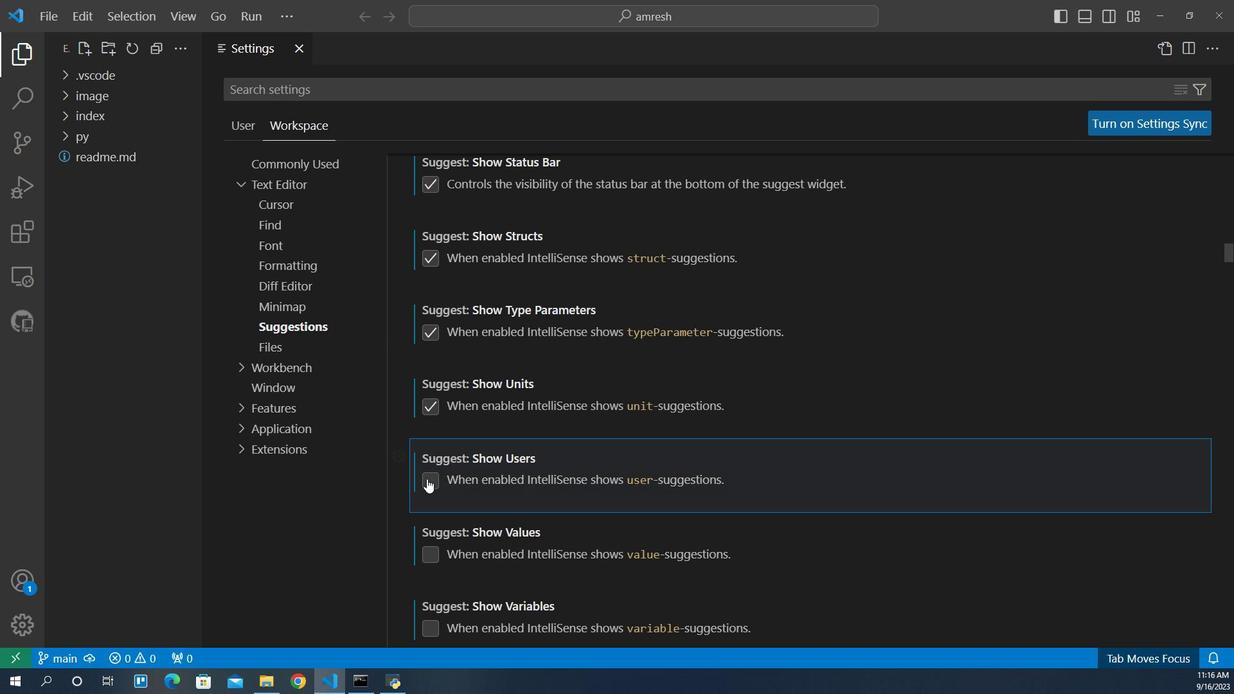 
Action: Mouse pressed left at (433, 445)
Screenshot: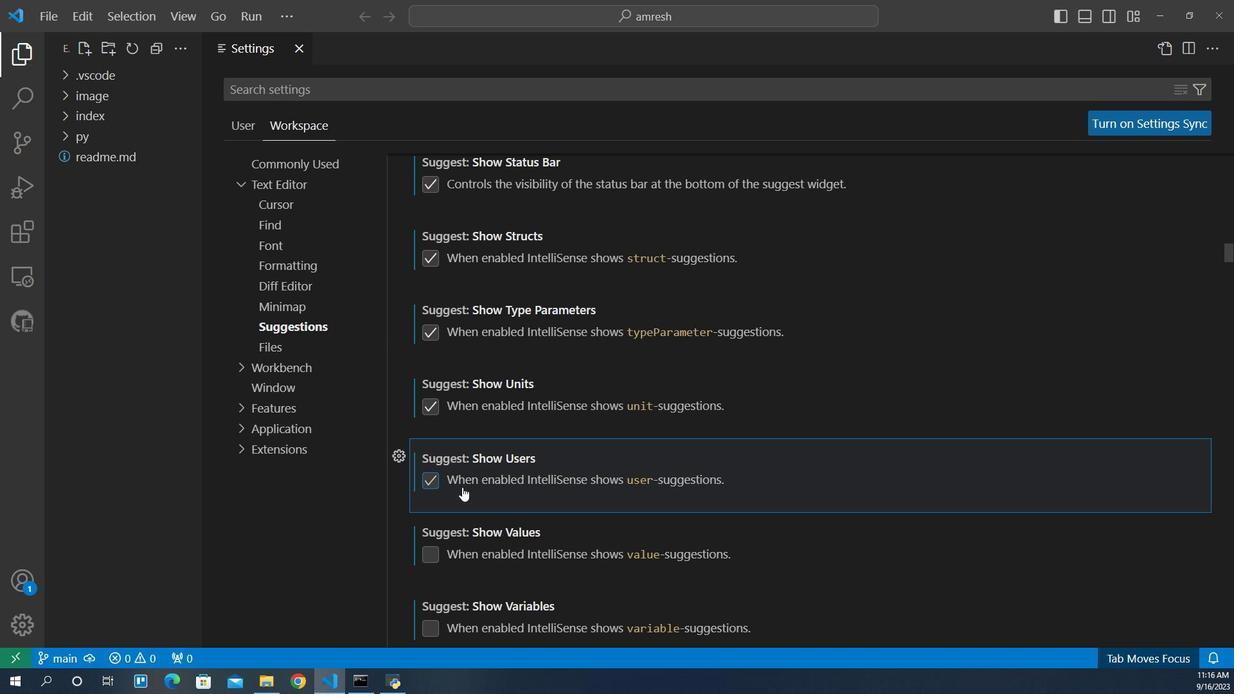 
Action: Mouse moved to (468, 454)
Screenshot: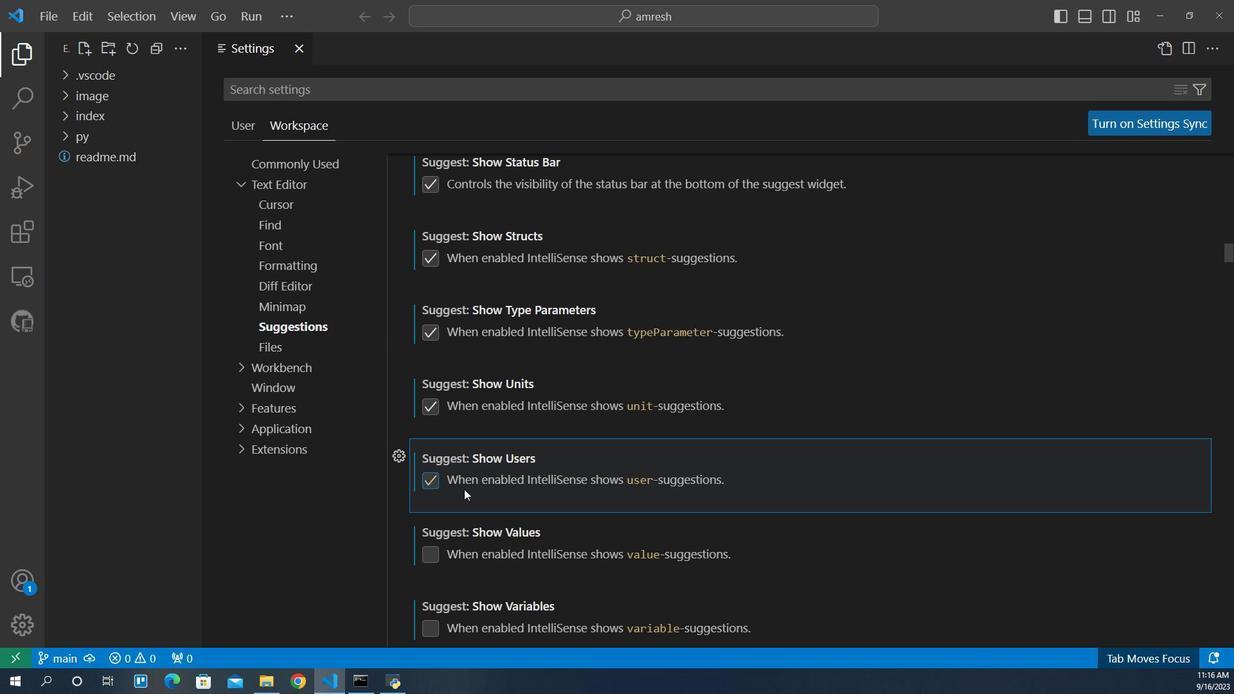 
